 Task: Add an event  with title  Third Interview with Anuj, date '2024/04/23' to 2024/04/24 & Select Event type as  One on One. Add location for the event as  Accra, Ghana and add a description: The conversation aimed at assessing their qualifications, skills, and suitability for a specific job role or position within the organization. The interview provides an opportunity for the hiring team to gather valuable information about the candidate's experience, abilities, and potential cultural fit.Create an event link  http-thirdinterviewwithanujcom & Select the event color as  Electric Lime. , logged in from the account softage.4@softage.netand send the event invitation to softage.10@softage.net and softage.1@softage.net
Action: Mouse moved to (276, 294)
Screenshot: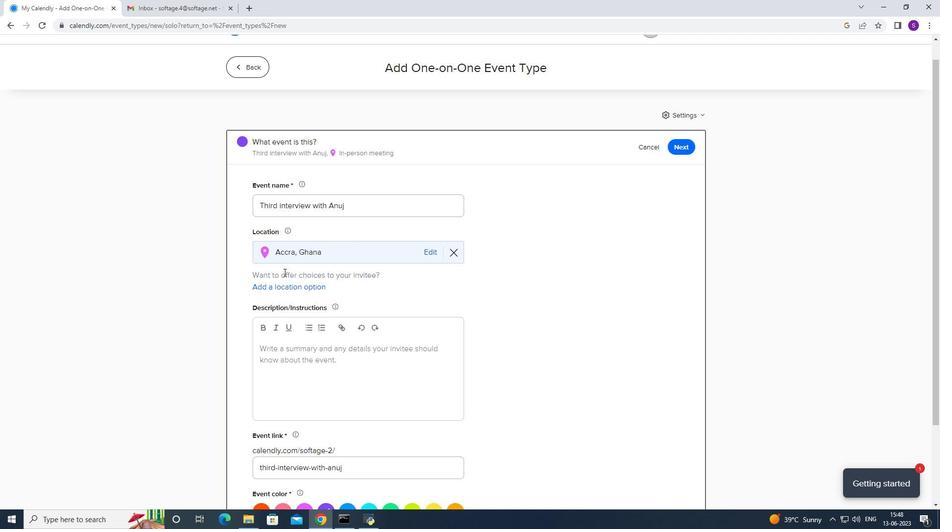 
Action: Mouse scrolled (276, 294) with delta (0, 0)
Screenshot: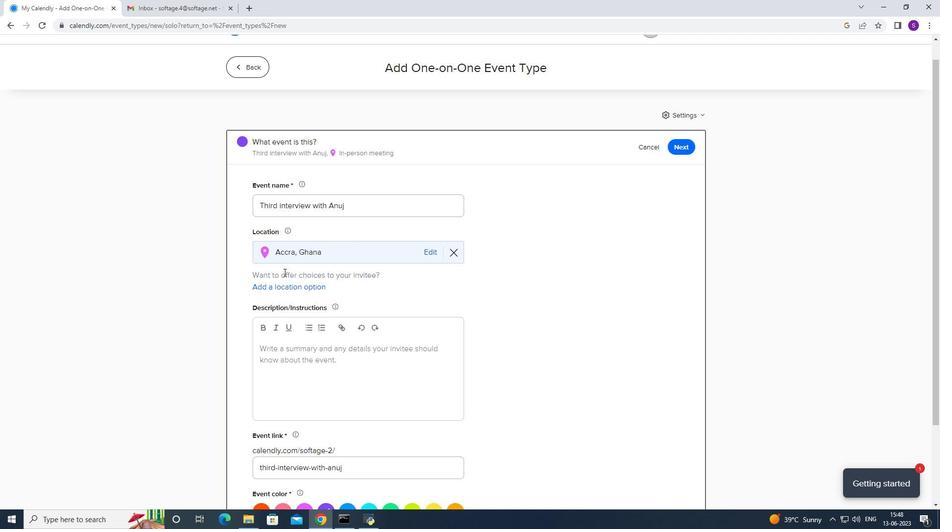 
Action: Mouse scrolled (276, 294) with delta (0, 0)
Screenshot: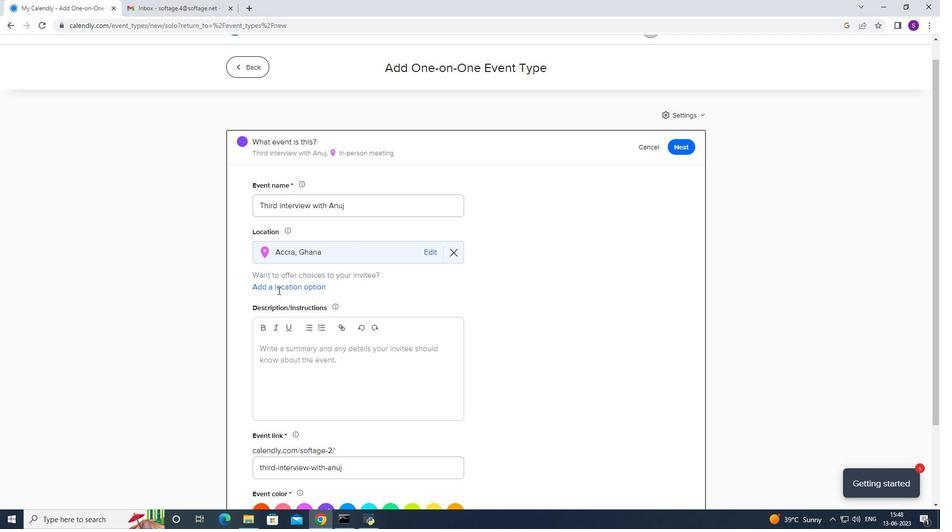 
Action: Mouse moved to (285, 273)
Screenshot: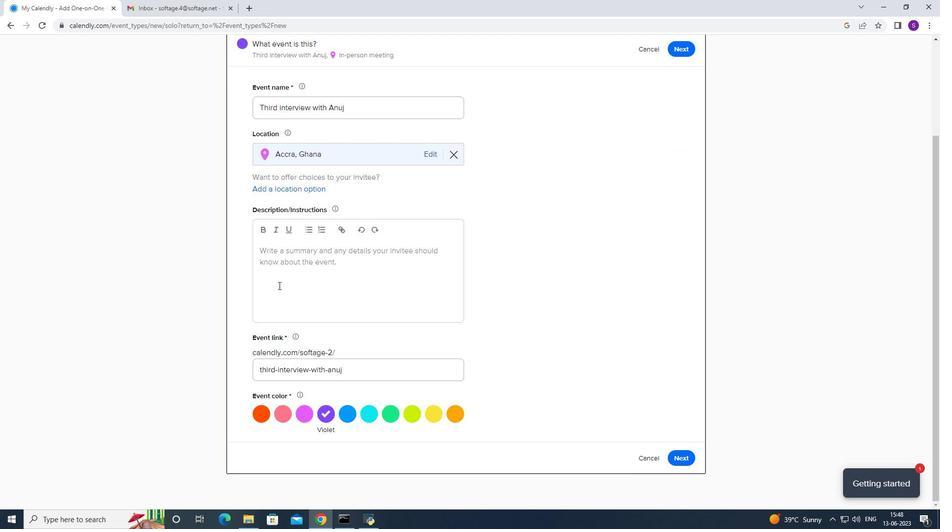 
Action: Mouse pressed left at (285, 273)
Screenshot: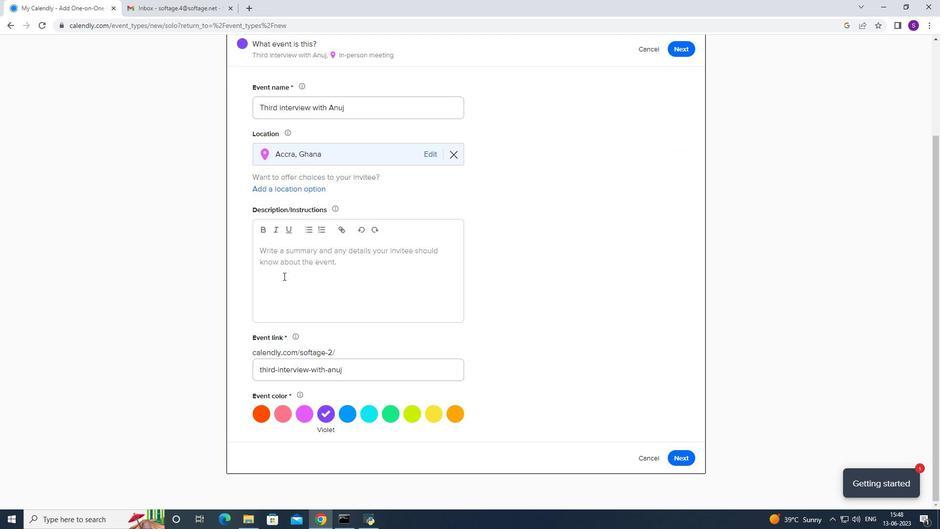 
Action: Mouse moved to (418, 413)
Screenshot: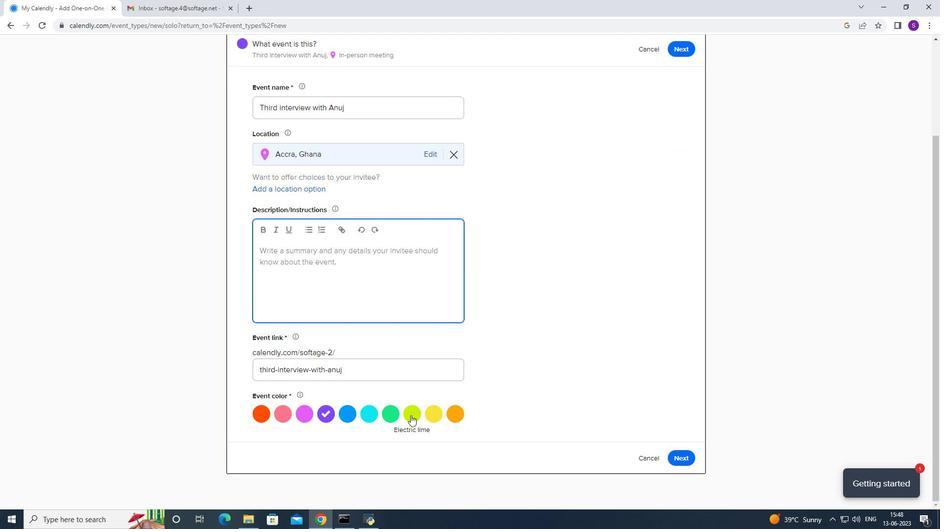 
Action: Mouse pressed left at (418, 413)
Screenshot: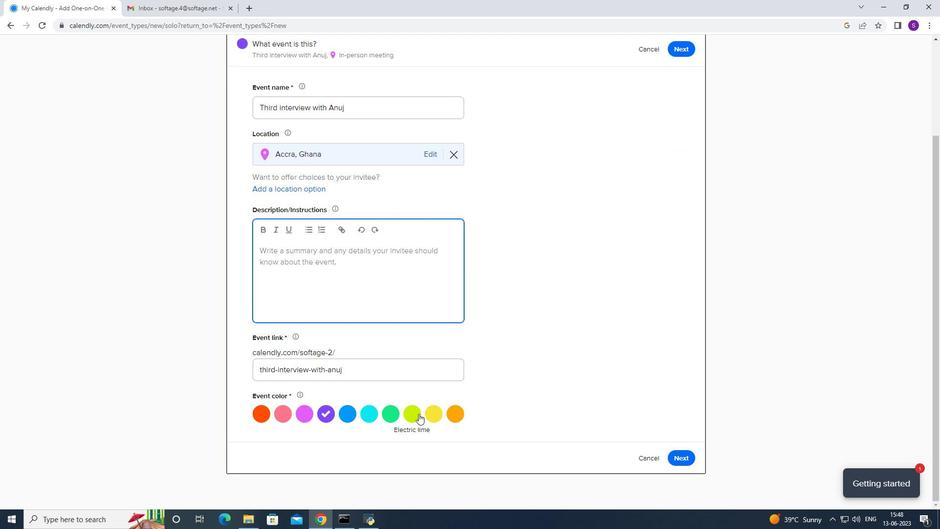 
Action: Mouse moved to (357, 294)
Screenshot: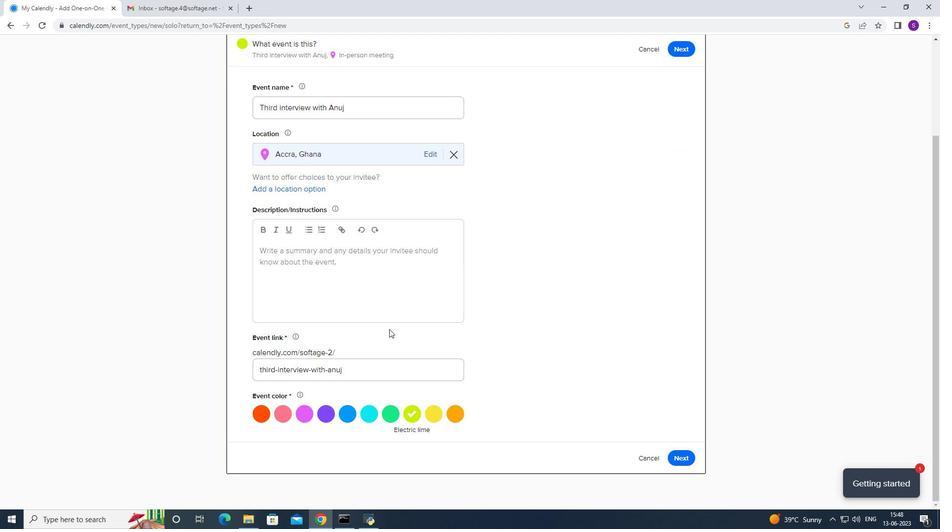 
Action: Mouse pressed left at (357, 294)
Screenshot: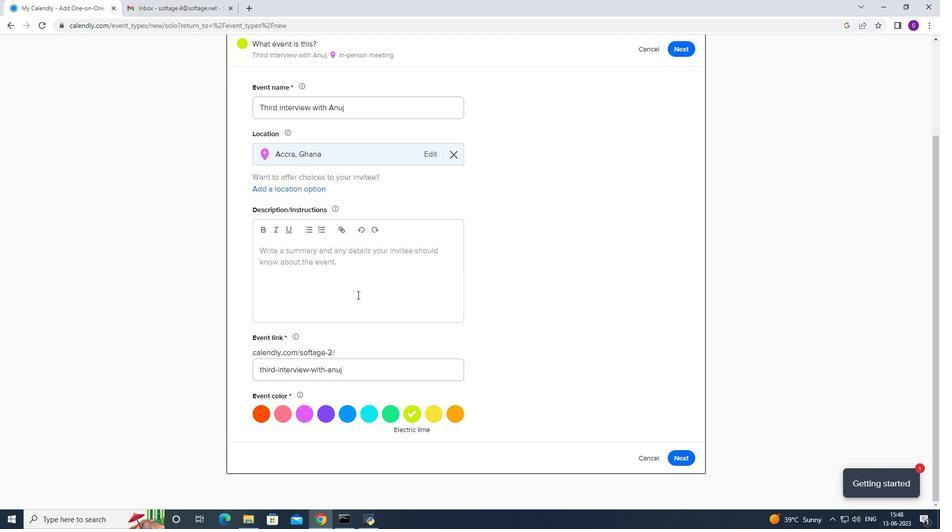 
Action: Mouse moved to (663, 321)
Screenshot: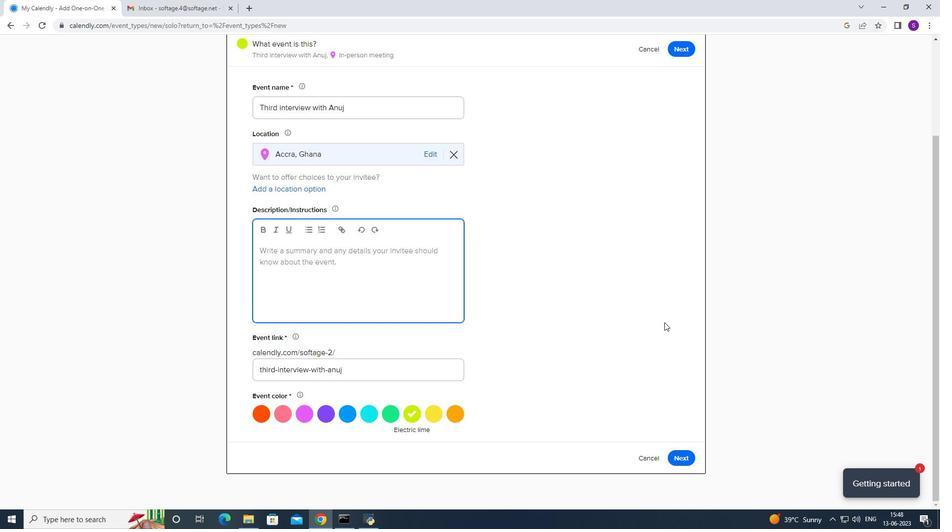 
Action: Key pressed <Key.caps_lock>T<Key.caps_lock>he<Key.space>conc<Key.backspace>versation<Key.space>aimed<Key.space>at<Key.space>assessing<Key.space>their<Key.space>skills,<Key.space>qualifications,<Key.space>suitabuility<Key.space>for<Key.space>a<Key.space>specific<Key.space>job<Key.space>within<Key.space>
Screenshot: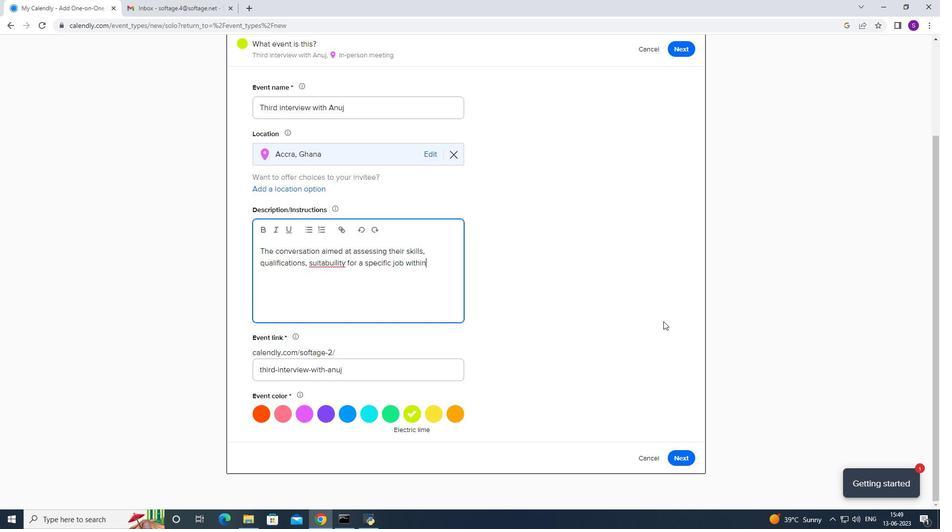 
Action: Mouse moved to (311, 259)
Screenshot: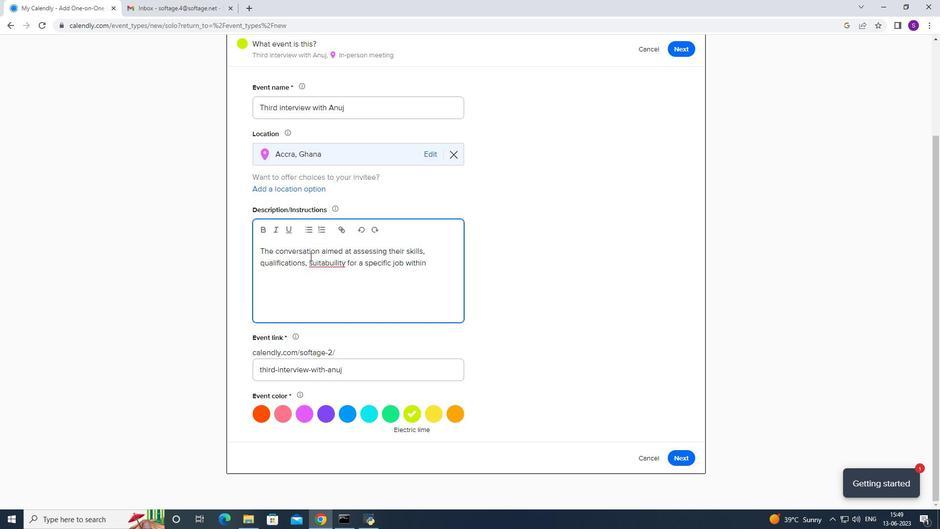 
Action: Mouse pressed left at (311, 259)
Screenshot: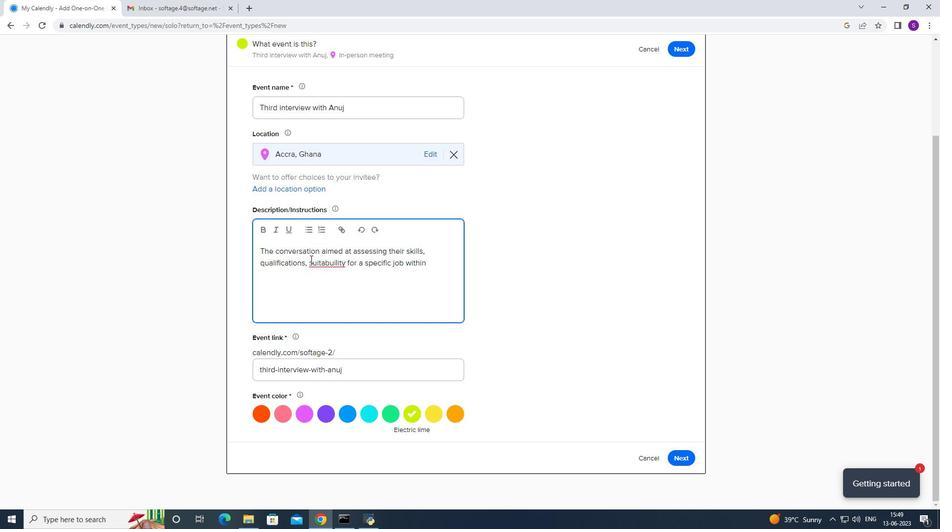 
Action: Mouse moved to (309, 261)
Screenshot: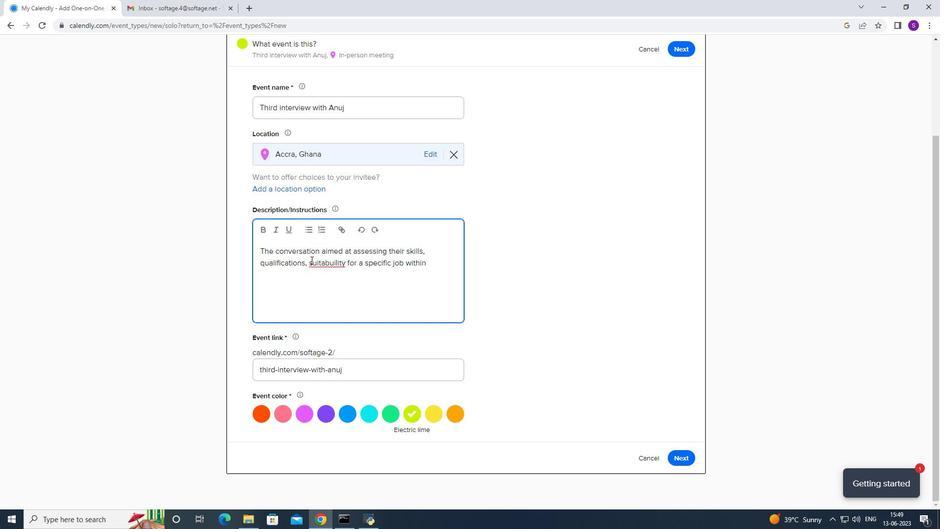 
Action: Mouse pressed left at (309, 261)
Screenshot: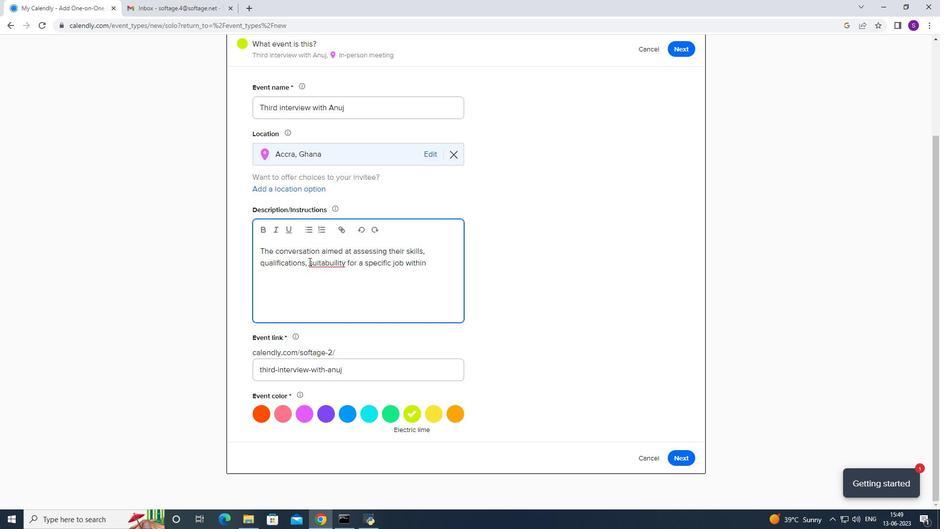 
Action: Mouse moved to (314, 260)
Screenshot: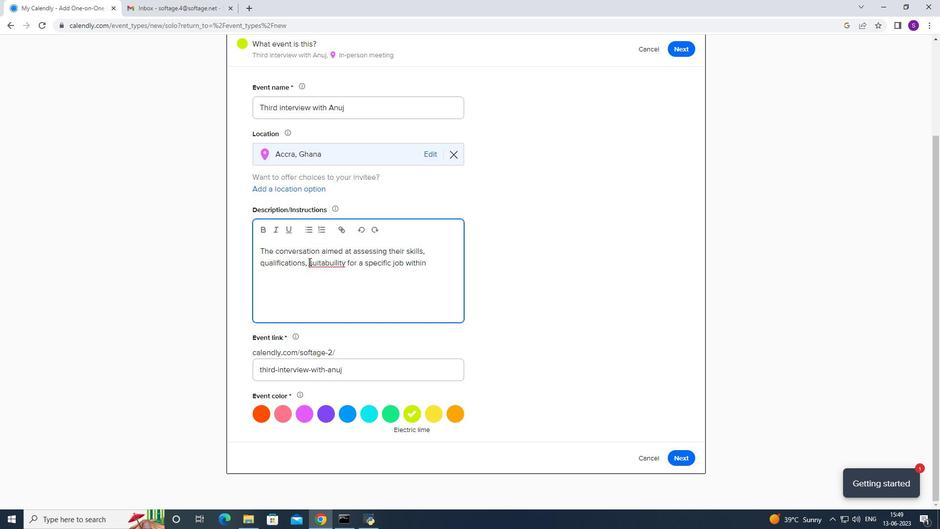 
Action: Key pressed and<Key.space>
Screenshot: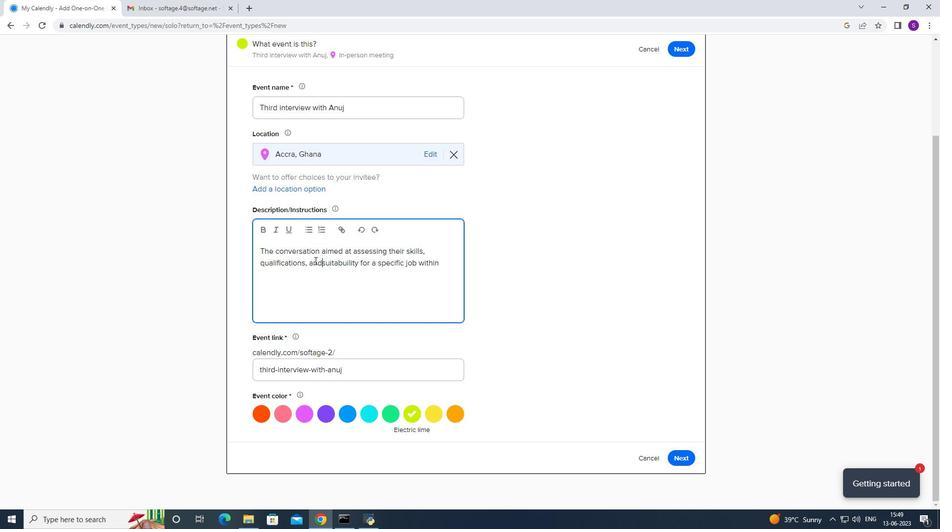 
Action: Mouse moved to (440, 265)
Screenshot: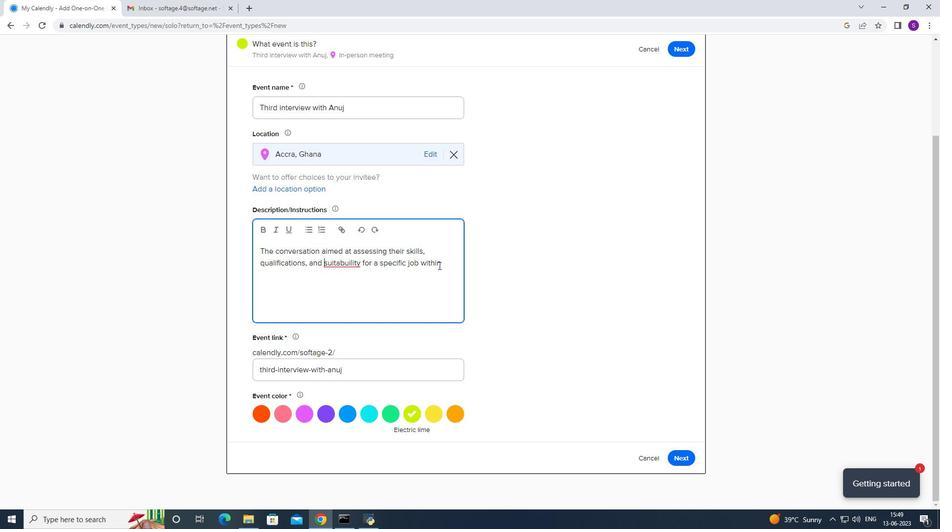 
Action: Mouse pressed left at (440, 265)
Screenshot: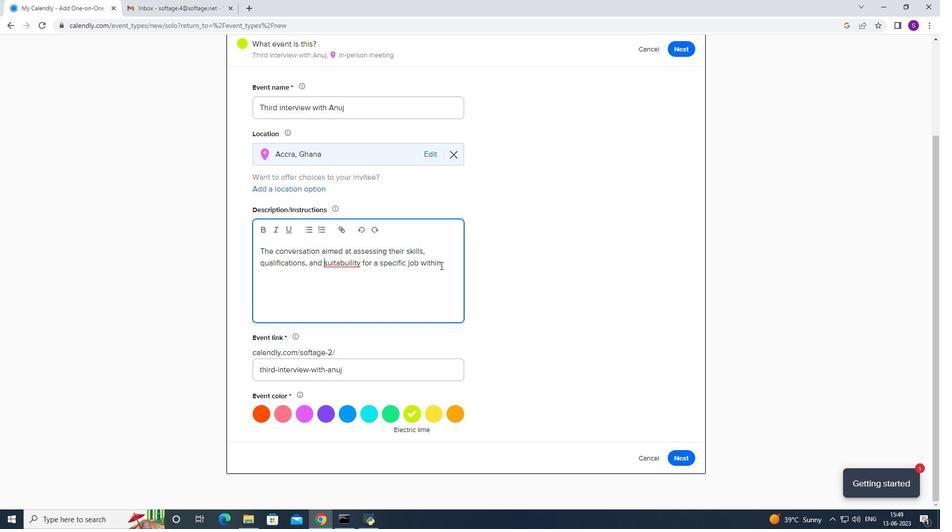 
Action: Mouse moved to (342, 261)
Screenshot: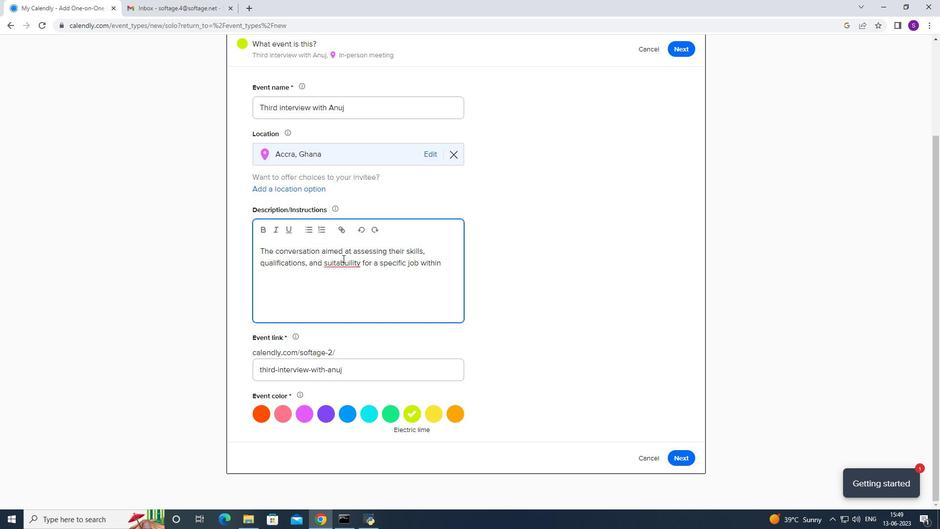 
Action: Mouse pressed right at (342, 261)
Screenshot: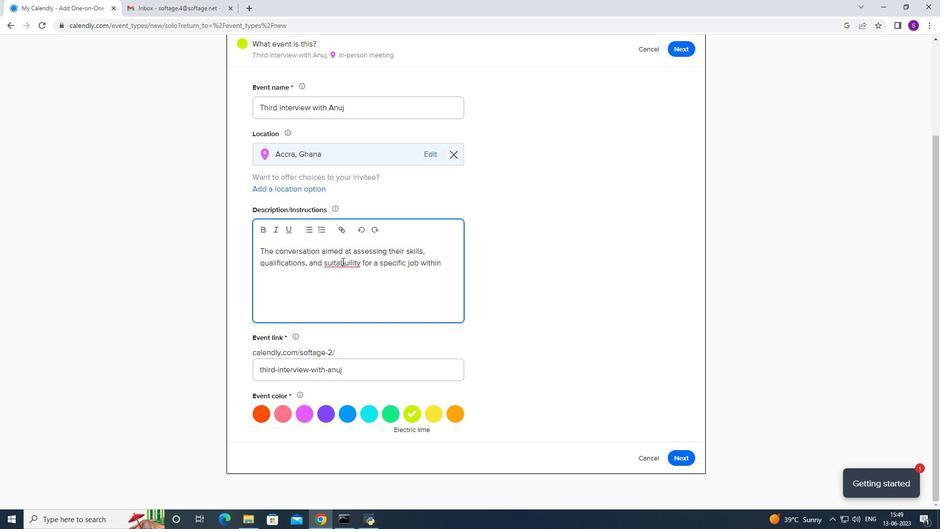 
Action: Mouse moved to (373, 275)
Screenshot: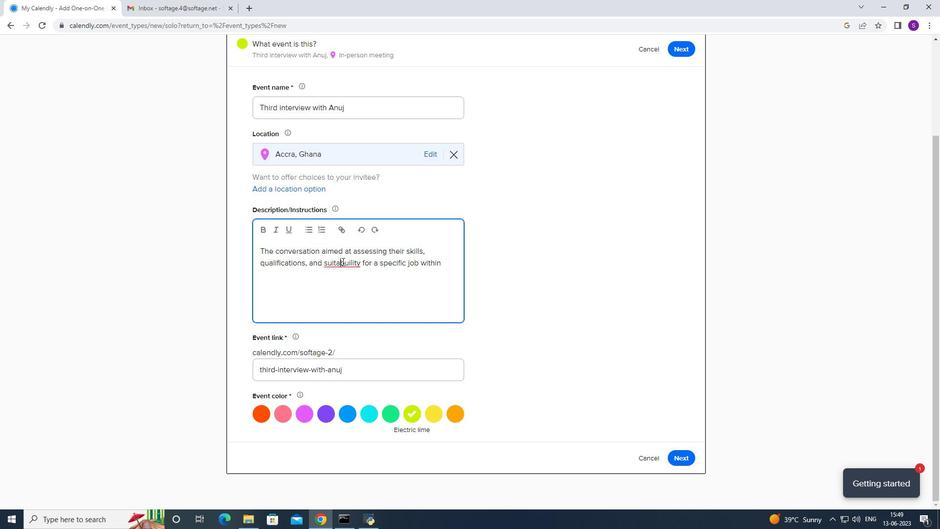 
Action: Mouse pressed left at (373, 275)
Screenshot: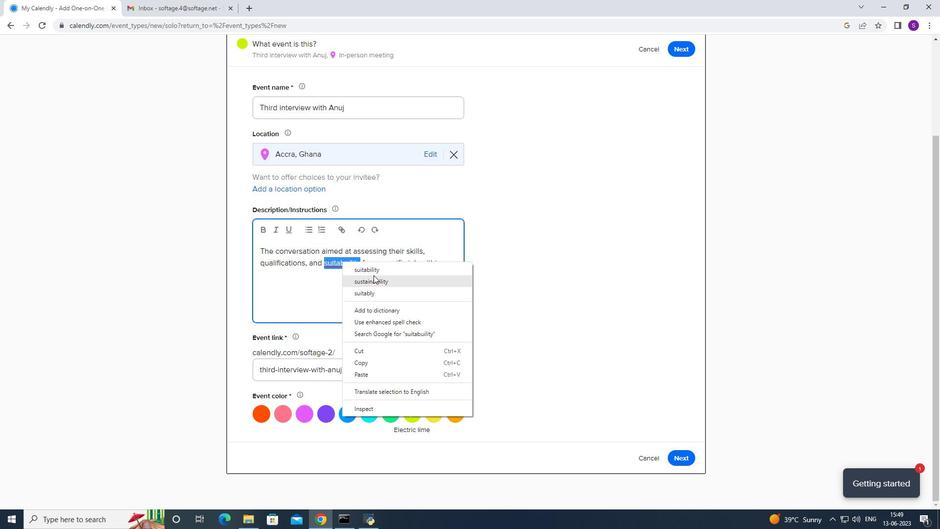 
Action: Mouse moved to (370, 260)
Screenshot: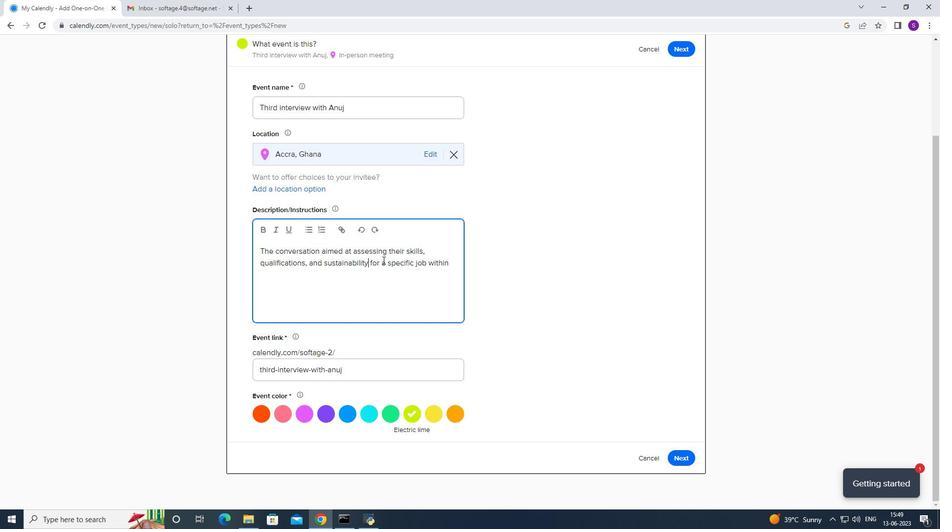 
Action: Key pressed ctrl+Z
Screenshot: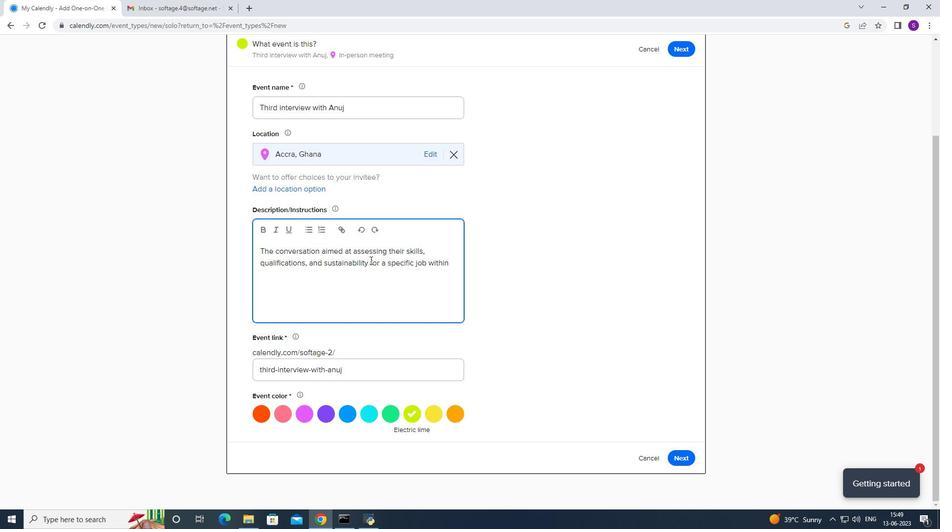 
Action: Mouse moved to (369, 274)
Screenshot: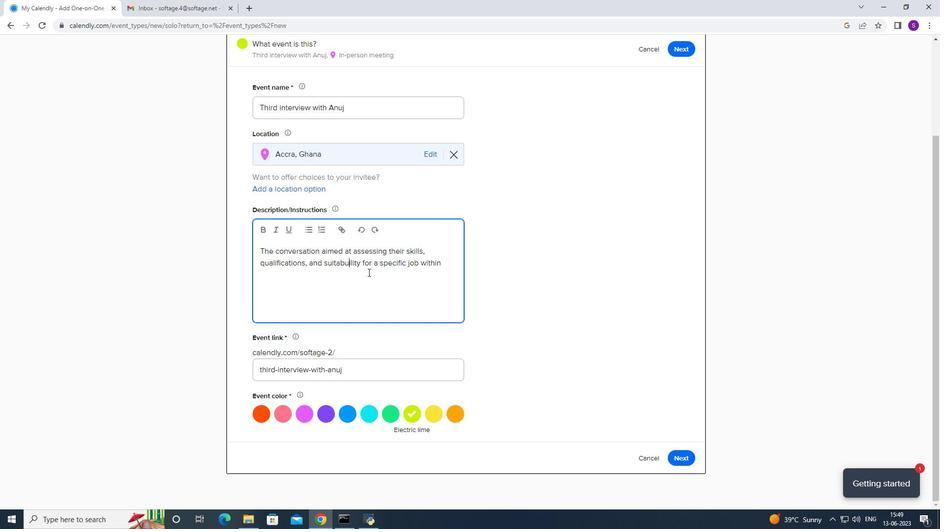 
Action: Mouse pressed left at (369, 274)
Screenshot: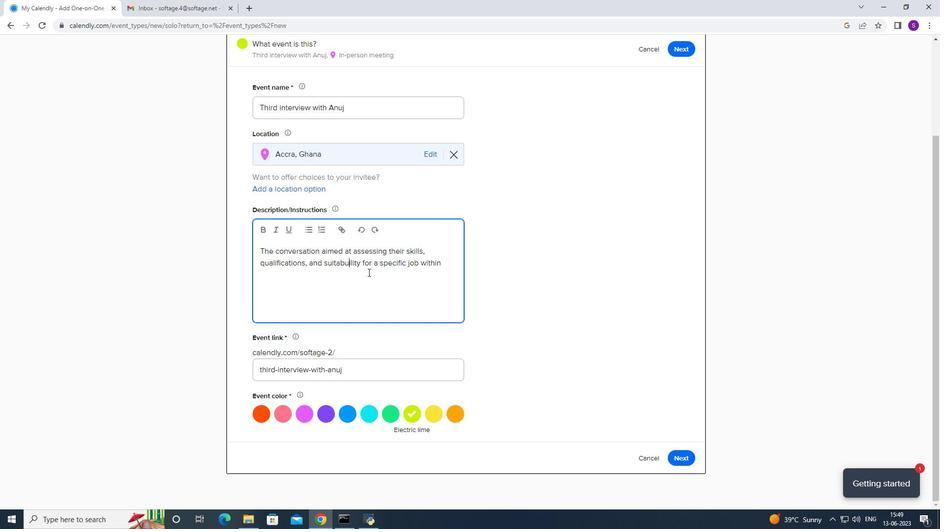 
Action: Mouse moved to (337, 263)
Screenshot: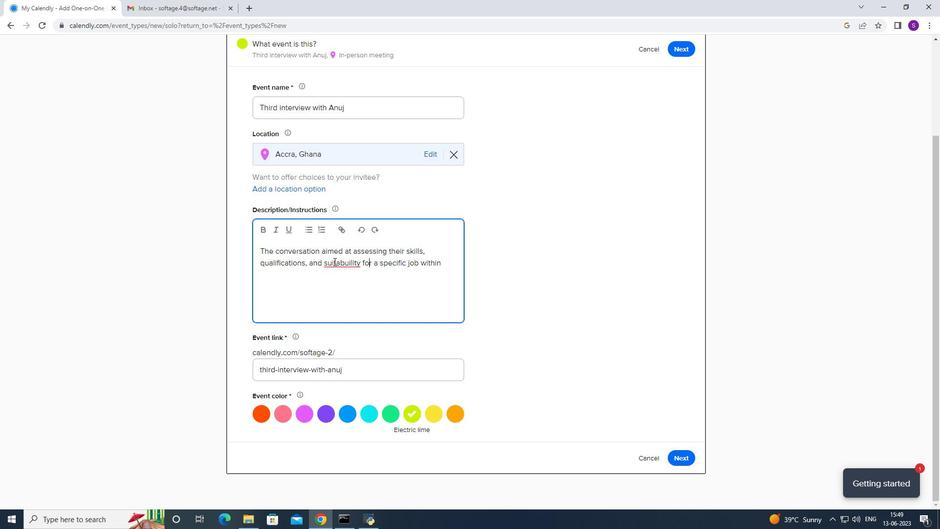 
Action: Mouse pressed right at (337, 263)
Screenshot: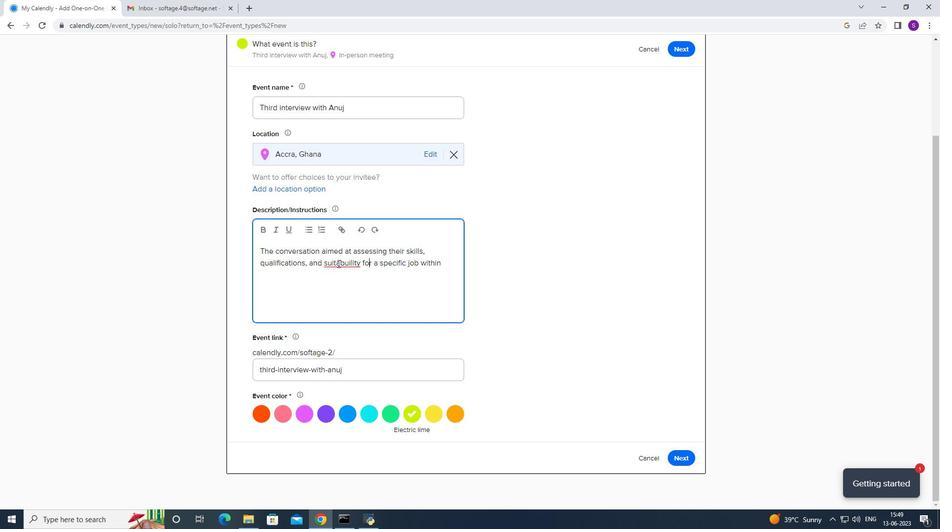 
Action: Mouse moved to (370, 269)
Screenshot: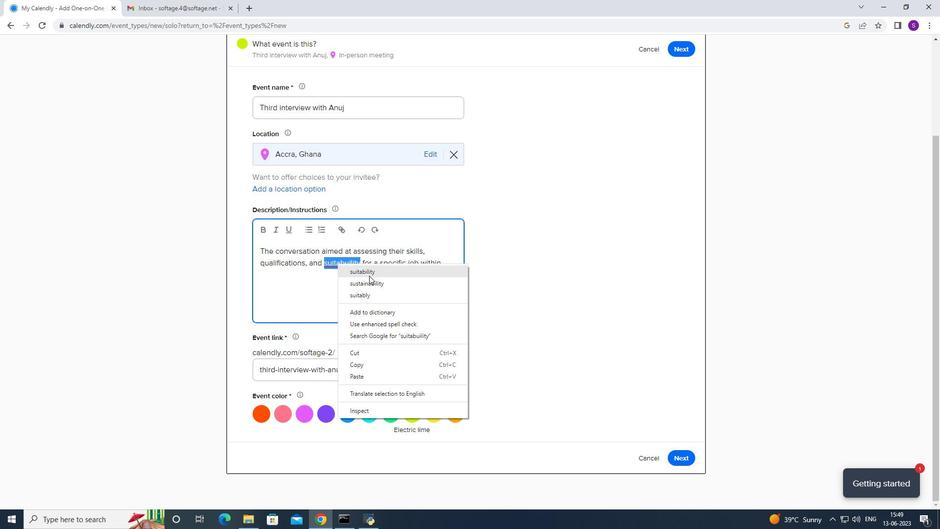 
Action: Mouse pressed left at (370, 269)
Screenshot: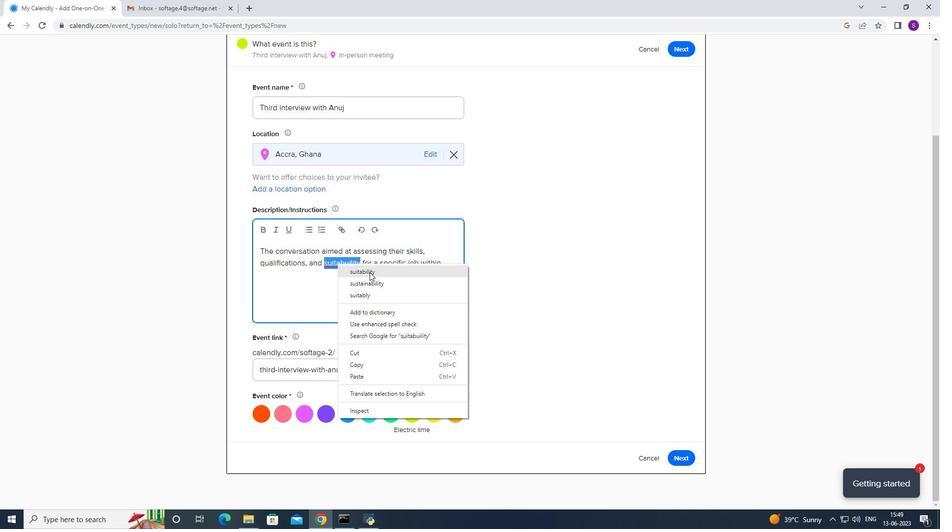
Action: Mouse moved to (456, 264)
Screenshot: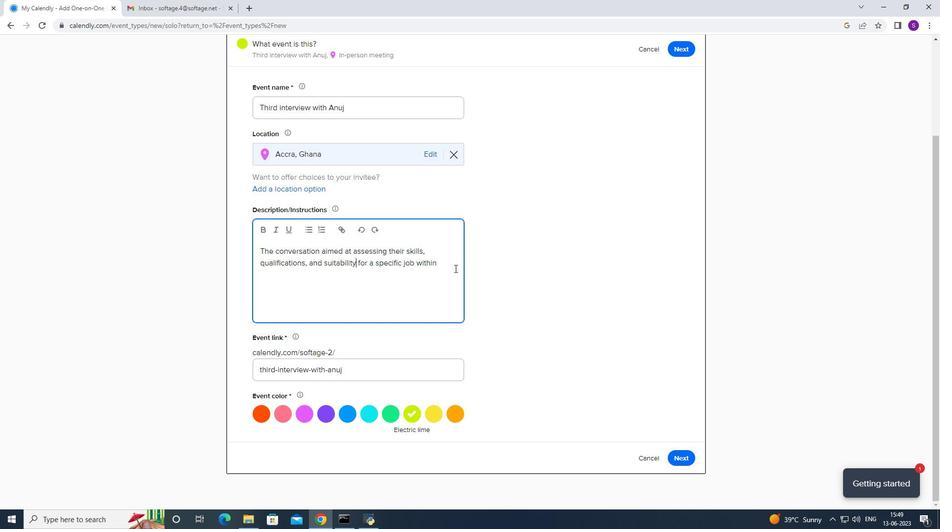 
Action: Mouse pressed left at (456, 264)
Screenshot: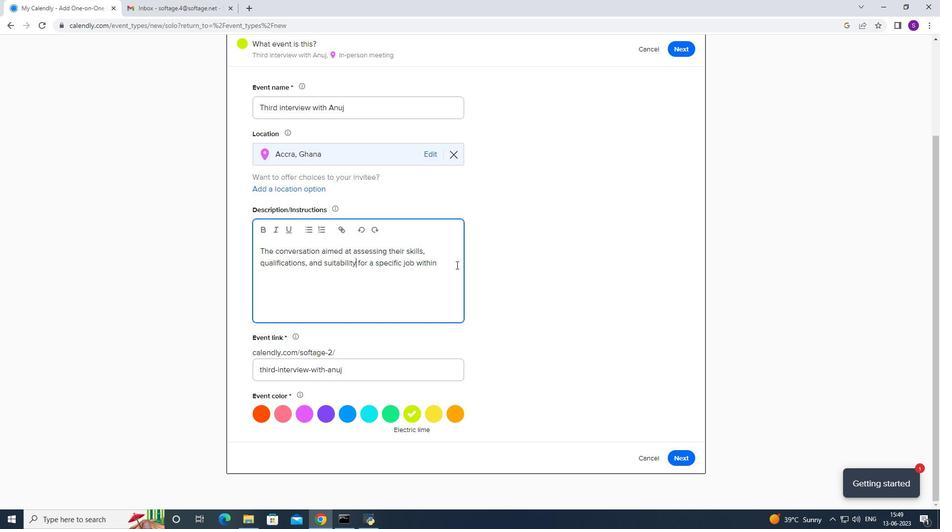 
Action: Mouse moved to (461, 262)
Screenshot: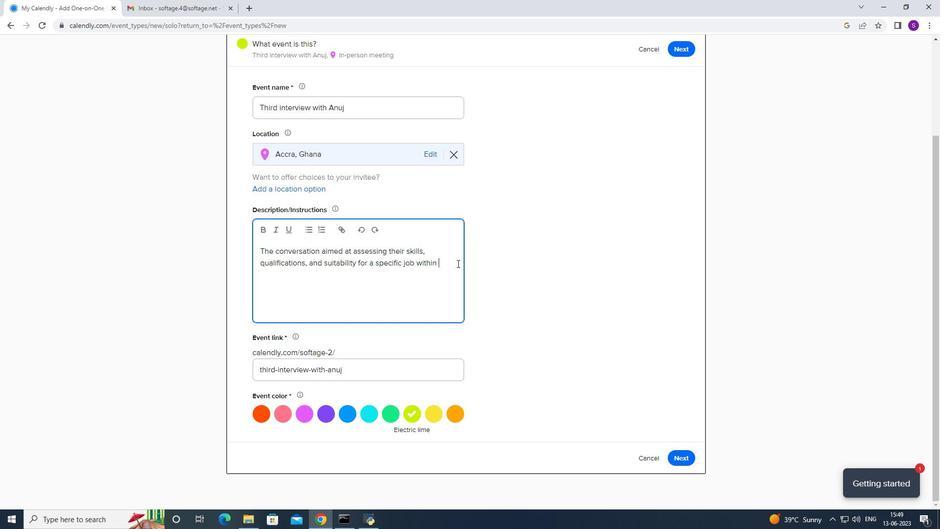 
Action: Key pressed the<Key.space>organuization.
Screenshot: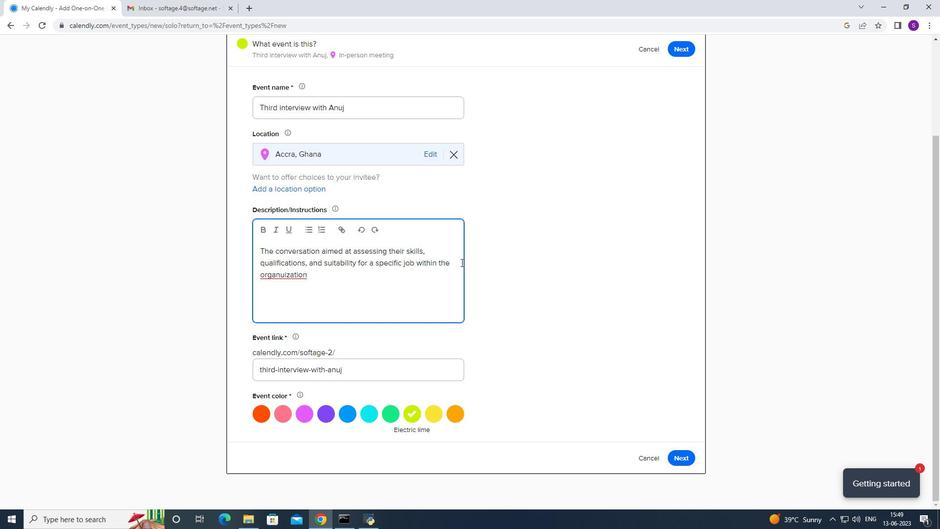 
Action: Mouse moved to (455, 257)
Screenshot: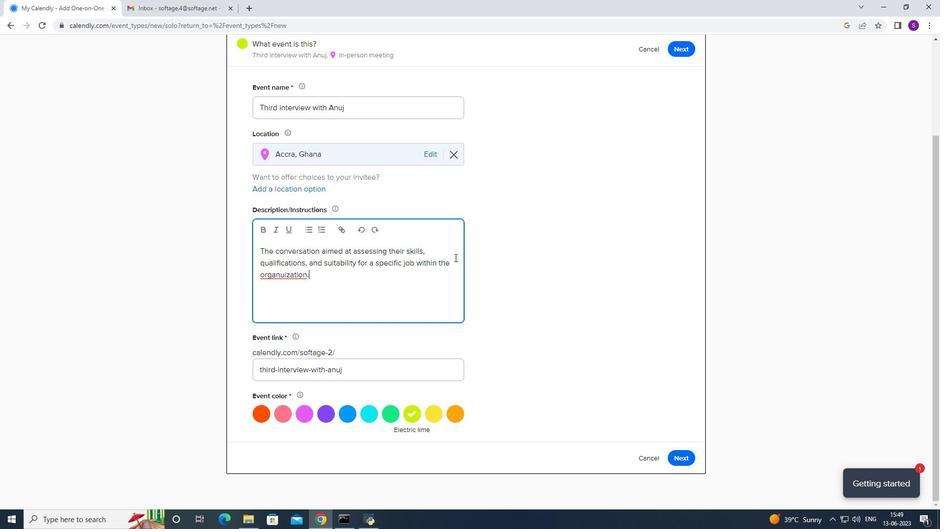 
Action: Key pressed <Key.caps_lock>T<Key.caps_lock>he<Key.space>interview<Key.space>preovides
Screenshot: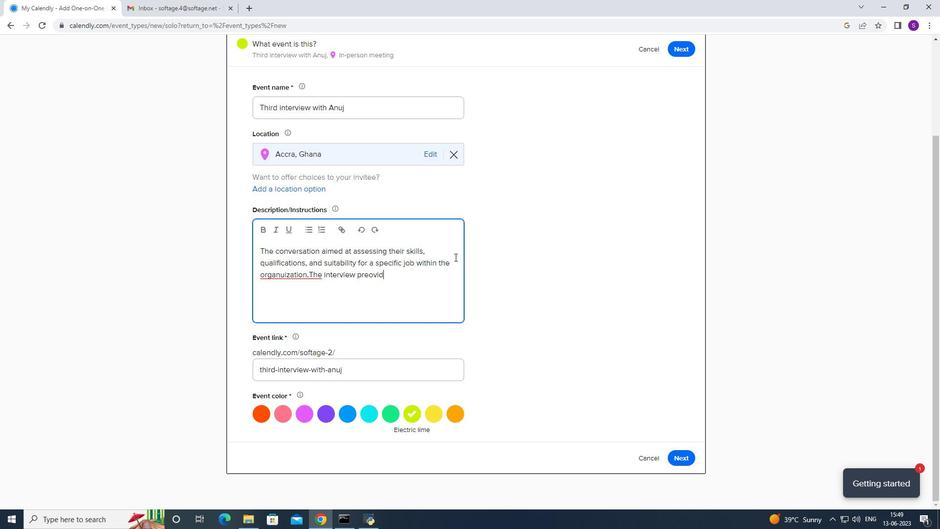 
Action: Mouse moved to (514, 256)
Screenshot: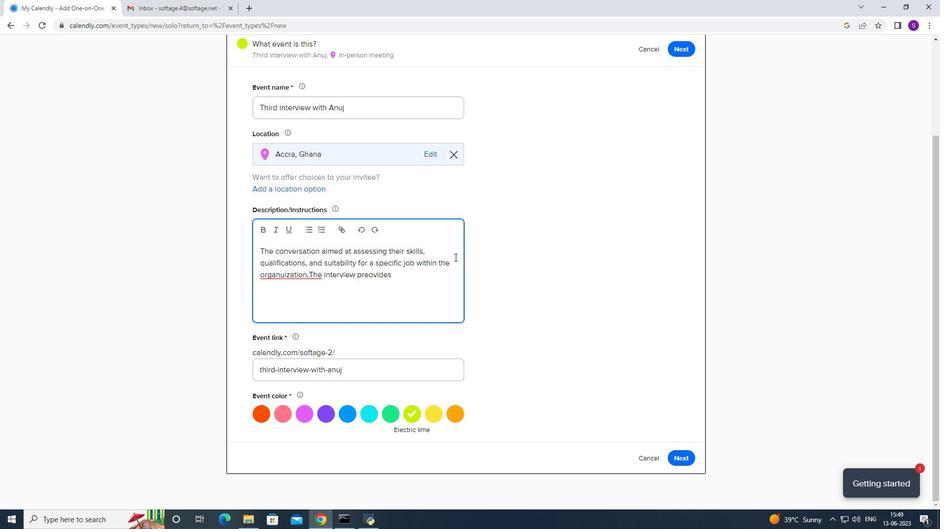 
Action: Mouse scrolled (511, 257) with delta (0, 0)
Screenshot: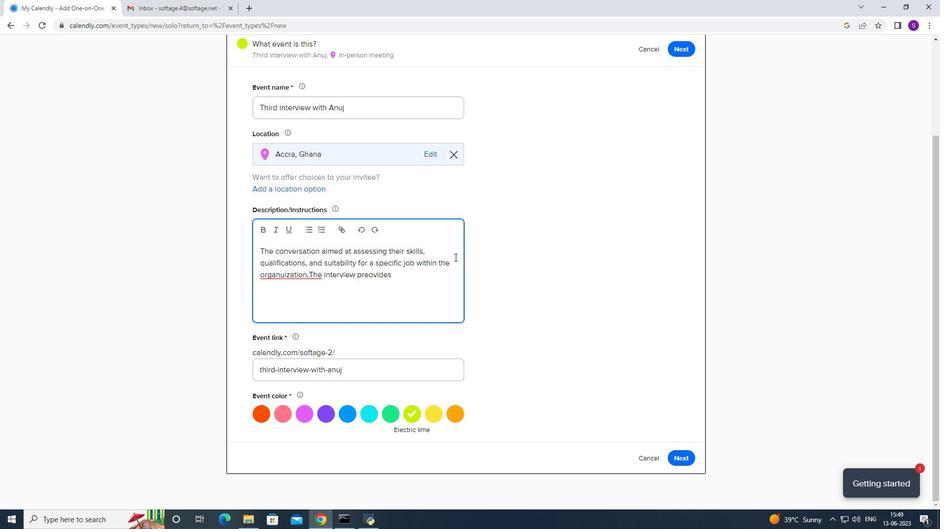 
Action: Mouse moved to (296, 329)
Screenshot: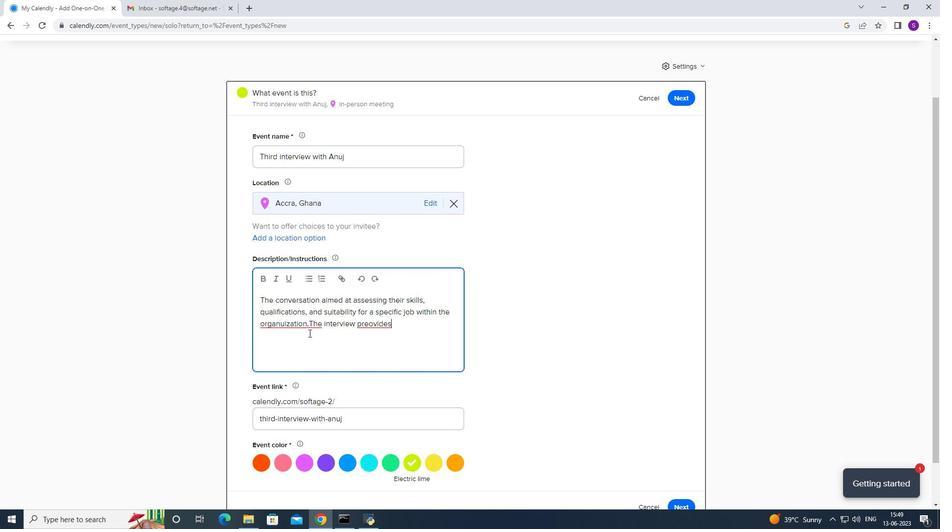 
Action: Mouse pressed right at (296, 329)
Screenshot: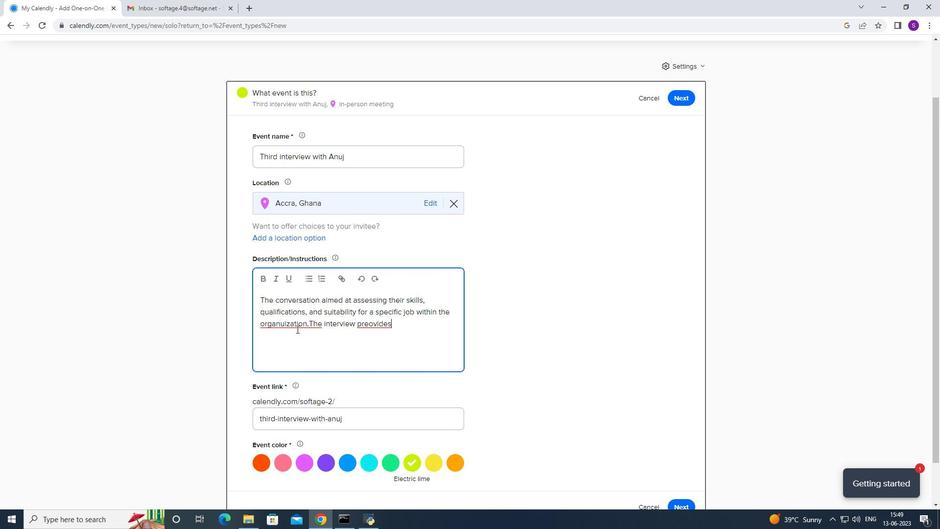 
Action: Mouse moved to (305, 333)
Screenshot: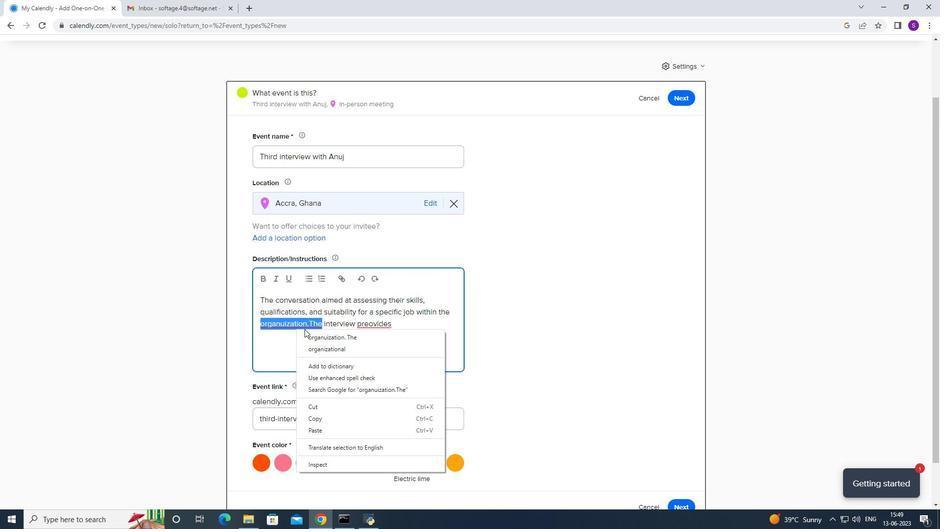 
Action: Mouse pressed left at (305, 333)
Screenshot: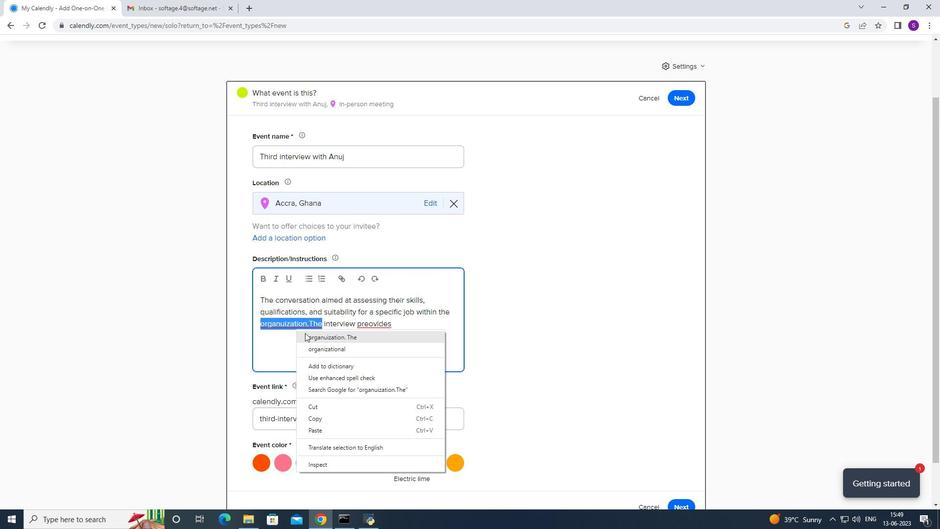 
Action: Mouse moved to (361, 328)
Screenshot: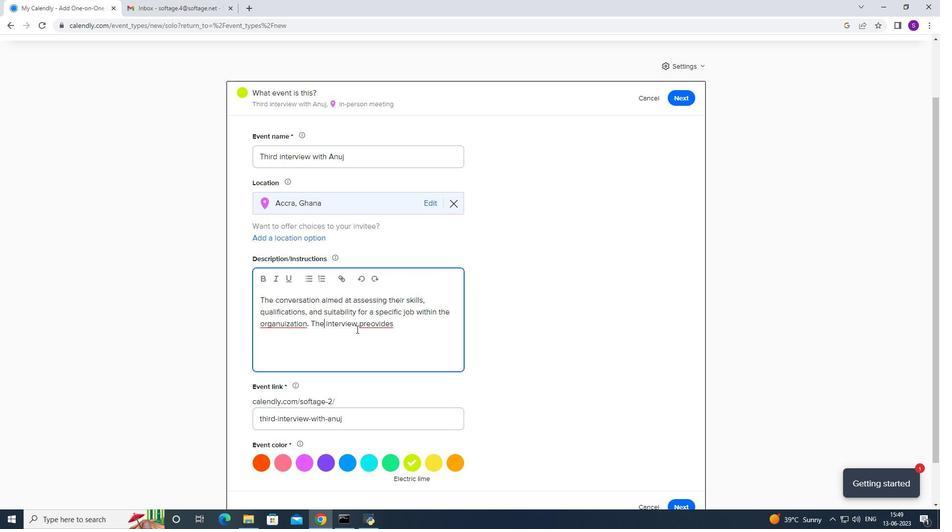 
Action: Mouse pressed right at (361, 328)
Screenshot: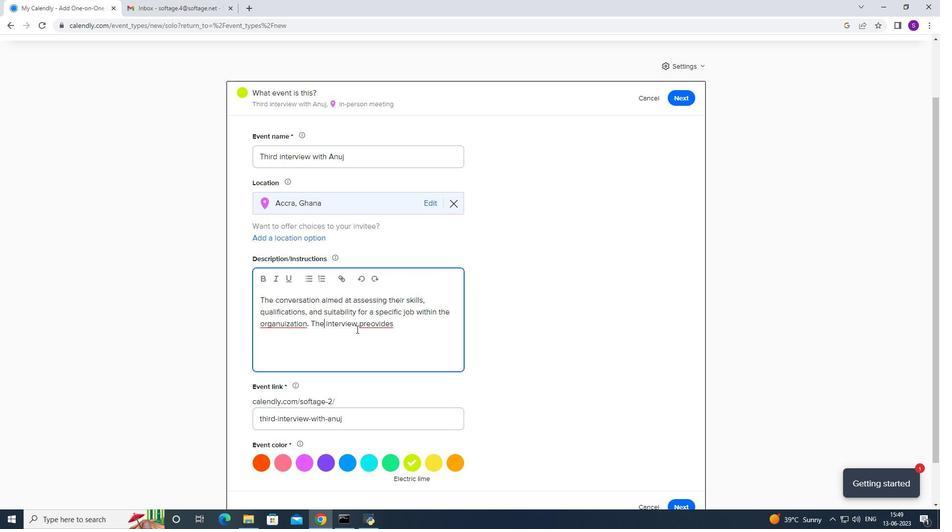 
Action: Mouse moved to (371, 331)
Screenshot: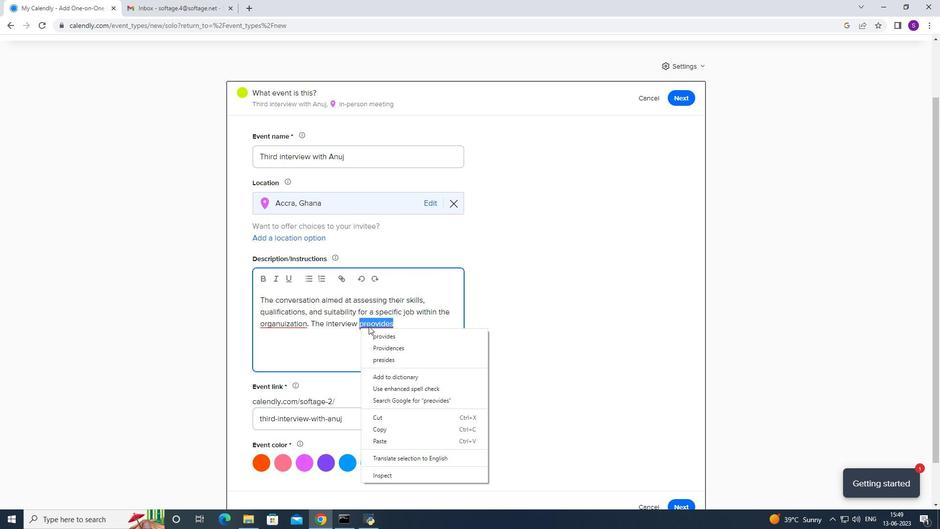 
Action: Mouse pressed left at (371, 331)
Screenshot: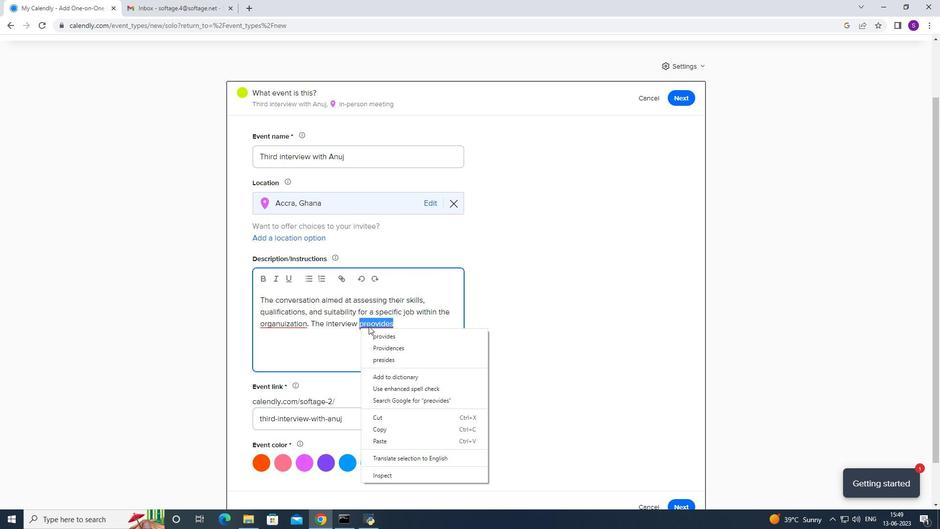 
Action: Mouse moved to (400, 327)
Screenshot: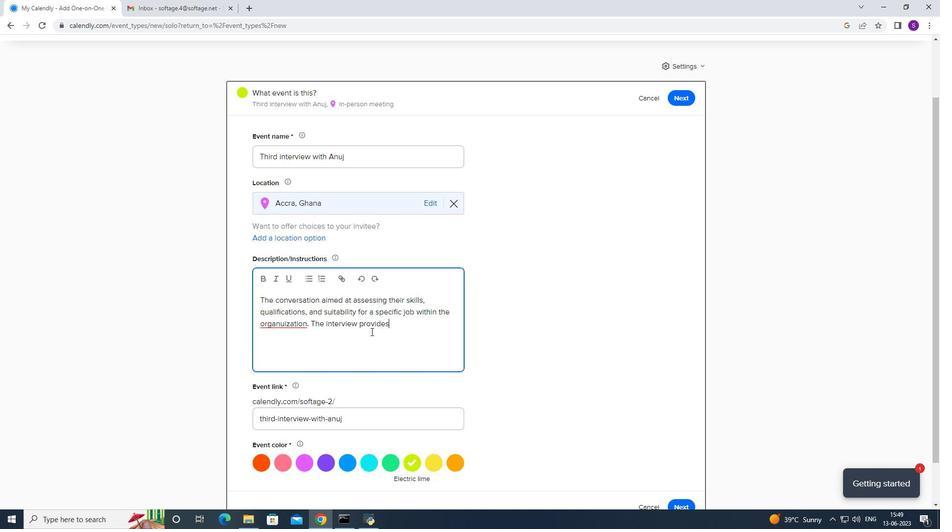 
Action: Mouse pressed left at (400, 327)
Screenshot: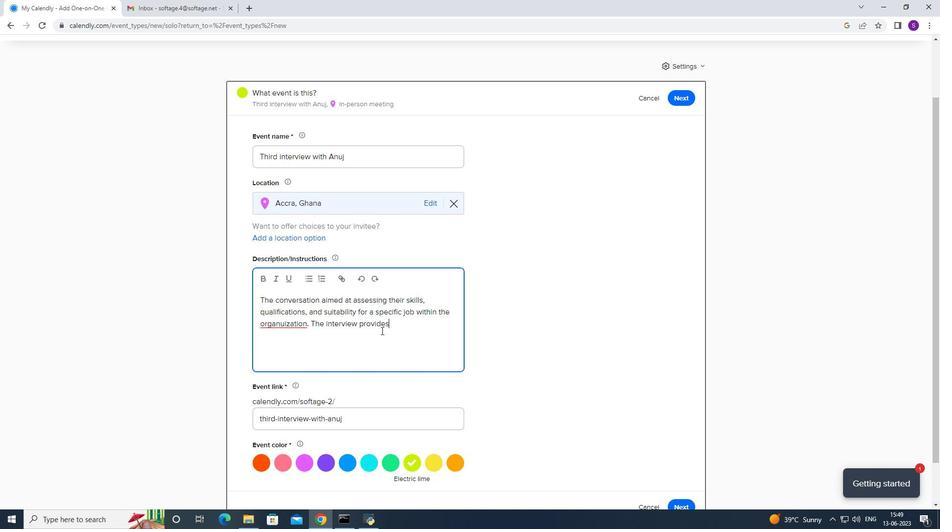 
Action: Mouse moved to (382, 307)
Screenshot: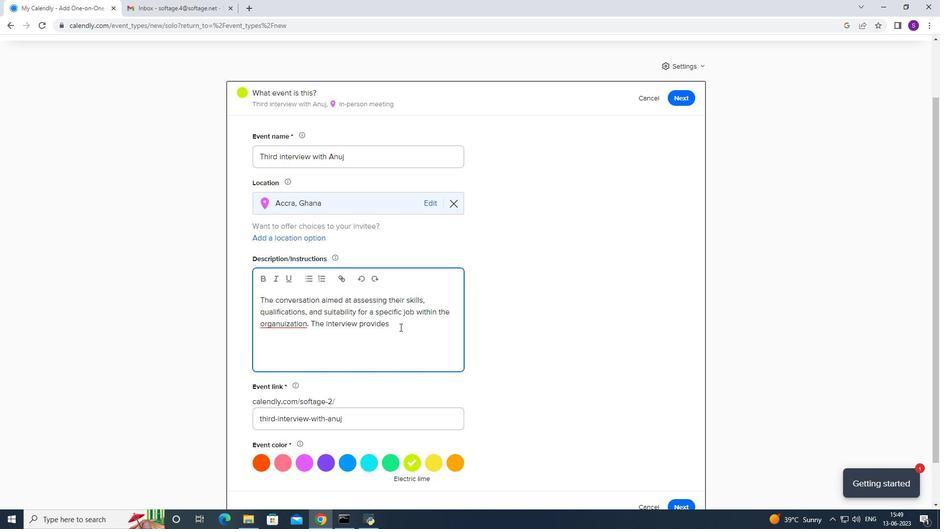 
Action: Key pressed <Key.space>an<Key.space>opportunitry<Key.space>for<Key.space>
Screenshot: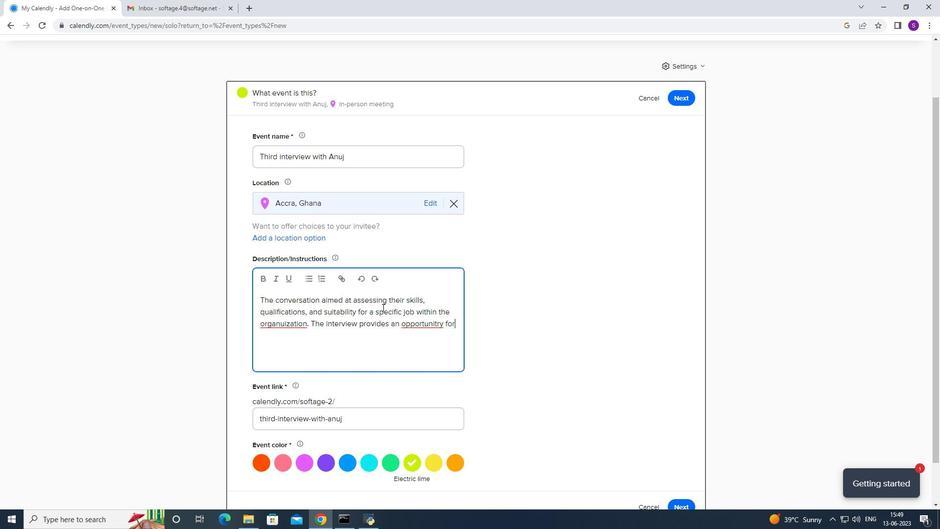 
Action: Mouse moved to (382, 307)
Screenshot: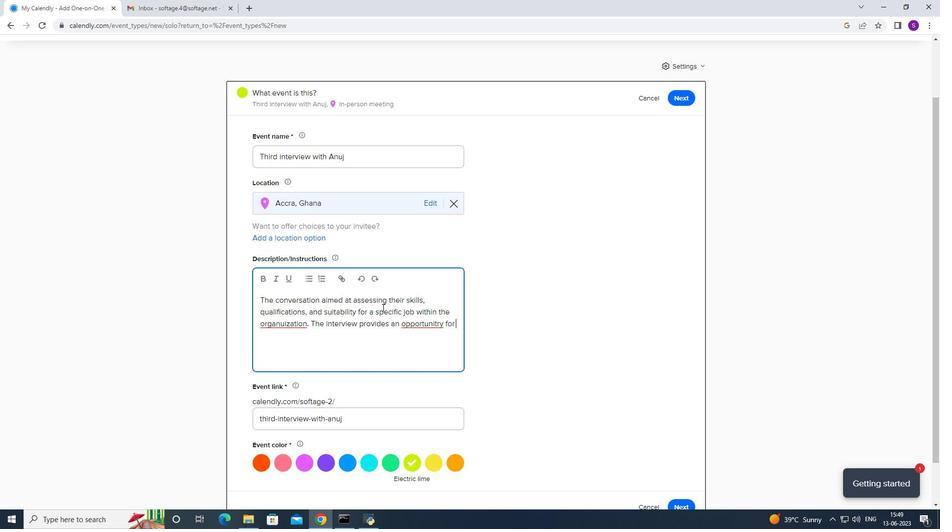 
Action: Key pressed the<Key.space>hiring<Key.space>team<Key.space>tpo<Key.backspace><Key.backspace><Key.backspace>to<Key.space>gather<Key.space>valuable<Key.space>information<Key.space>abot<Key.space>the<Key.space>candidate<Key.space>experience,<Key.space>abilitues<Key.space>abnd<Key.space>potential<Key.space>cultural<Key.space>fit.
Screenshot: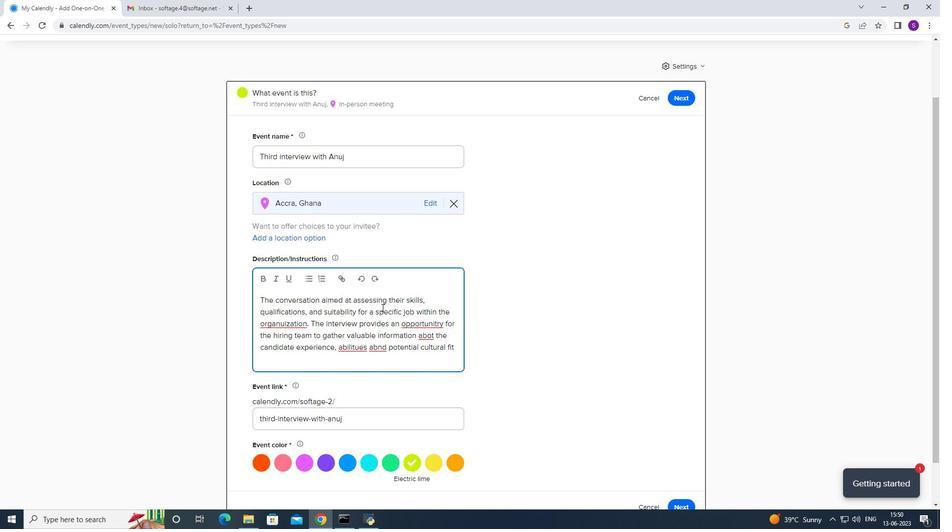 
Action: Mouse moved to (417, 338)
Screenshot: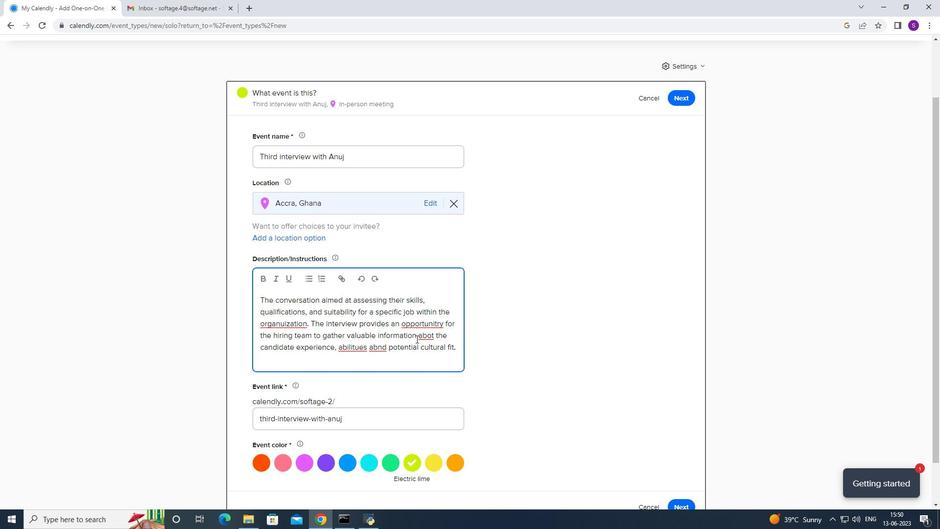 
Action: Mouse pressed right at (417, 338)
Screenshot: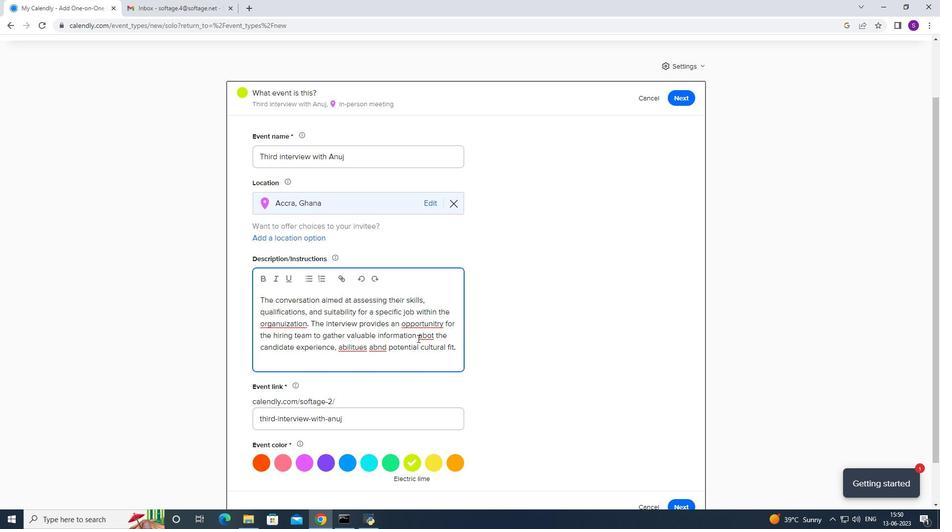 
Action: Mouse moved to (431, 370)
Screenshot: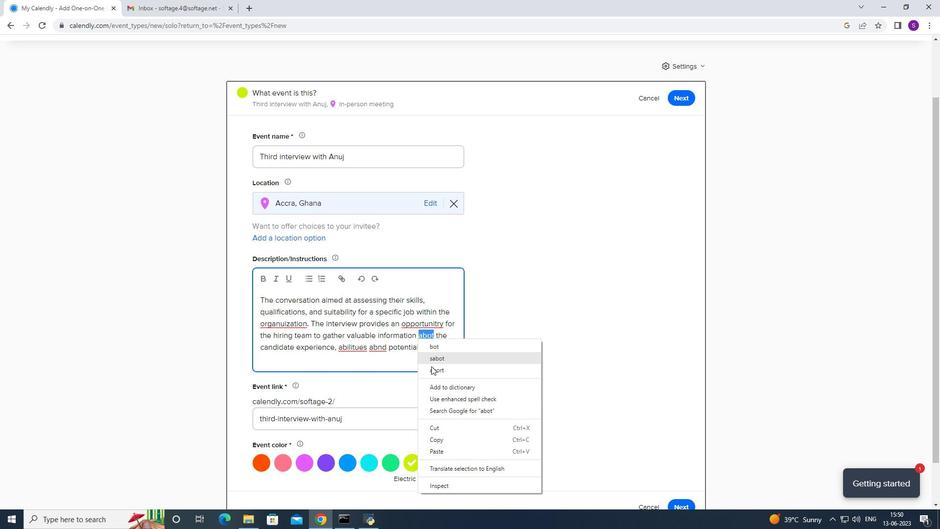 
Action: Mouse pressed left at (431, 370)
Screenshot: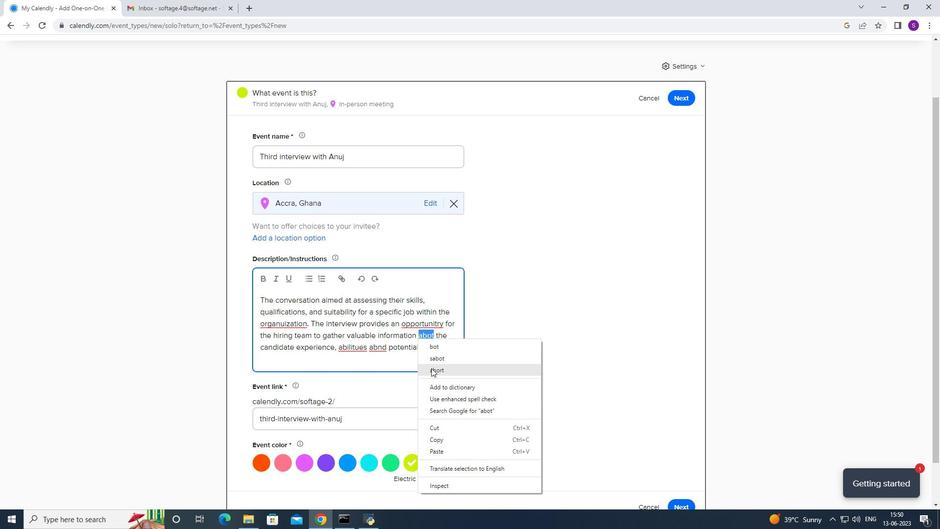 
Action: Mouse moved to (428, 335)
Screenshot: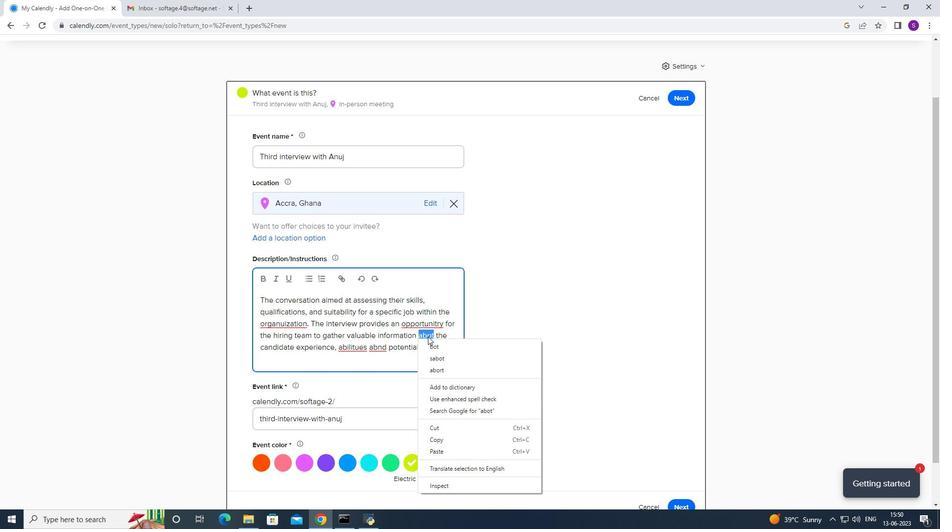 
Action: Mouse pressed left at (428, 335)
Screenshot: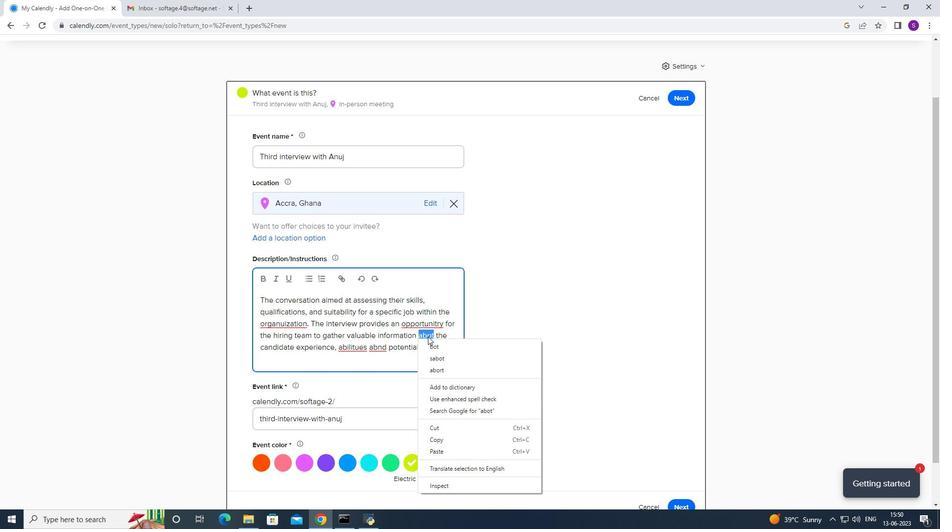 
Action: Mouse moved to (428, 333)
Screenshot: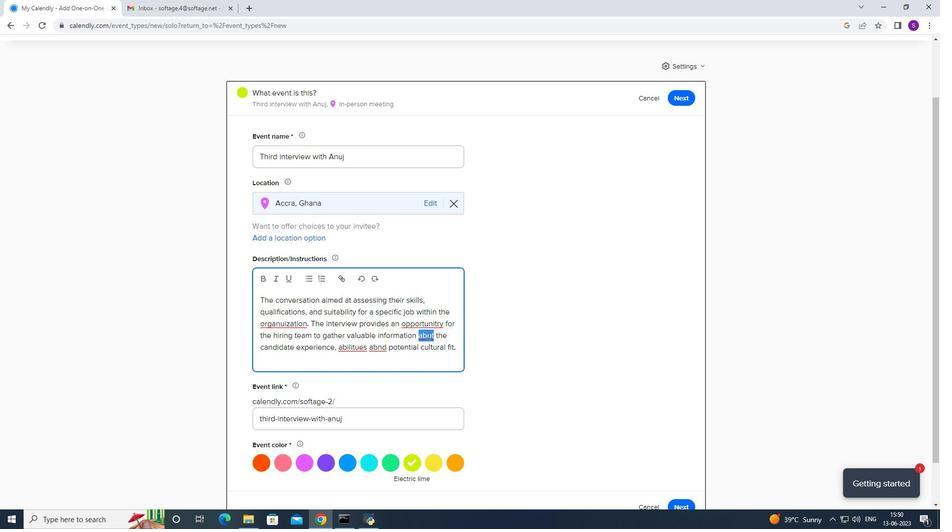 
Action: Mouse pressed left at (428, 333)
Screenshot: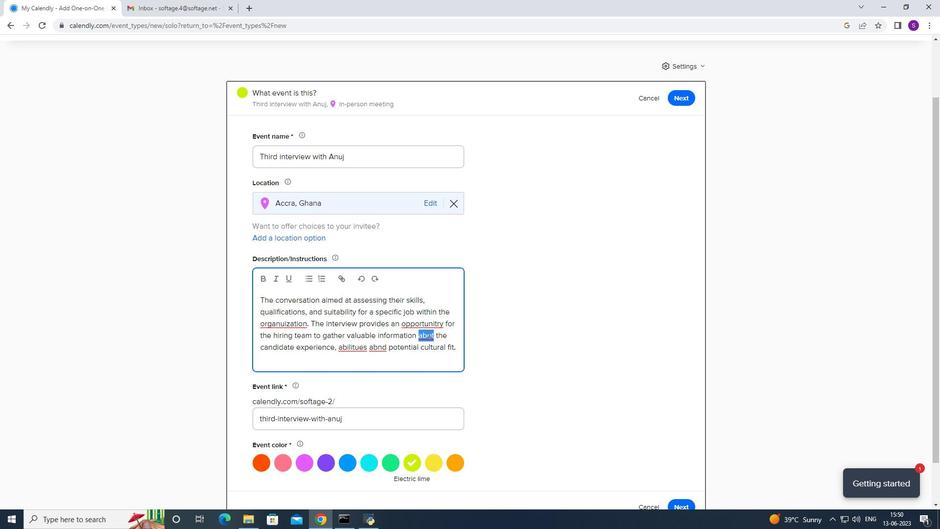 
Action: Mouse moved to (428, 331)
Screenshot: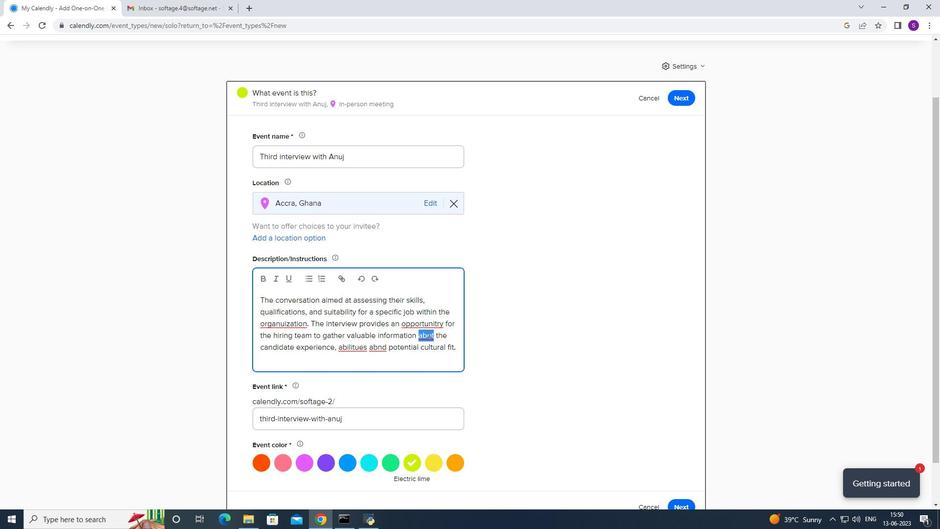 
Action: Mouse pressed left at (428, 331)
Screenshot: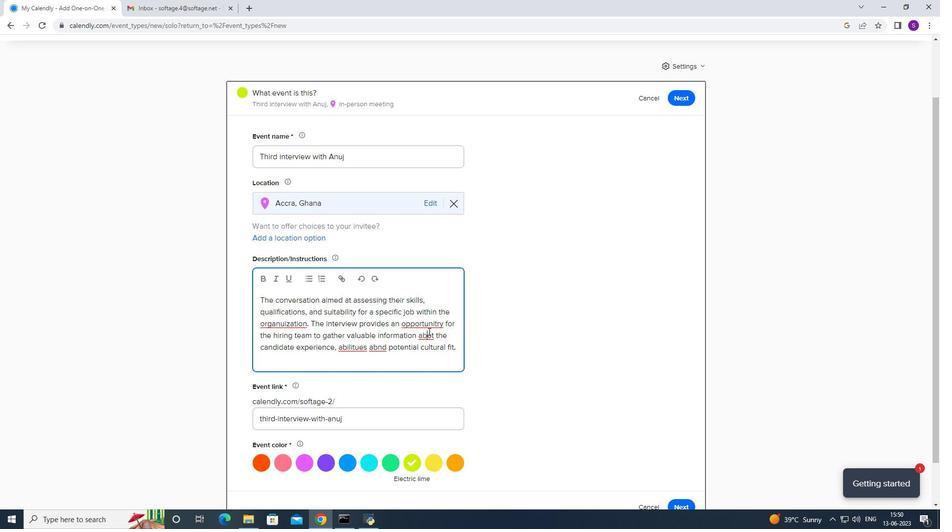 
Action: Mouse moved to (431, 334)
Screenshot: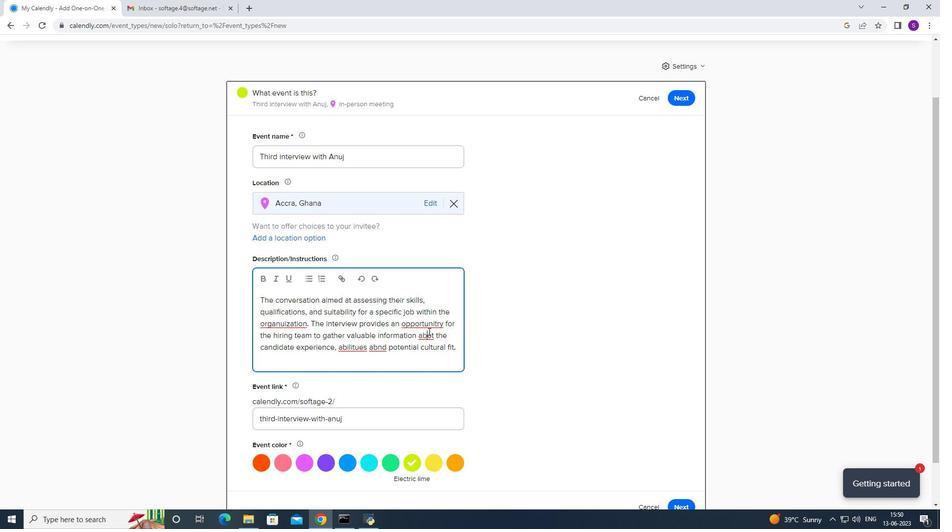 
Action: Mouse pressed left at (431, 334)
Screenshot: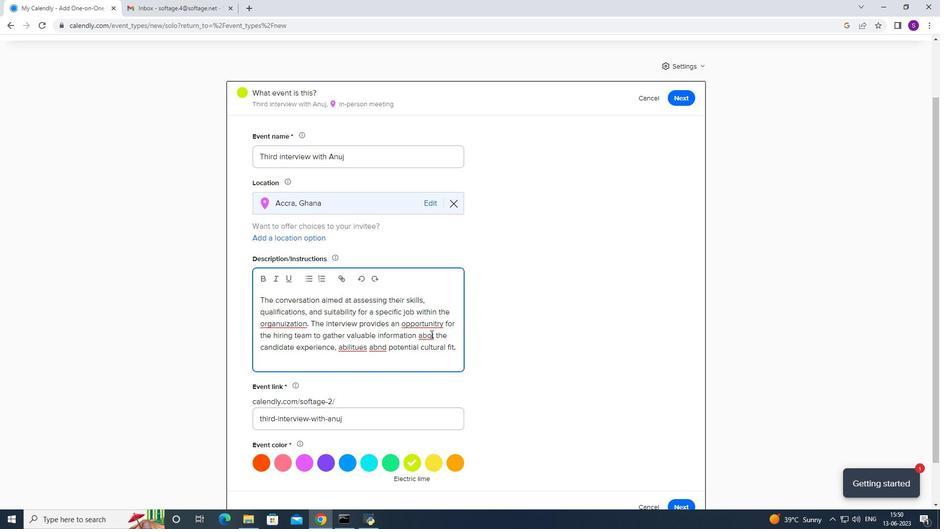 
Action: Key pressed u
Screenshot: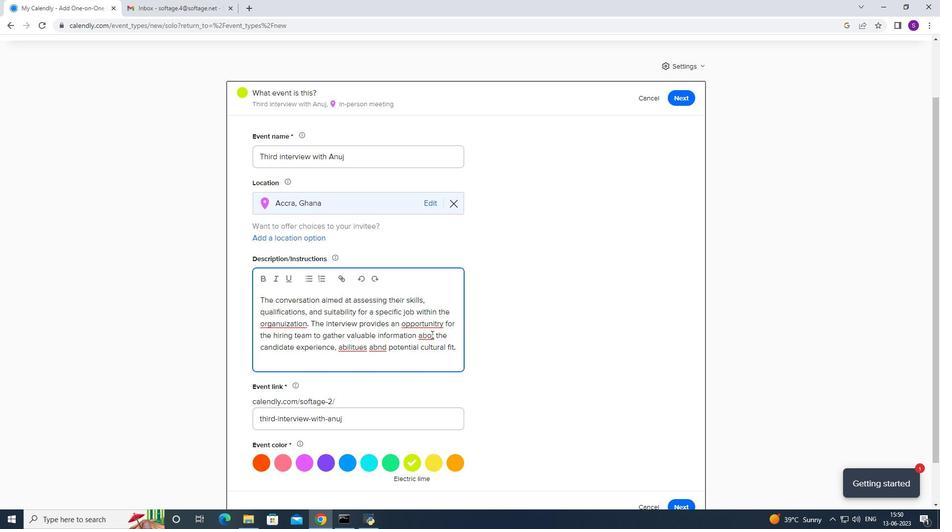 
Action: Mouse moved to (420, 358)
Screenshot: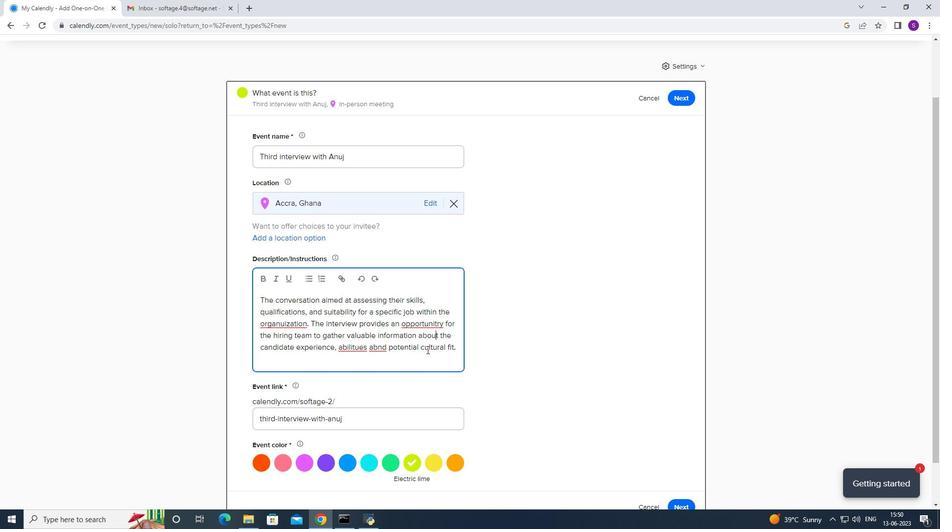 
Action: Mouse pressed left at (420, 358)
Screenshot: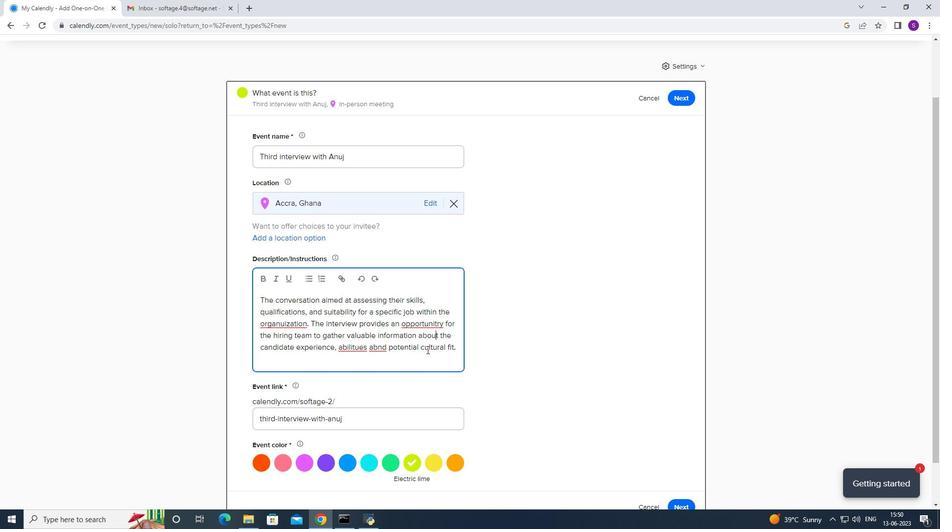 
Action: Mouse moved to (333, 346)
Screenshot: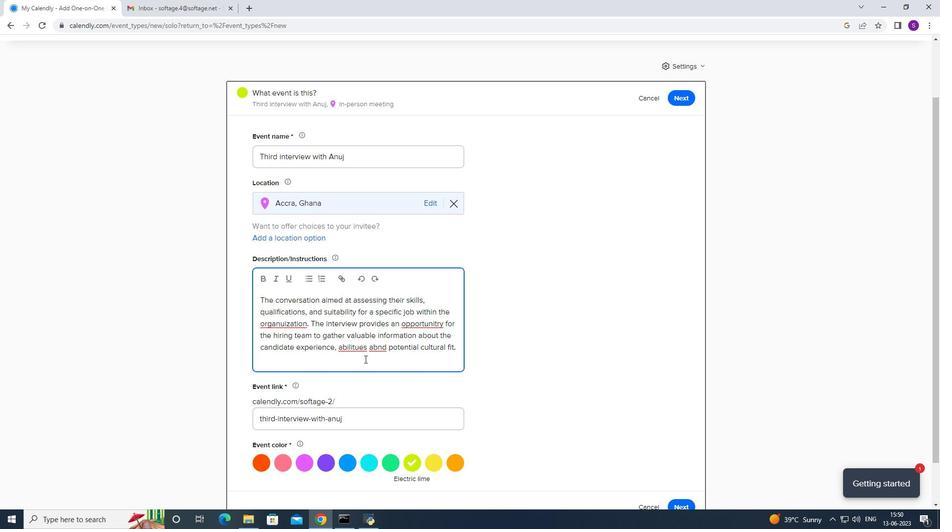 
Action: Mouse pressed left at (333, 346)
Screenshot: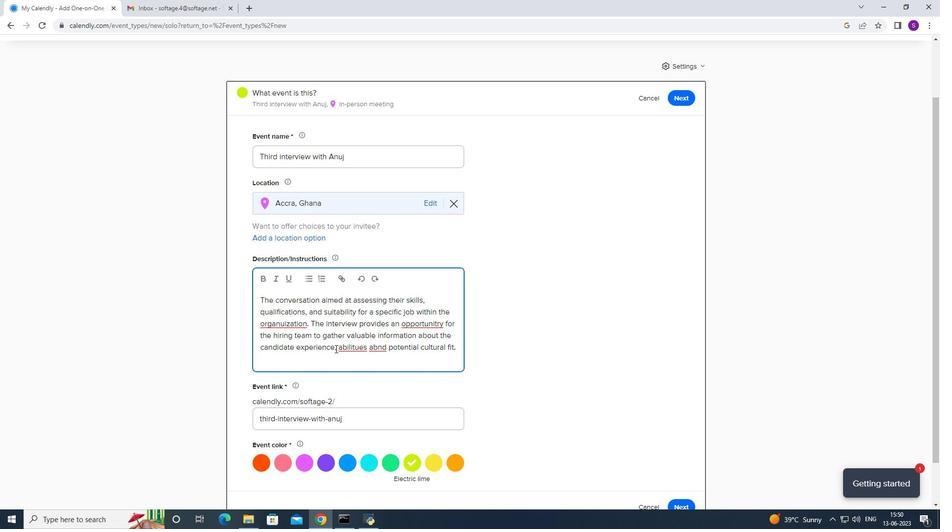 
Action: Mouse pressed right at (333, 346)
Screenshot: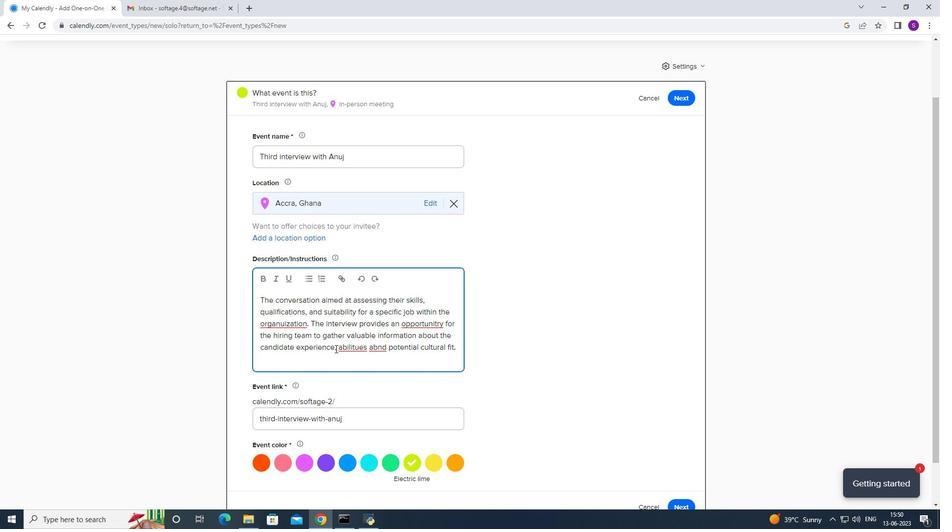 
Action: Mouse moved to (341, 341)
Screenshot: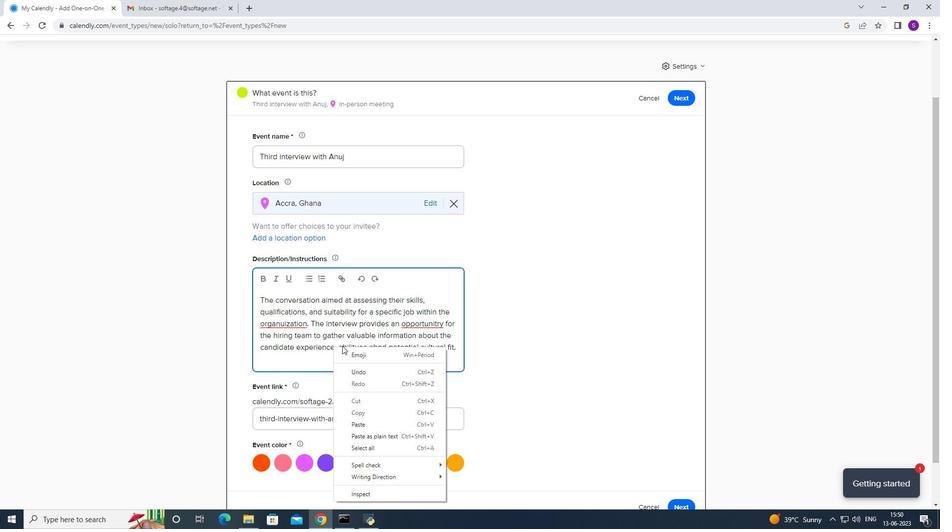 
Action: Mouse pressed left at (341, 341)
Screenshot: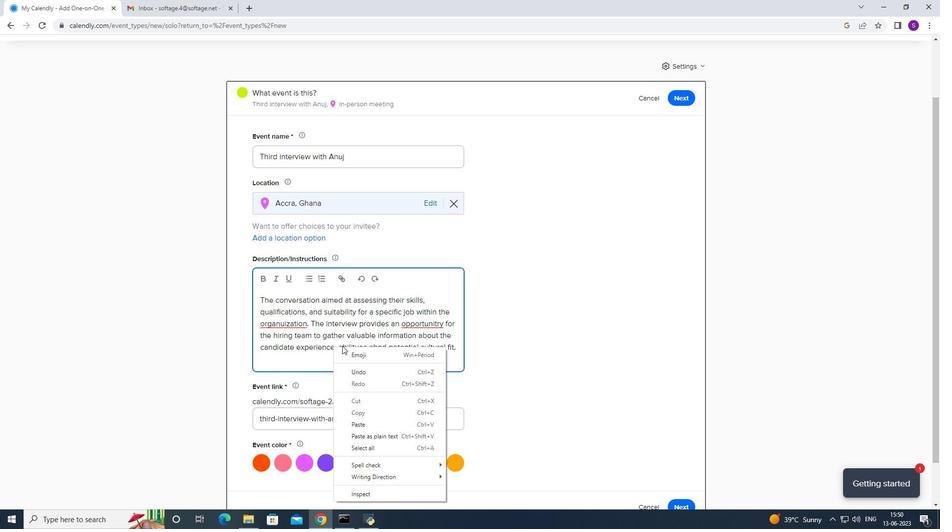 
Action: Mouse moved to (345, 346)
Screenshot: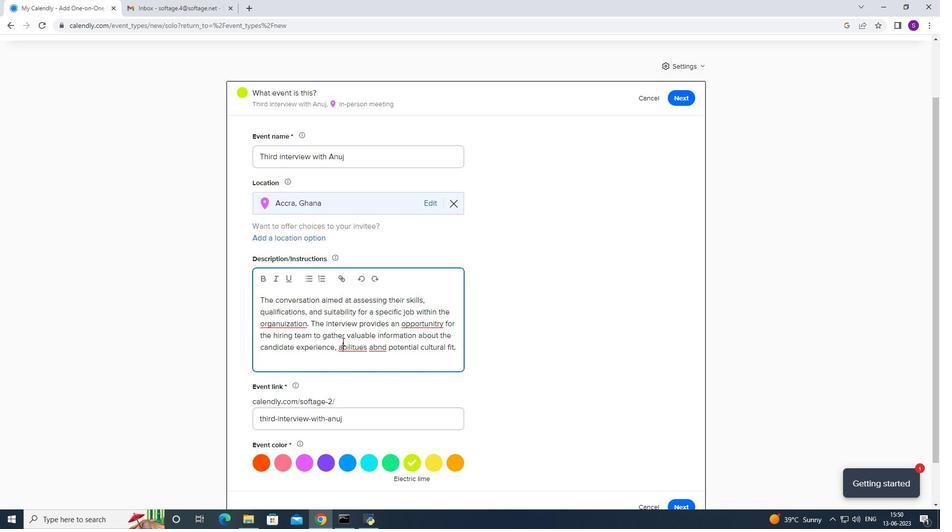 
Action: Mouse pressed left at (345, 346)
Screenshot: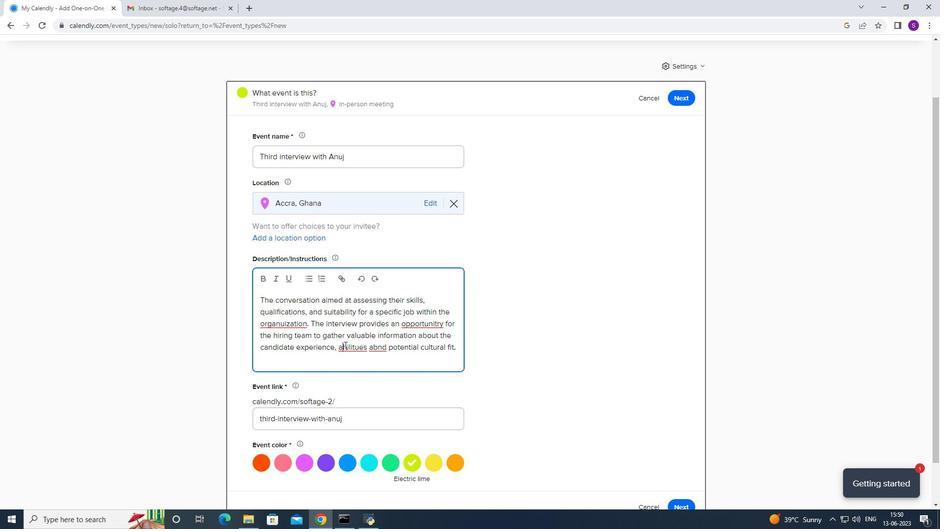 
Action: Mouse pressed right at (345, 346)
Screenshot: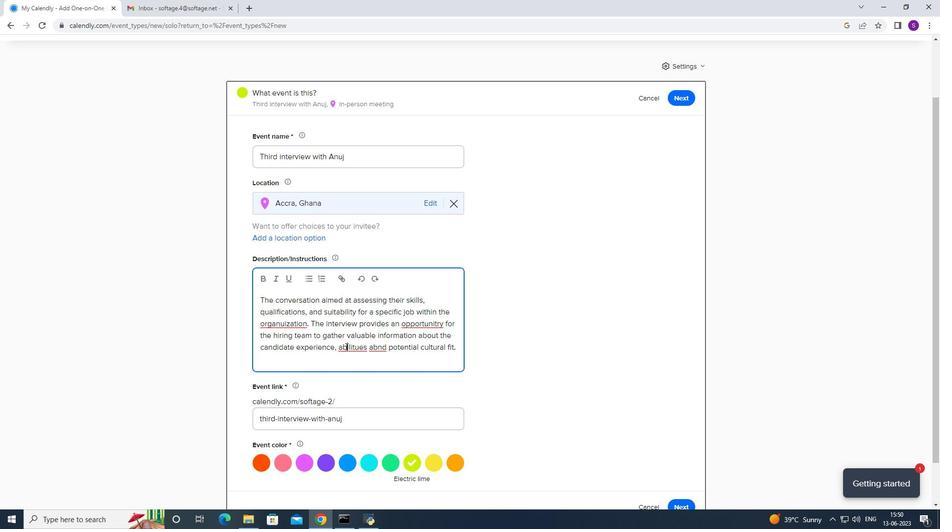 
Action: Mouse moved to (376, 359)
Screenshot: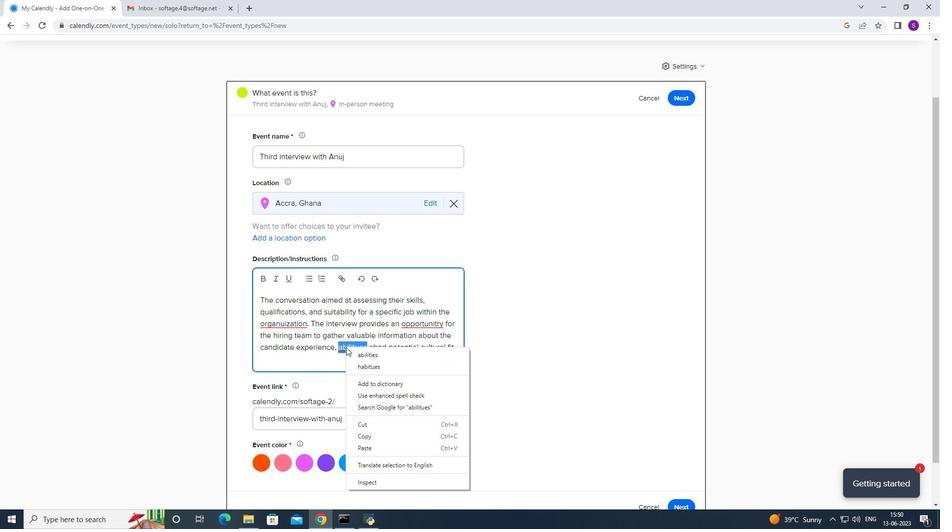 
Action: Mouse pressed left at (376, 359)
Screenshot: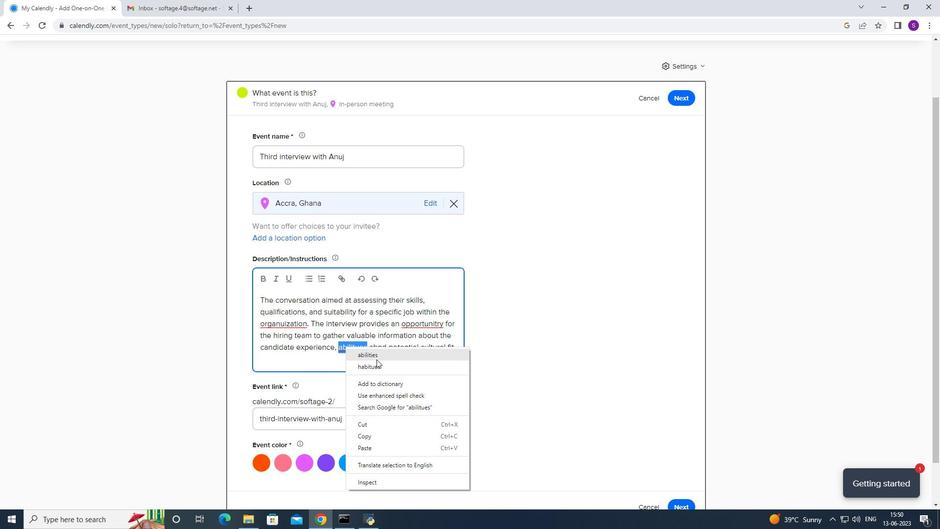 
Action: Mouse moved to (378, 355)
Screenshot: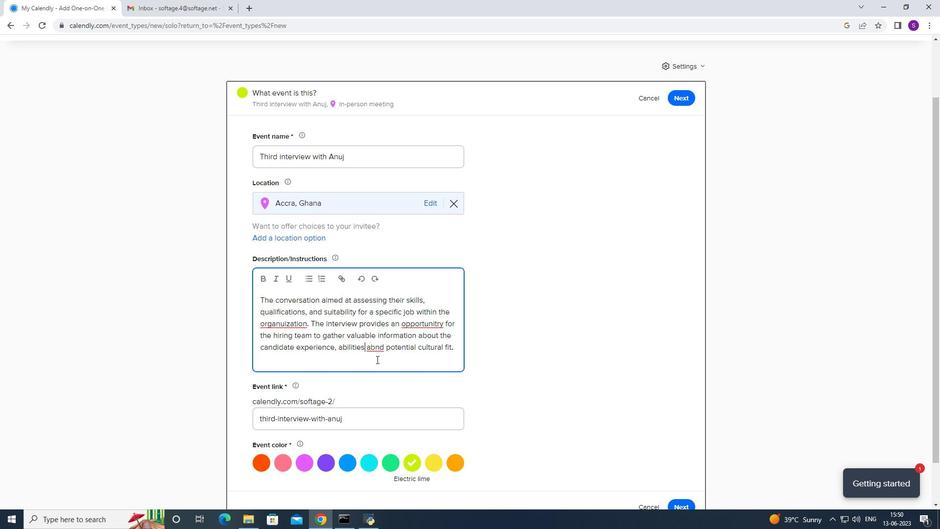 
Action: Mouse pressed right at (378, 355)
Screenshot: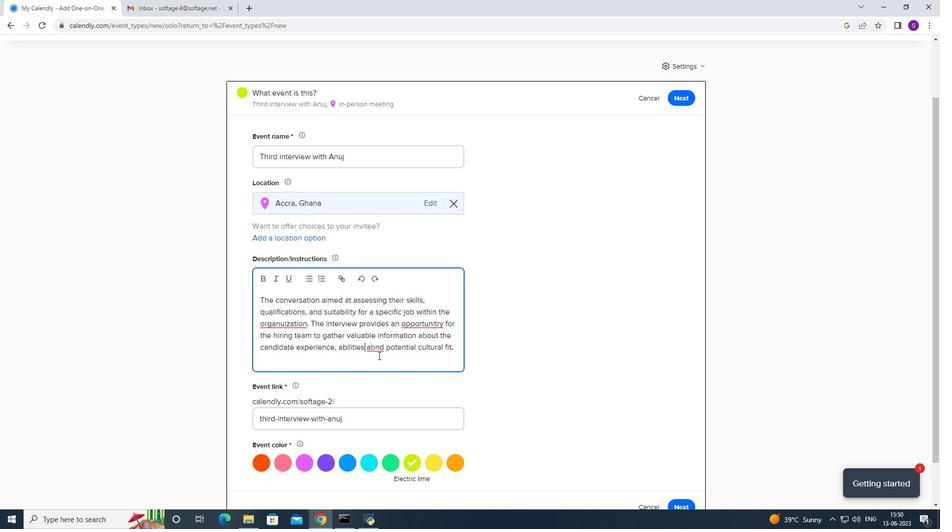 
Action: Mouse moved to (408, 222)
Screenshot: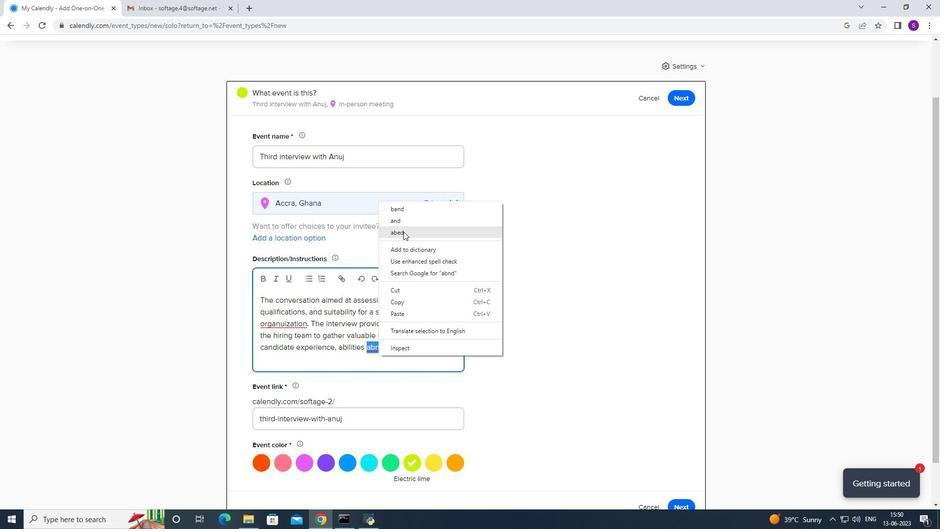 
Action: Mouse pressed left at (408, 222)
Screenshot: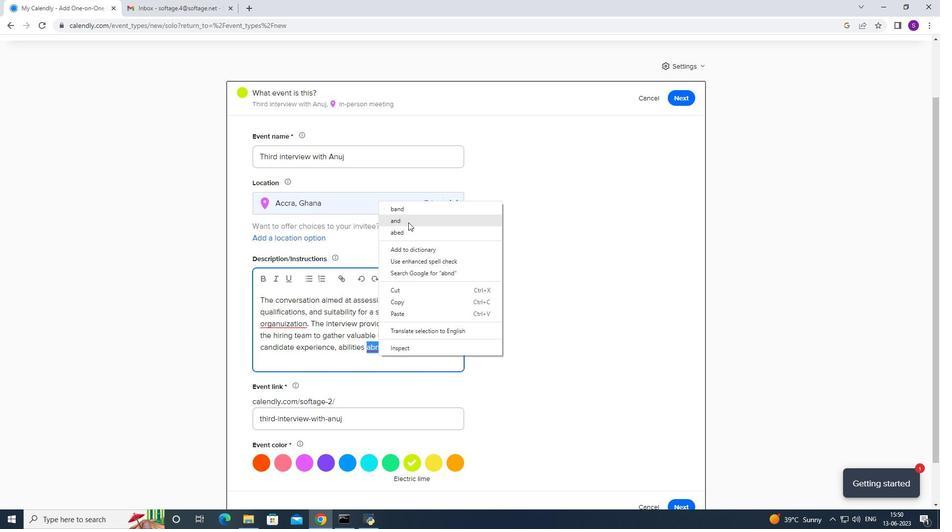 
Action: Mouse moved to (276, 328)
Screenshot: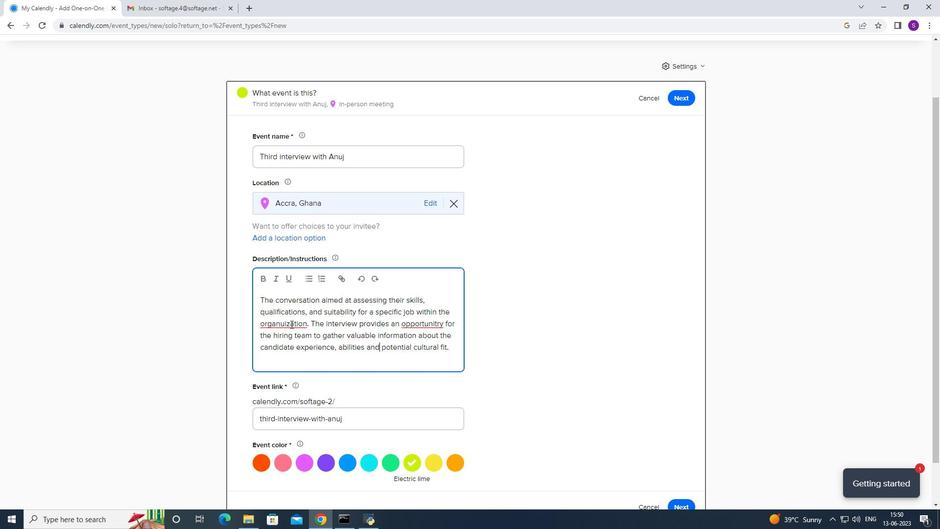 
Action: Mouse pressed left at (276, 328)
Screenshot: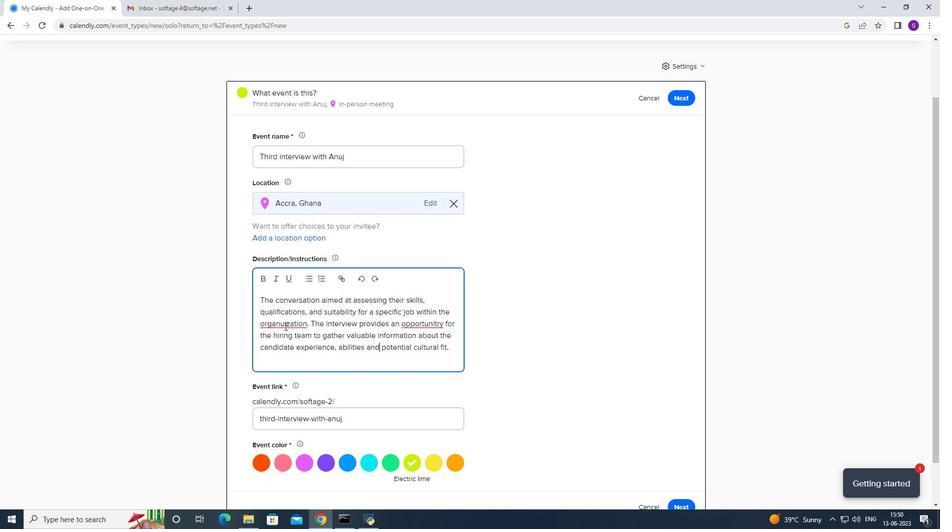 
Action: Mouse pressed right at (276, 328)
Screenshot: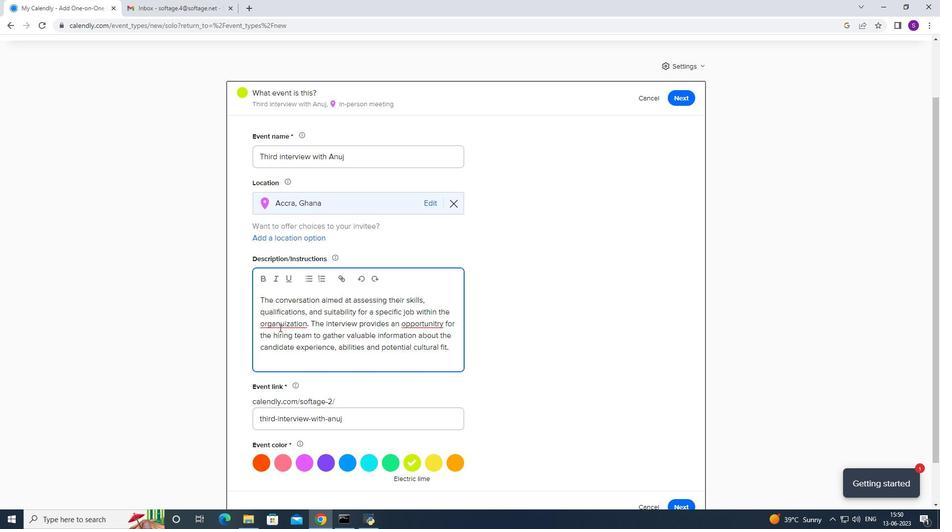 
Action: Mouse moved to (288, 334)
Screenshot: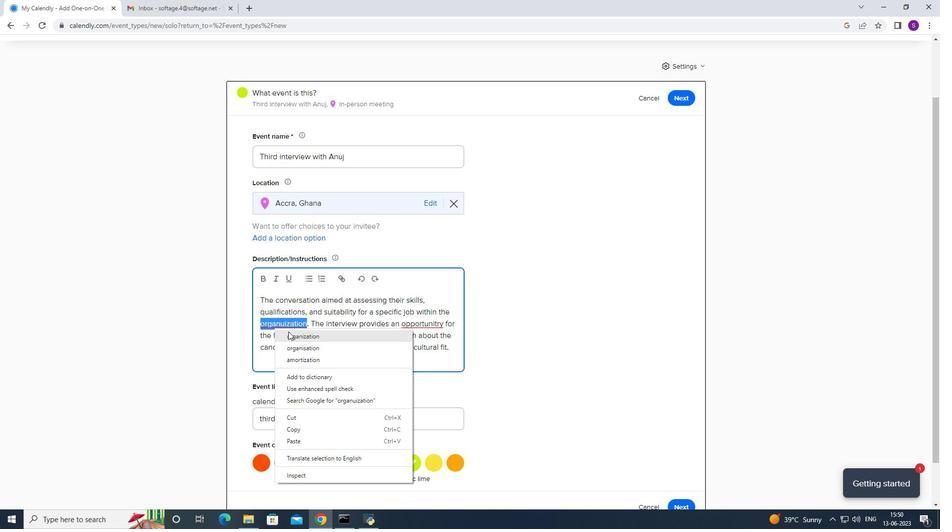 
Action: Mouse pressed left at (288, 334)
Screenshot: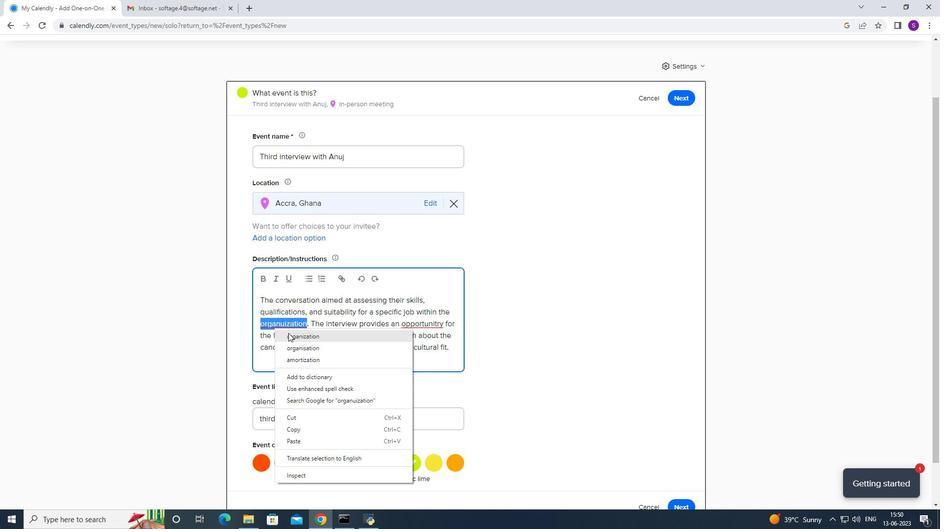 
Action: Mouse moved to (398, 320)
Screenshot: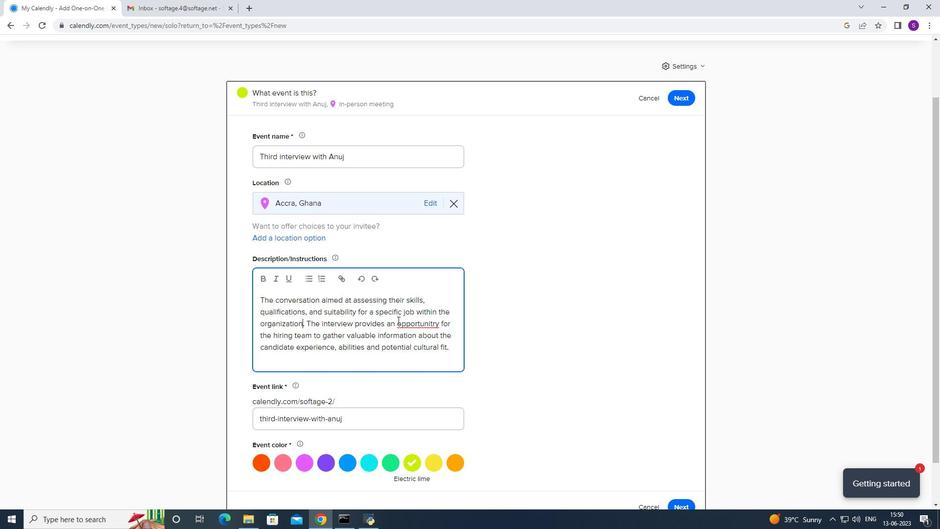 
Action: Mouse pressed right at (398, 320)
Screenshot: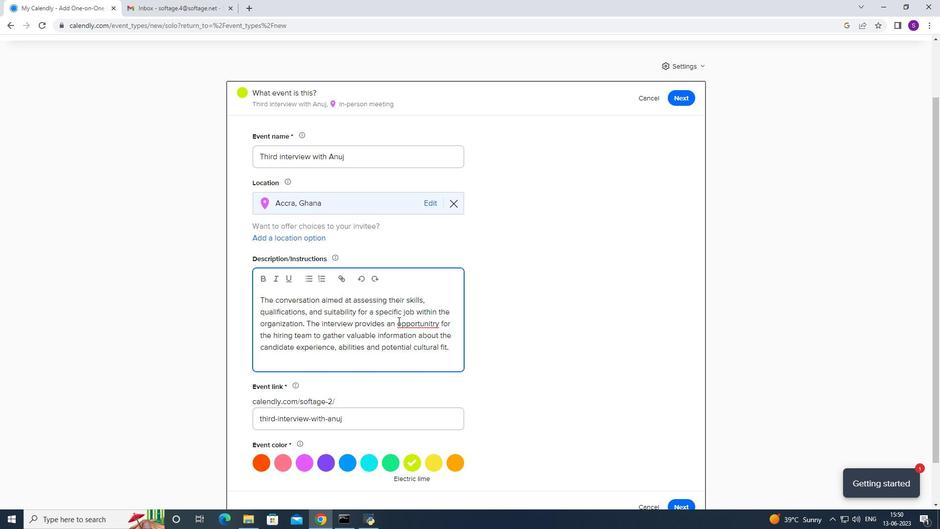 
Action: Mouse moved to (407, 331)
Screenshot: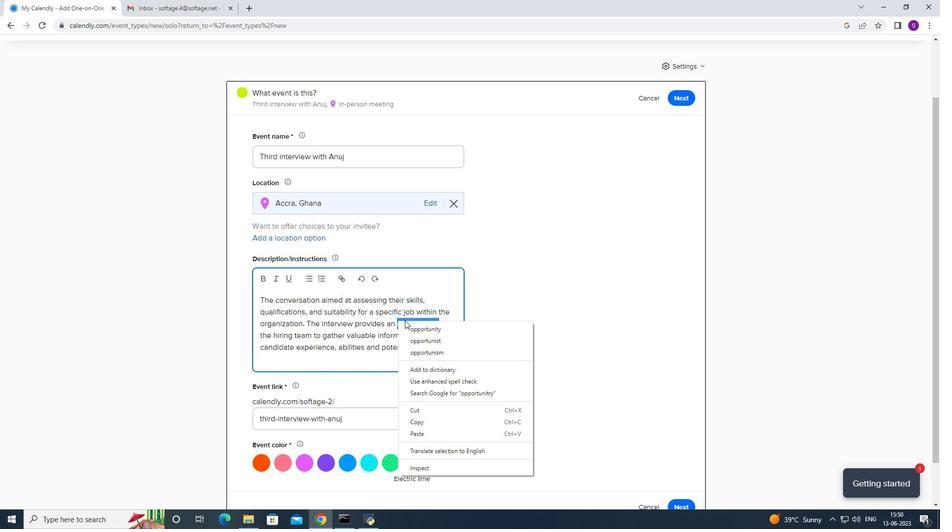 
Action: Mouse pressed left at (407, 331)
Screenshot: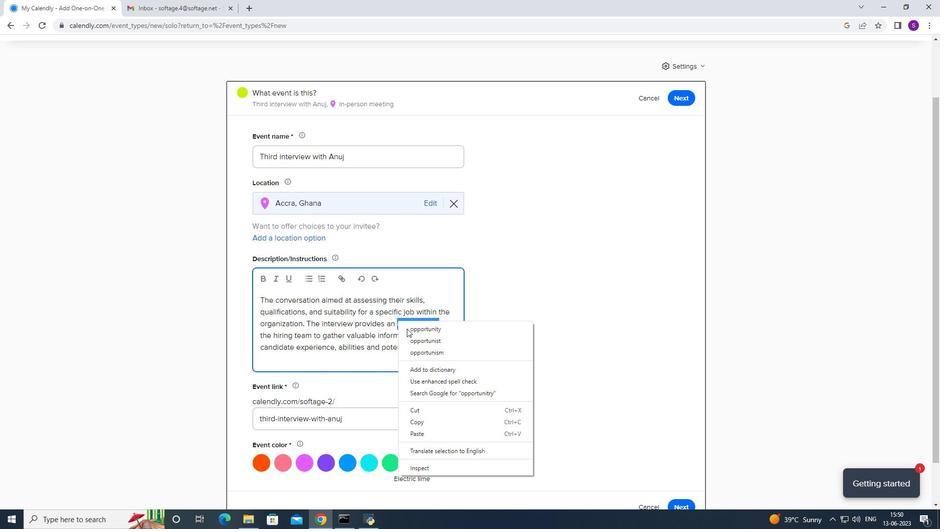 
Action: Mouse moved to (451, 348)
Screenshot: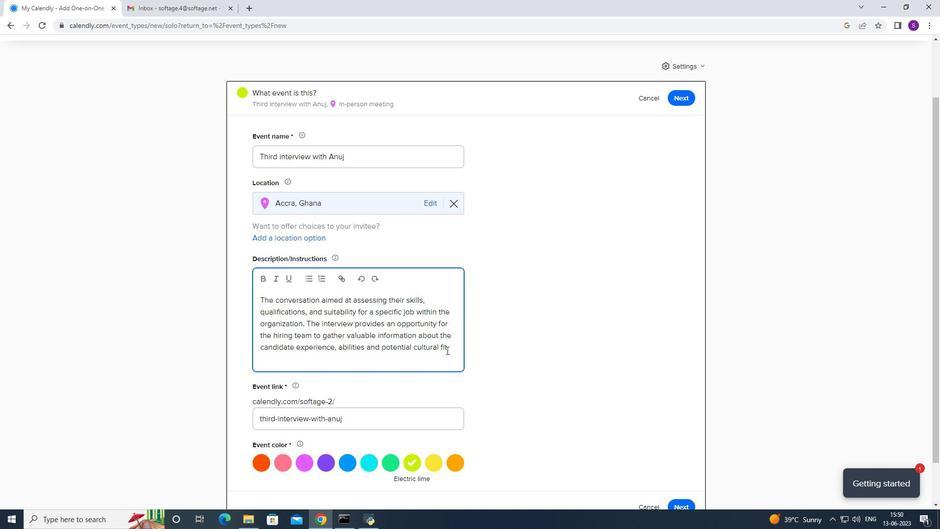 
Action: Mouse pressed left at (451, 348)
Screenshot: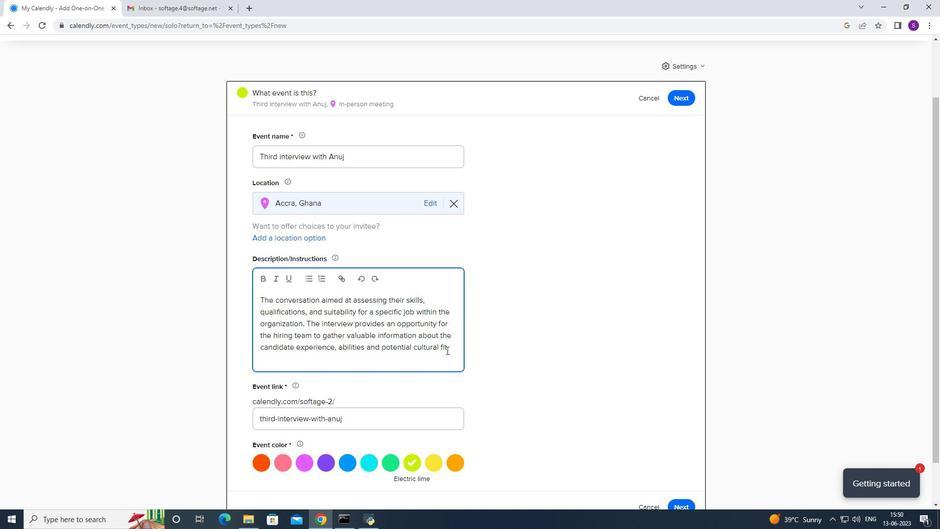 
Action: Mouse moved to (337, 341)
Screenshot: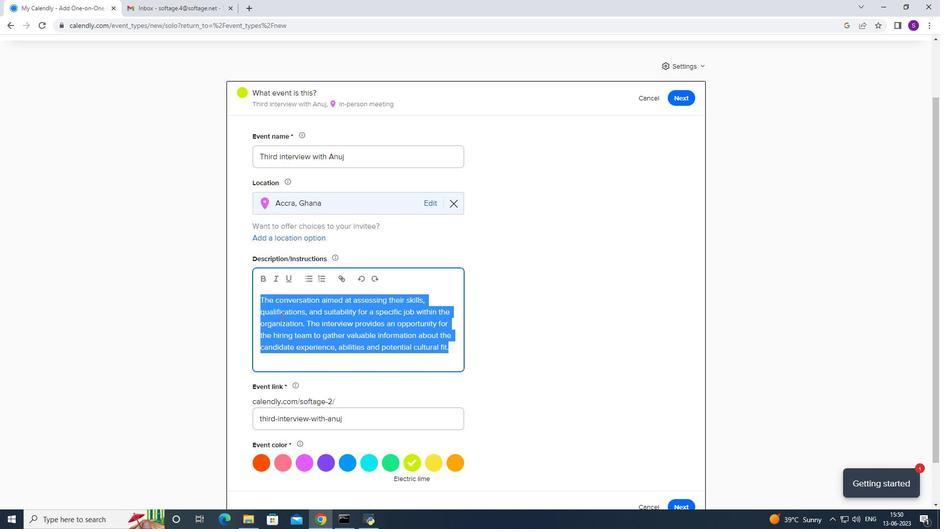 
Action: Mouse pressed left at (337, 341)
Screenshot: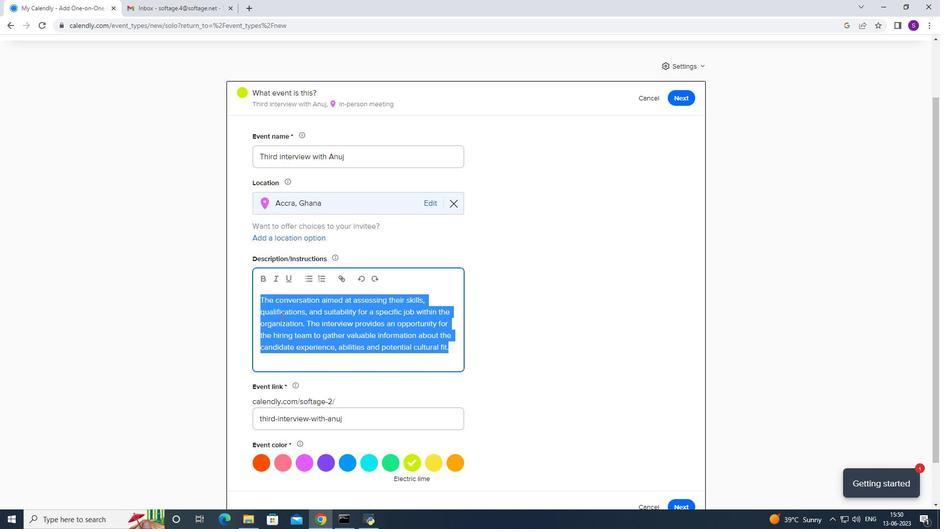 
Action: Mouse moved to (311, 334)
Screenshot: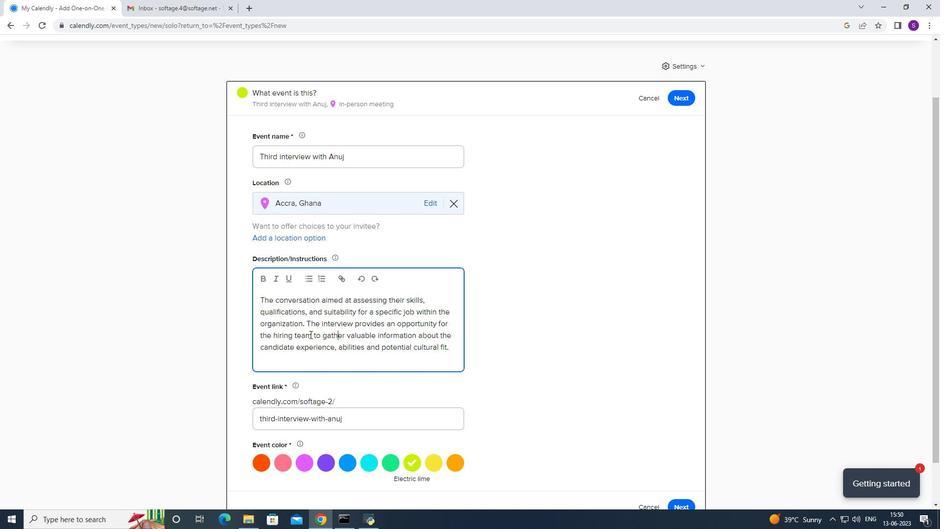 
Action: Mouse scrolled (311, 334) with delta (0, 0)
Screenshot: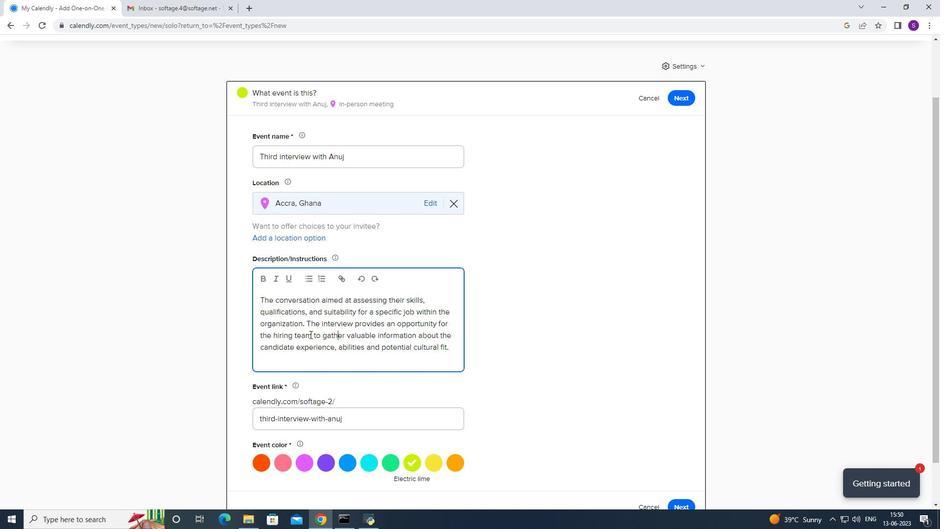 
Action: Mouse scrolled (311, 334) with delta (0, 0)
Screenshot: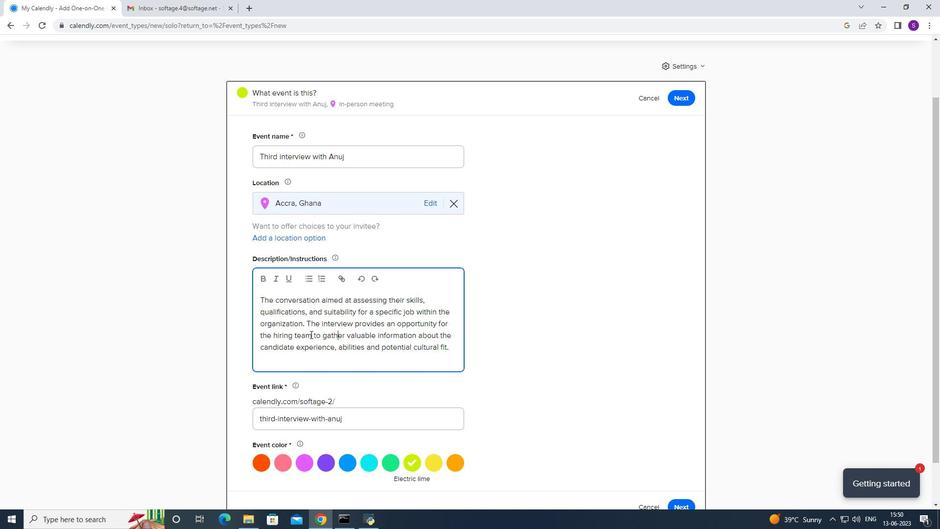 
Action: Mouse scrolled (311, 334) with delta (0, 0)
Screenshot: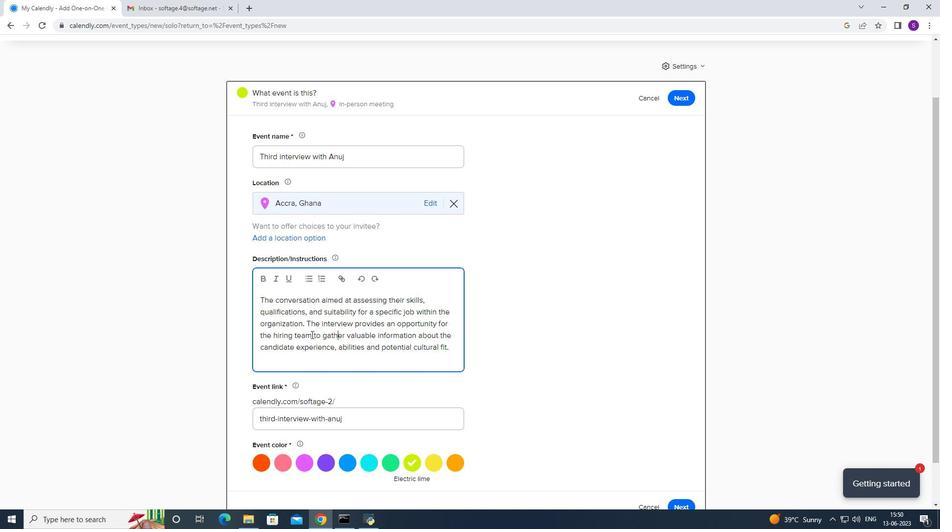 
Action: Mouse scrolled (311, 334) with delta (0, 0)
Screenshot: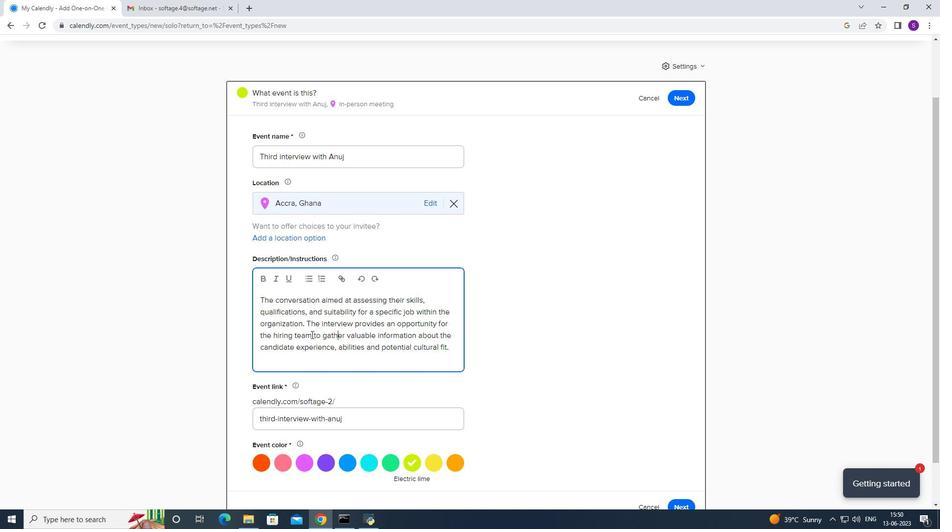 
Action: Mouse scrolled (311, 334) with delta (0, 0)
Screenshot: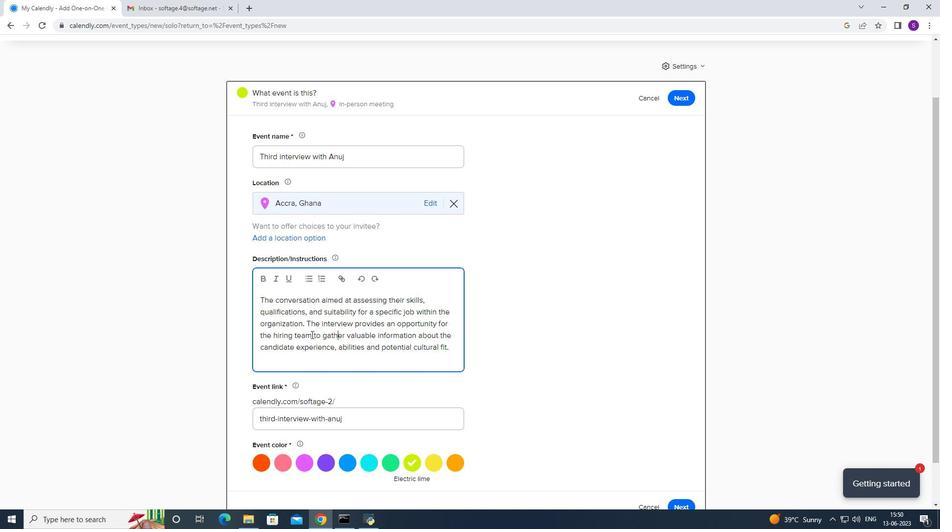 
Action: Mouse scrolled (311, 334) with delta (0, 0)
Screenshot: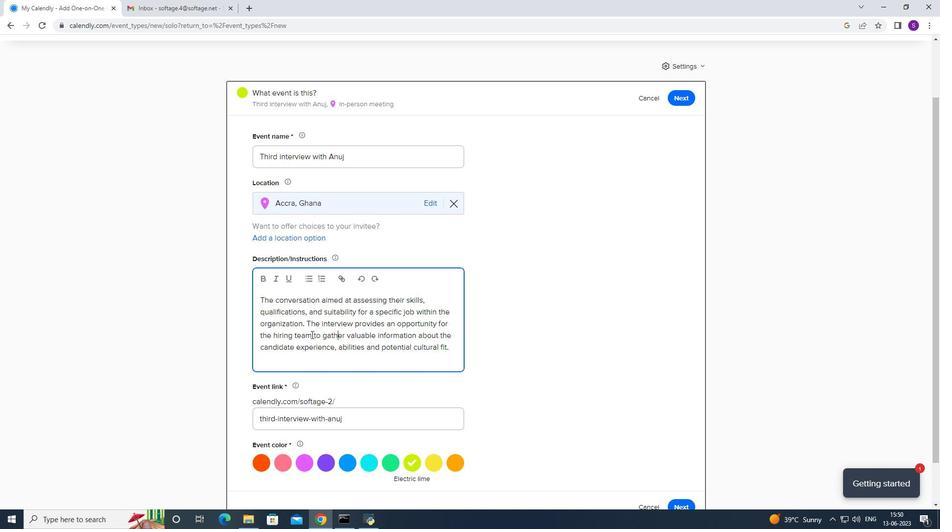 
Action: Mouse scrolled (311, 334) with delta (0, 0)
Screenshot: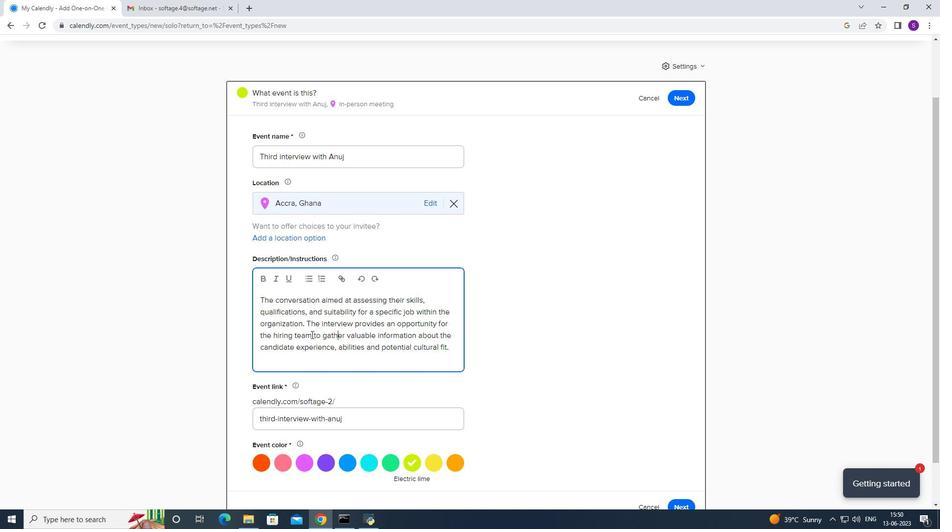 
Action: Mouse moved to (313, 333)
Screenshot: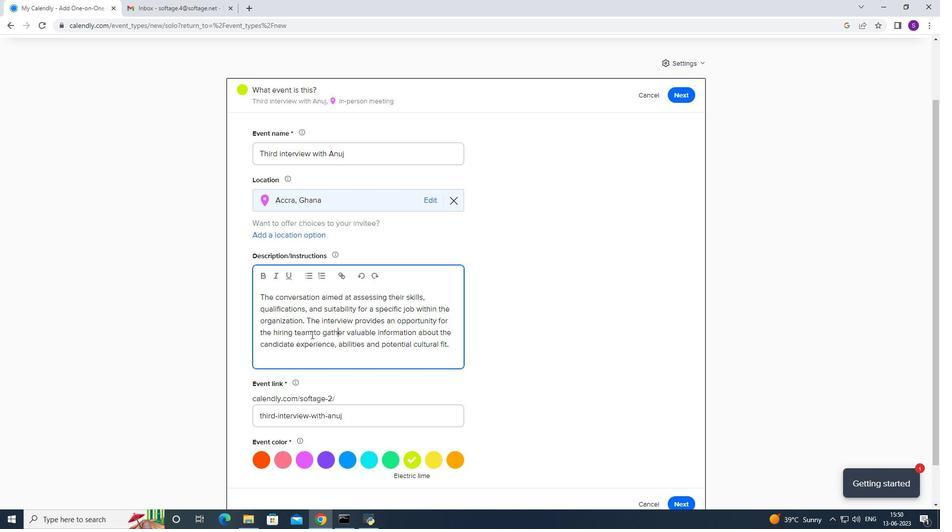 
Action: Mouse scrolled (313, 334) with delta (0, 0)
Screenshot: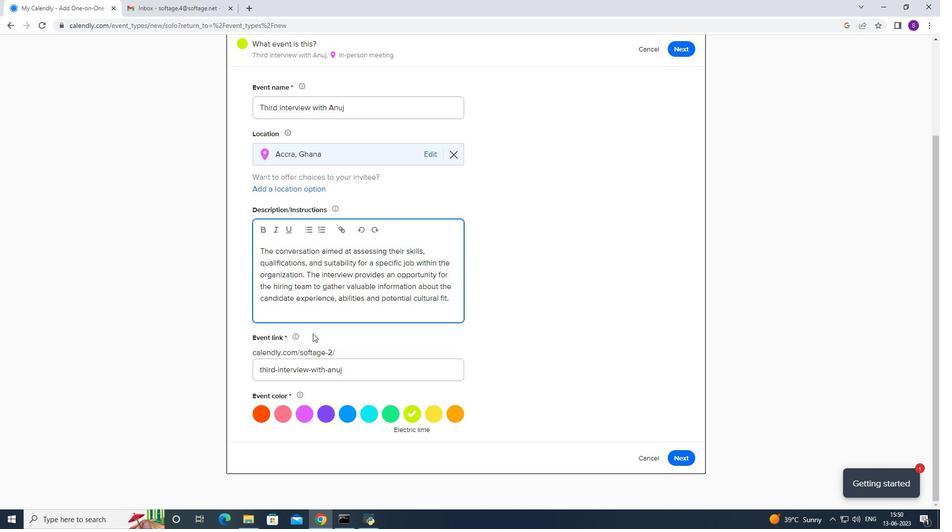 
Action: Mouse moved to (540, 415)
Screenshot: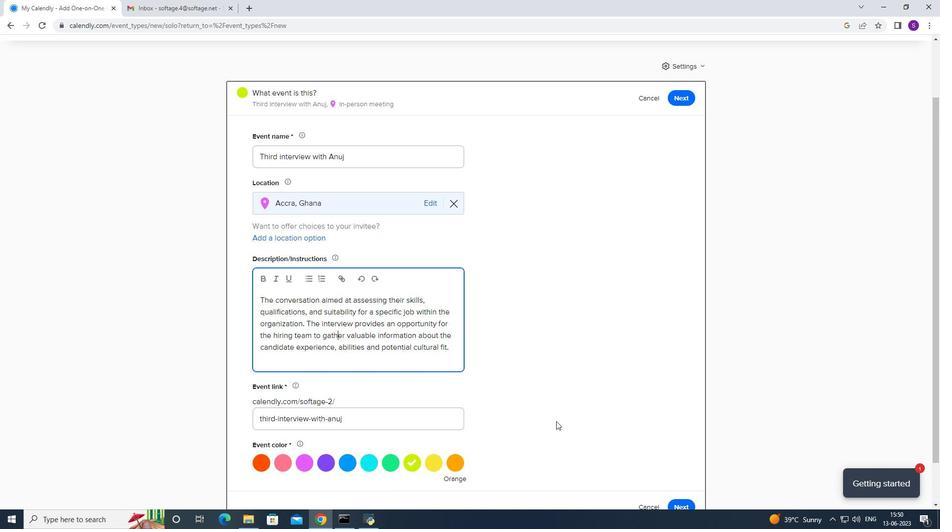 
Action: Mouse scrolled (540, 414) with delta (0, 0)
Screenshot: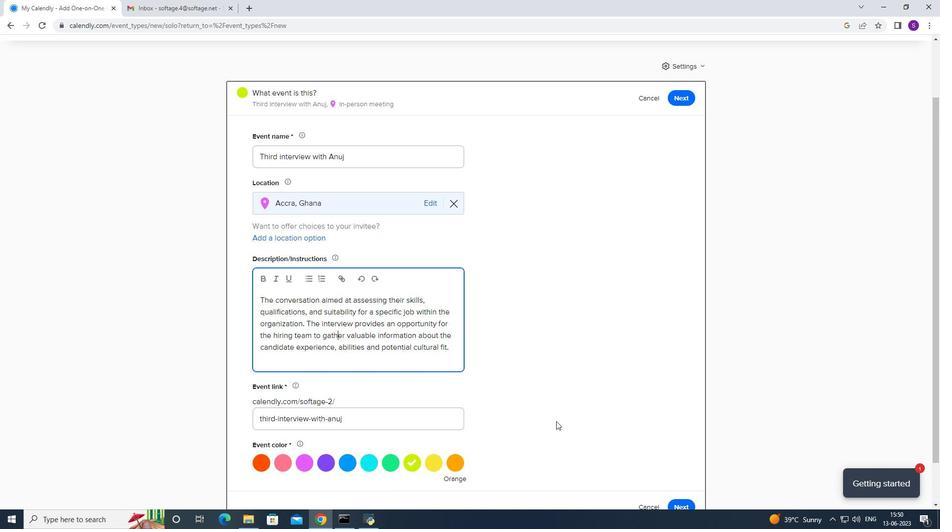 
Action: Mouse moved to (539, 415)
Screenshot: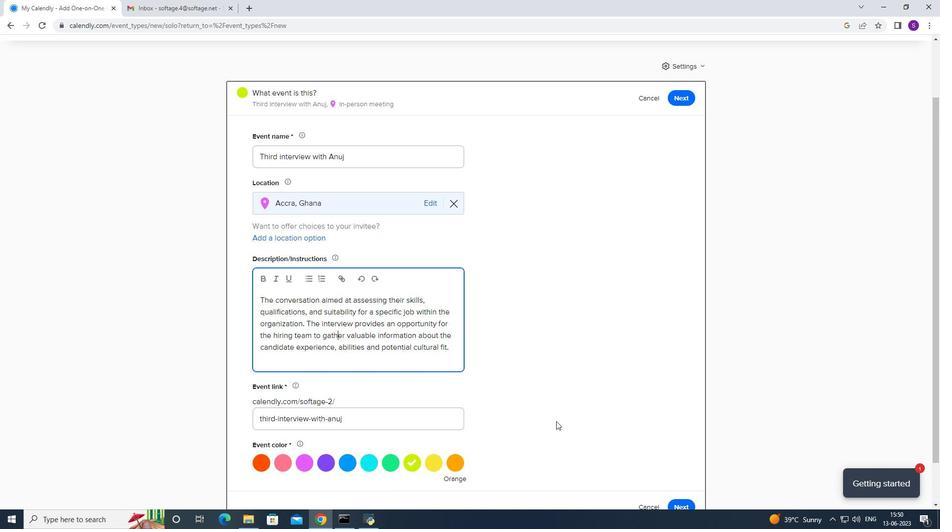 
Action: Mouse scrolled (539, 414) with delta (0, 0)
Screenshot: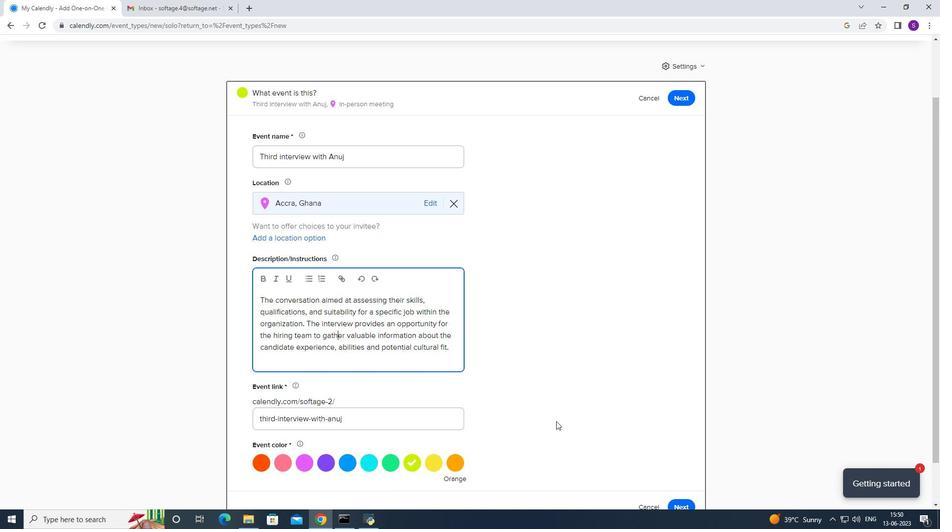
Action: Mouse moved to (539, 415)
Screenshot: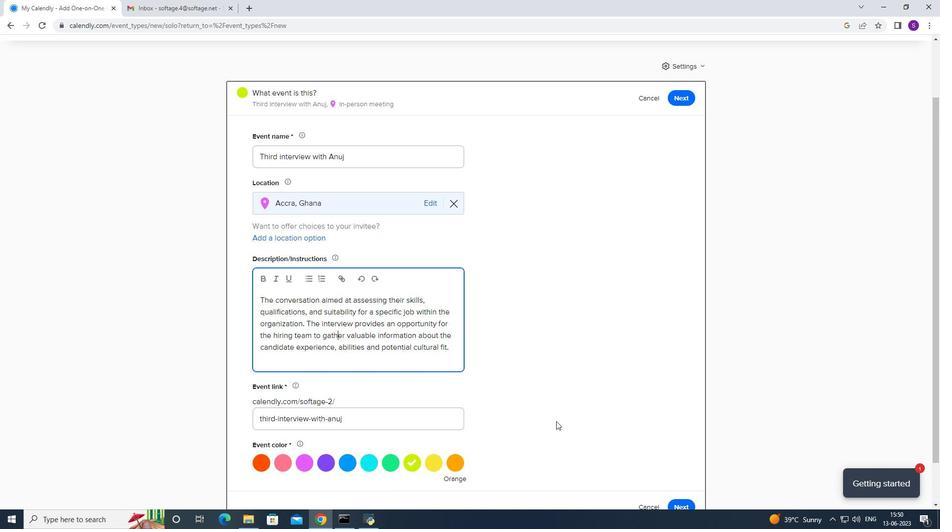 
Action: Mouse scrolled (539, 415) with delta (0, 0)
Screenshot: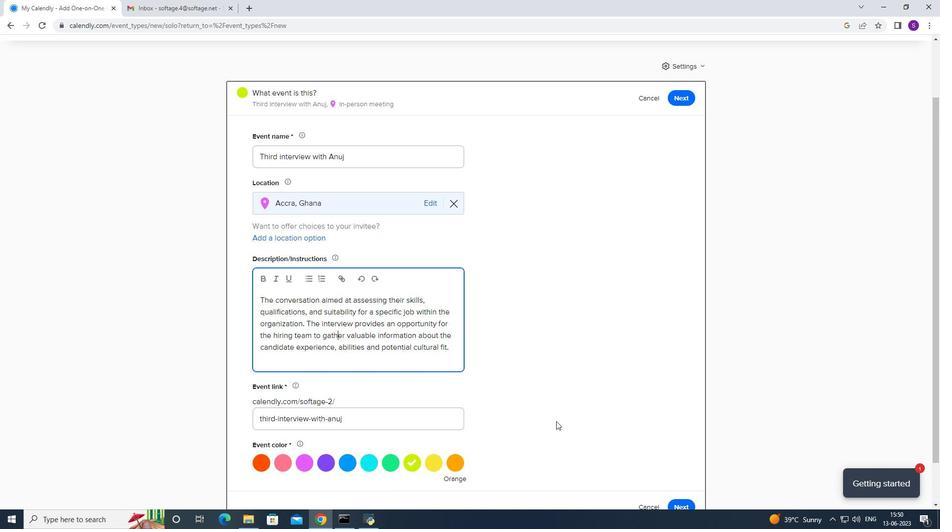 
Action: Mouse scrolled (539, 415) with delta (0, 0)
Screenshot: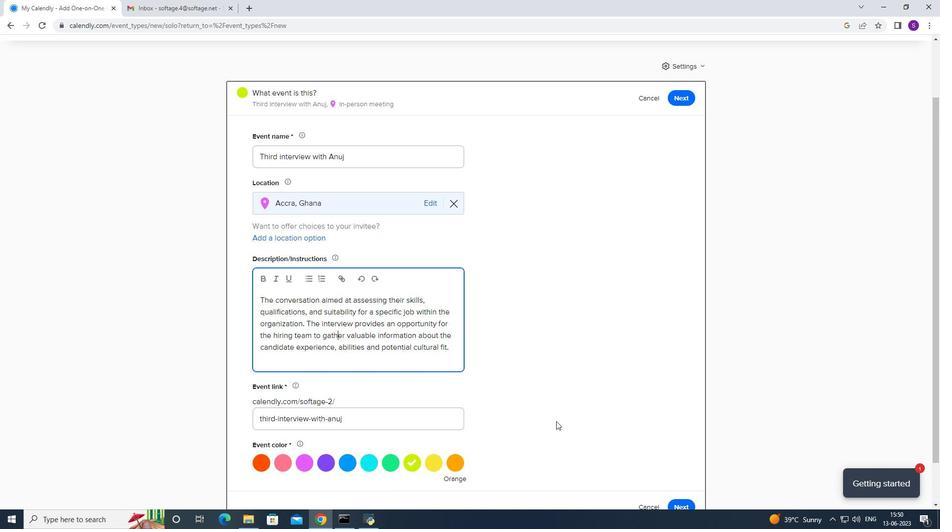 
Action: Mouse scrolled (539, 415) with delta (0, 0)
Screenshot: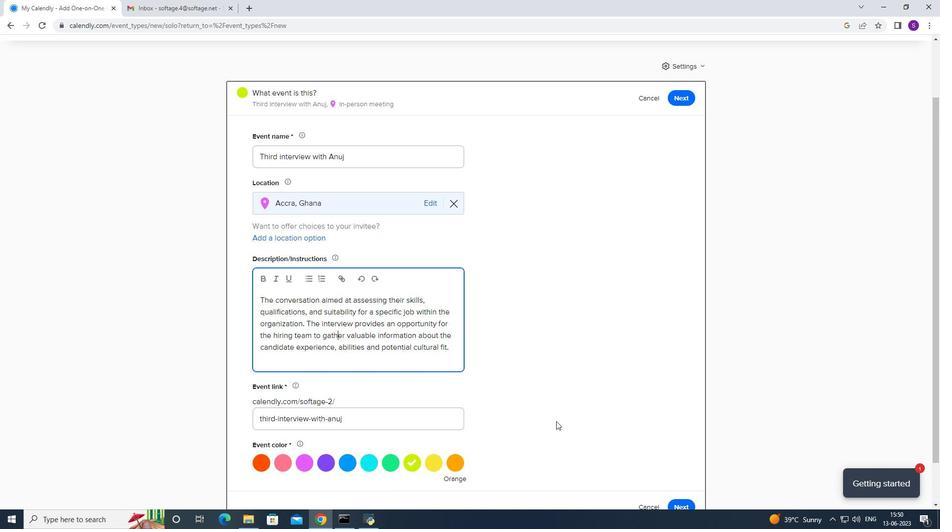 
Action: Mouse scrolled (539, 415) with delta (0, 0)
Screenshot: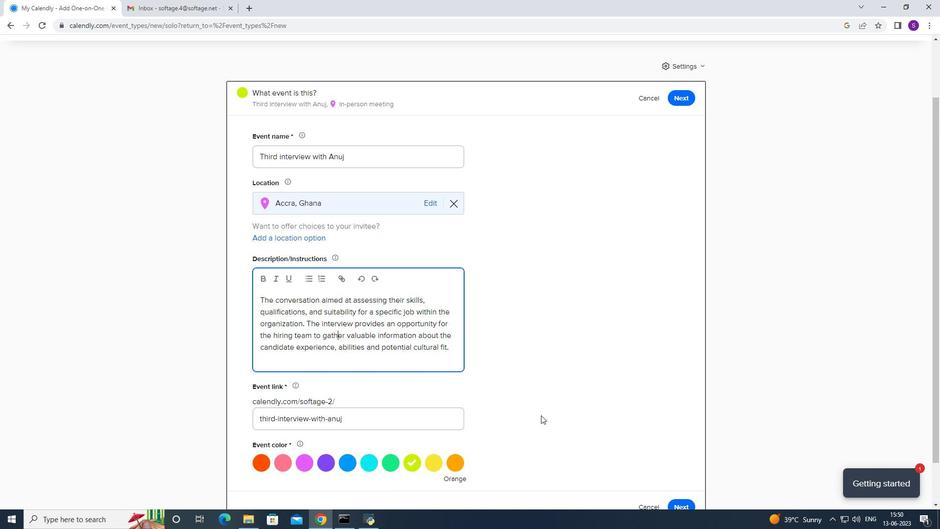 
Action: Mouse moved to (675, 463)
Screenshot: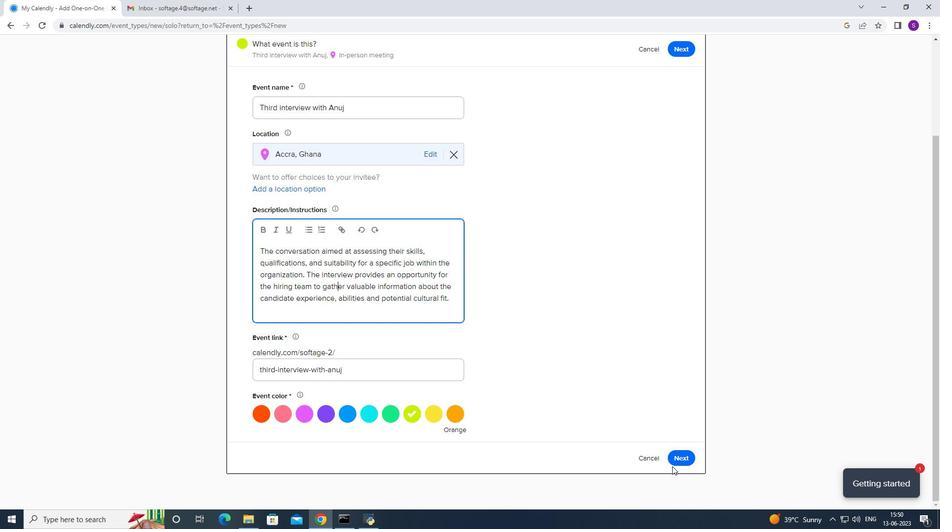 
Action: Mouse pressed left at (675, 463)
Screenshot: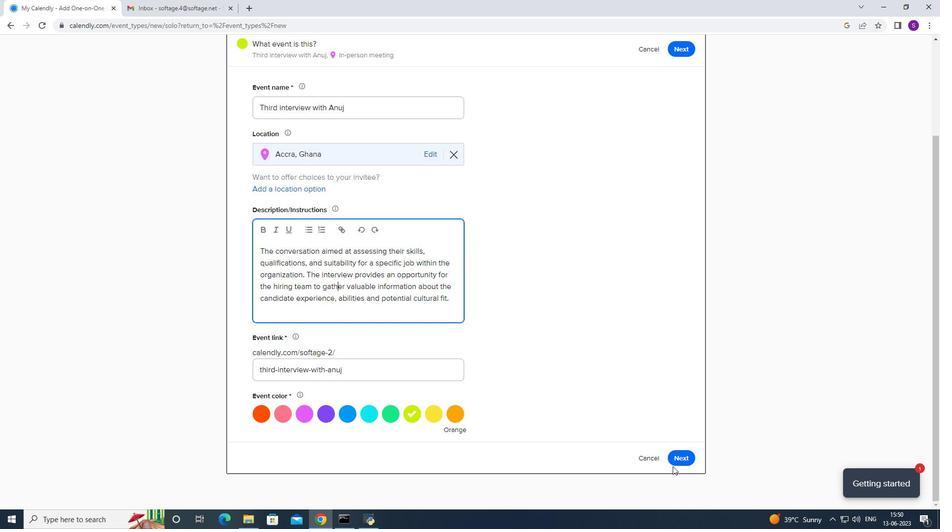 
Action: Mouse moved to (295, 193)
Screenshot: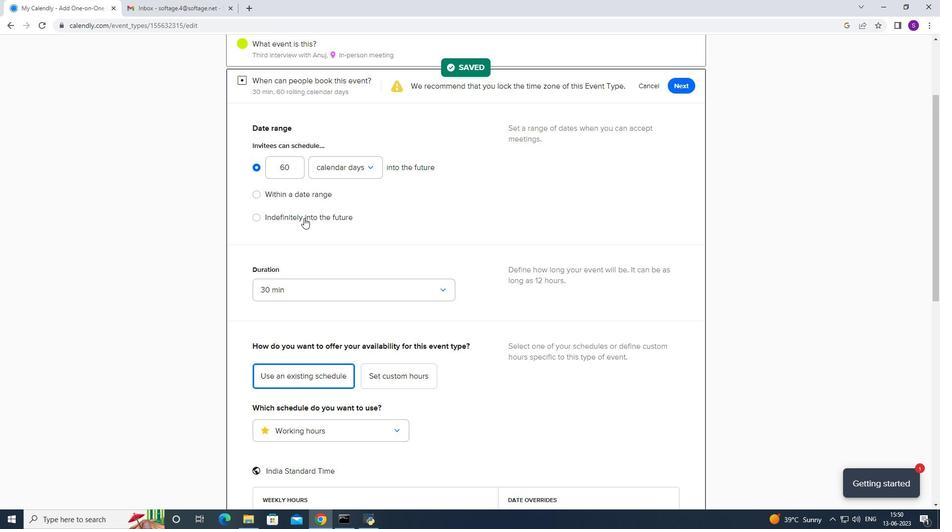 
Action: Mouse pressed left at (295, 193)
Screenshot: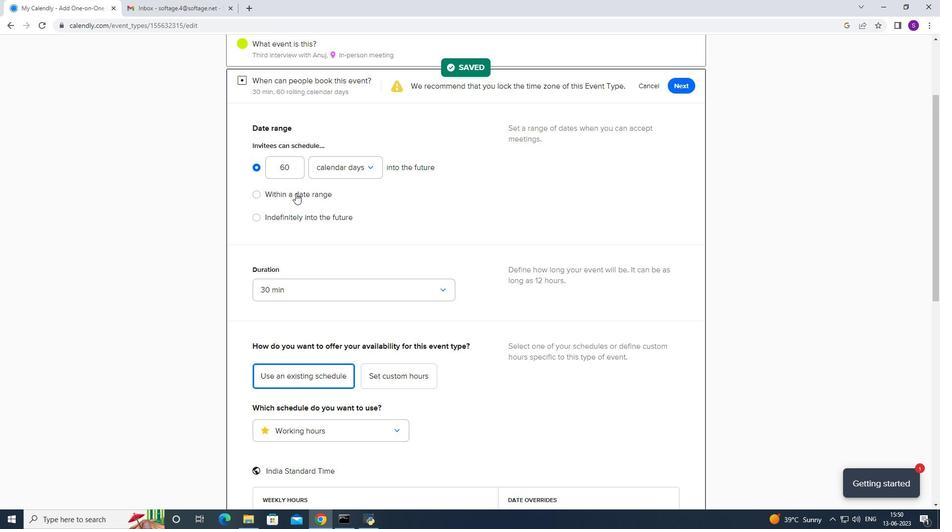 
Action: Mouse moved to (369, 197)
Screenshot: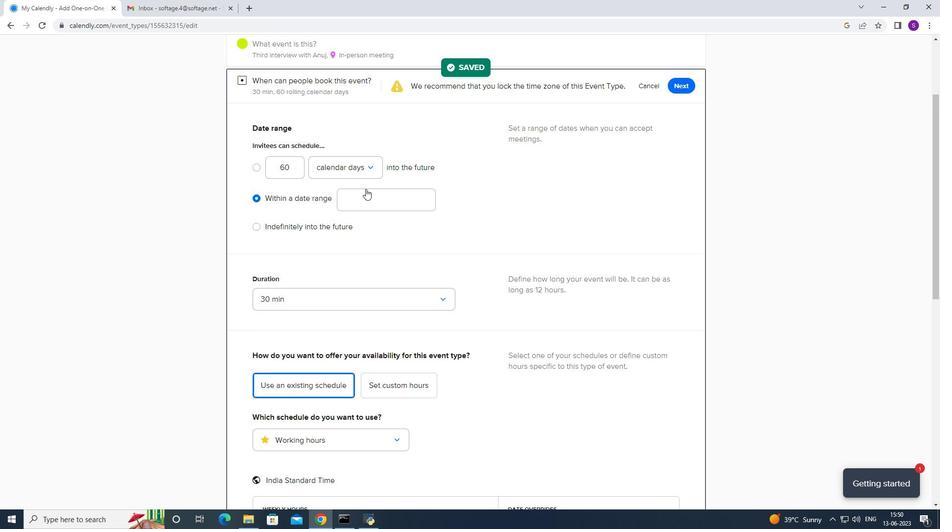 
Action: Mouse pressed left at (369, 197)
Screenshot: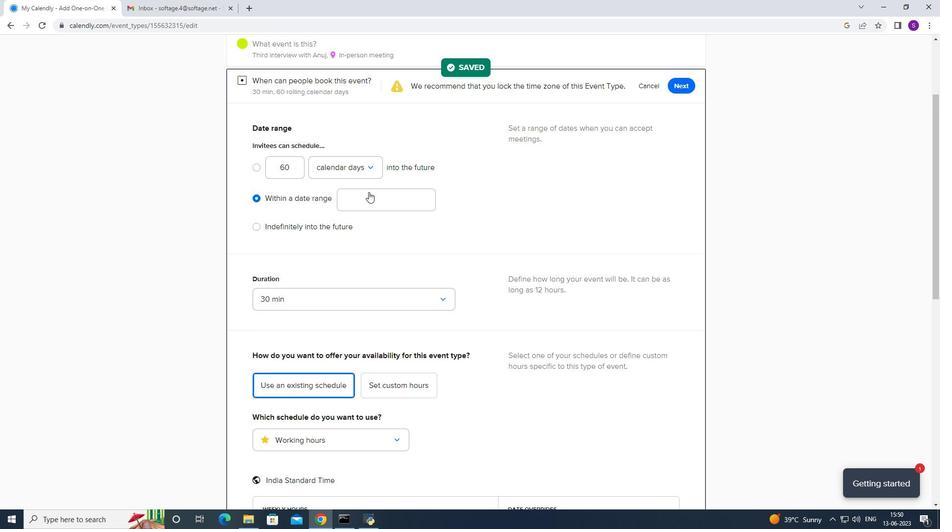 
Action: Mouse moved to (414, 232)
Screenshot: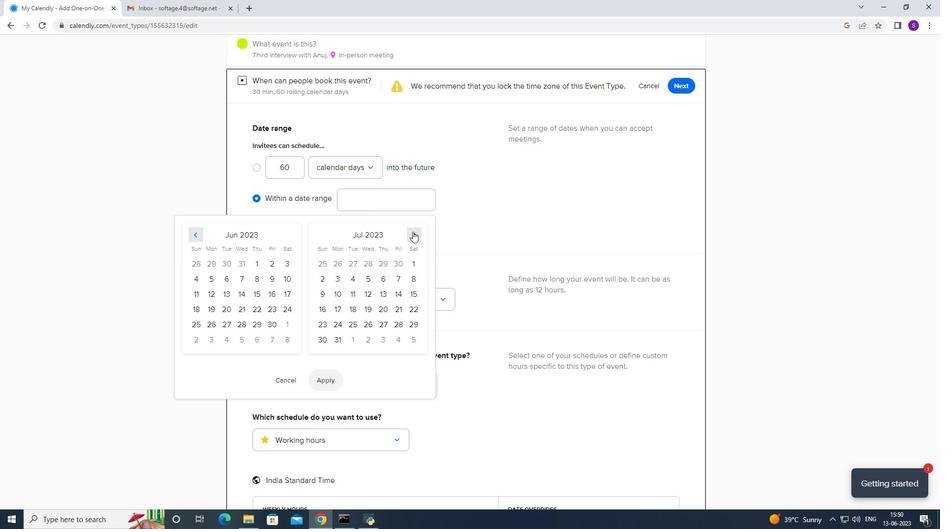 
Action: Mouse pressed left at (414, 232)
Screenshot: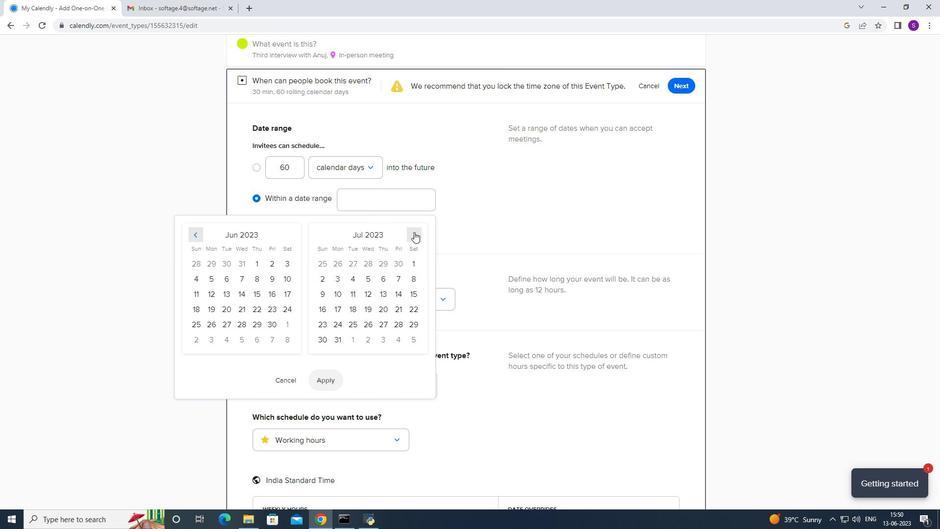 
Action: Mouse pressed left at (414, 232)
Screenshot: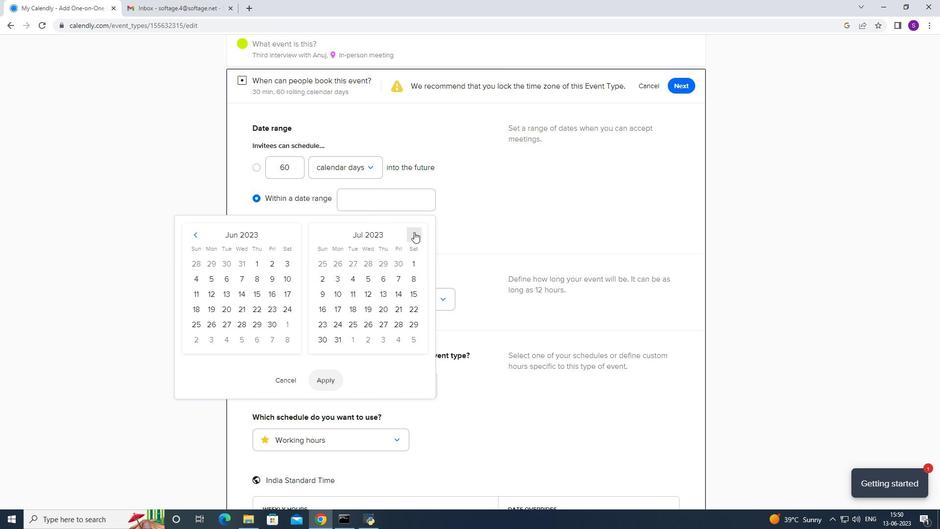 
Action: Mouse pressed left at (414, 232)
Screenshot: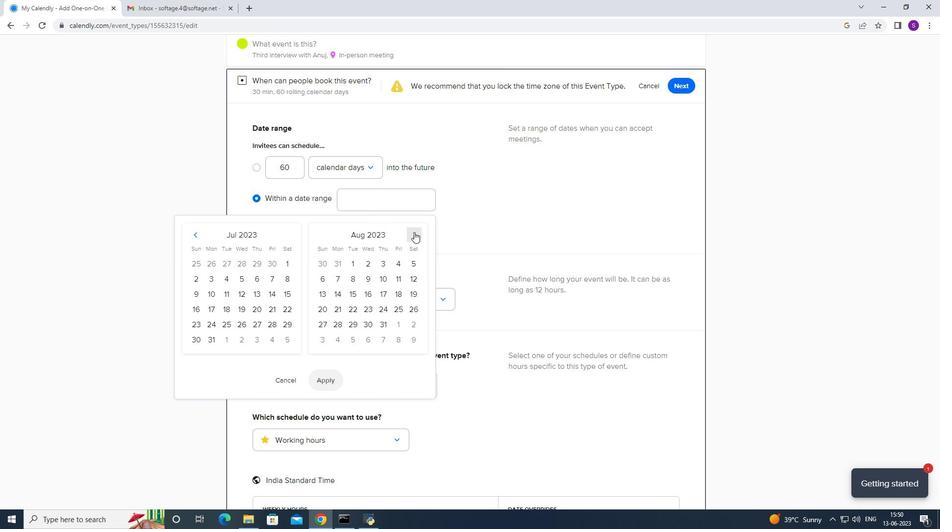 
Action: Mouse pressed left at (414, 232)
Screenshot: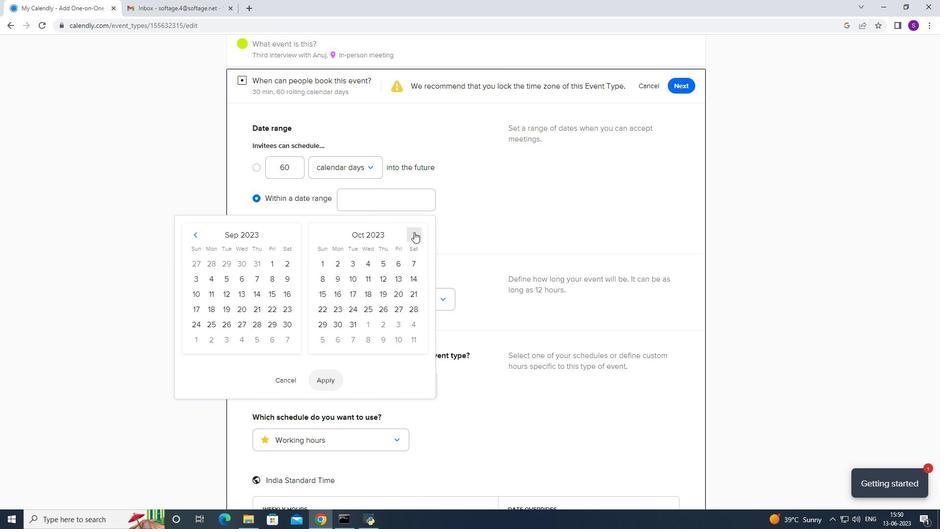
Action: Mouse pressed left at (414, 232)
Screenshot: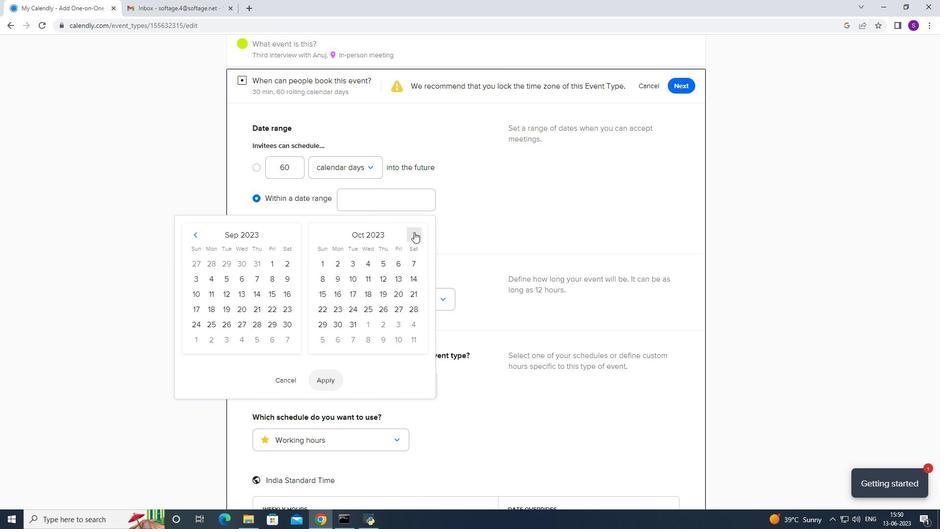 
Action: Mouse moved to (419, 239)
Screenshot: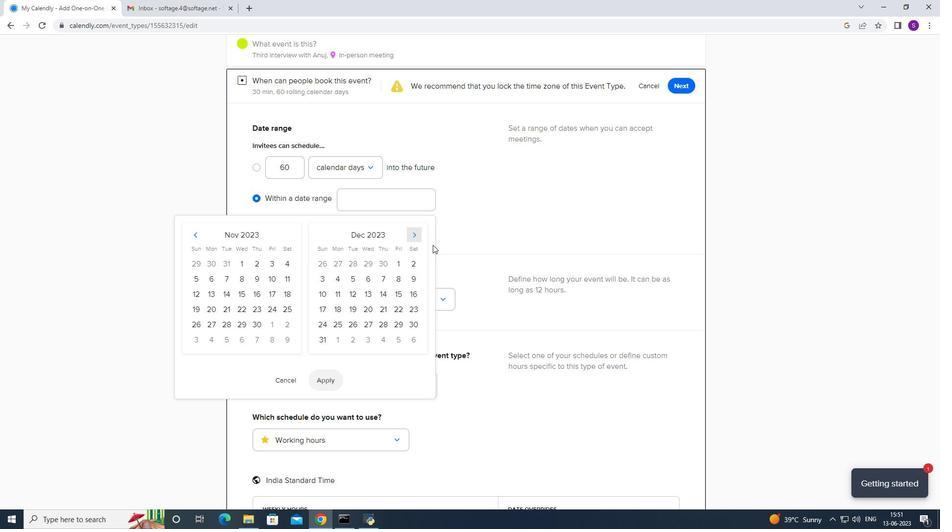
Action: Mouse pressed left at (419, 239)
Screenshot: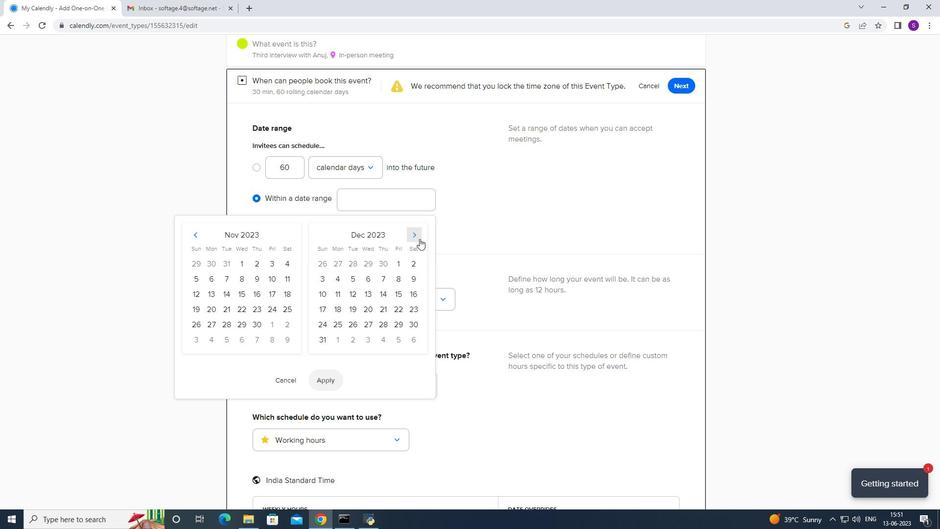 
Action: Mouse pressed left at (419, 239)
Screenshot: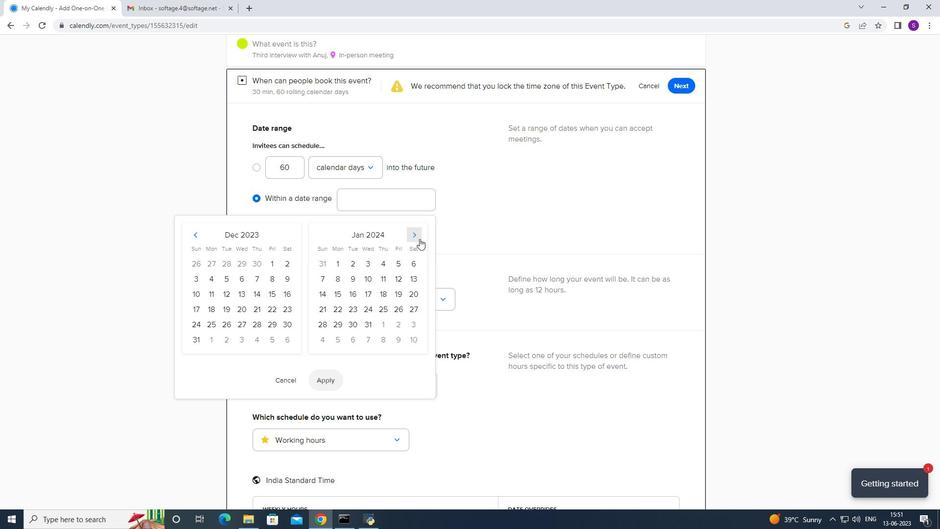 
Action: Mouse pressed left at (419, 239)
Screenshot: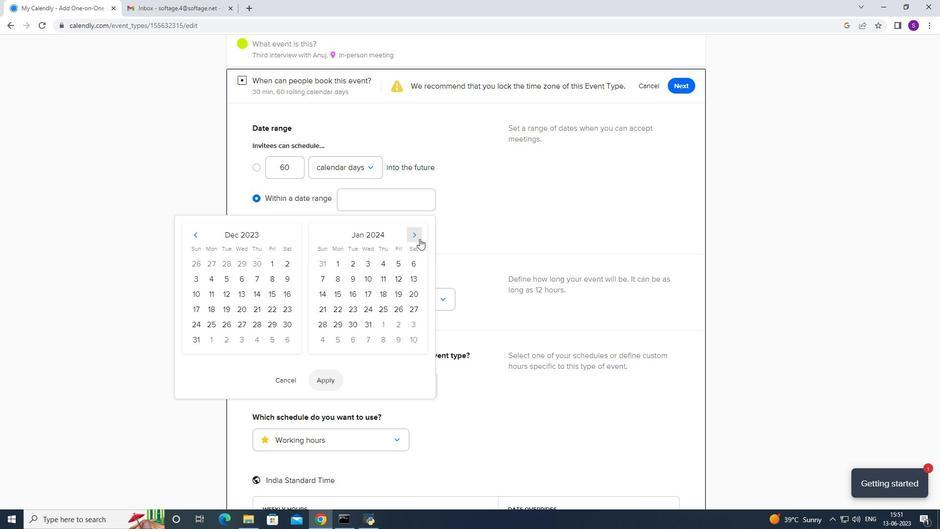 
Action: Mouse pressed left at (419, 239)
Screenshot: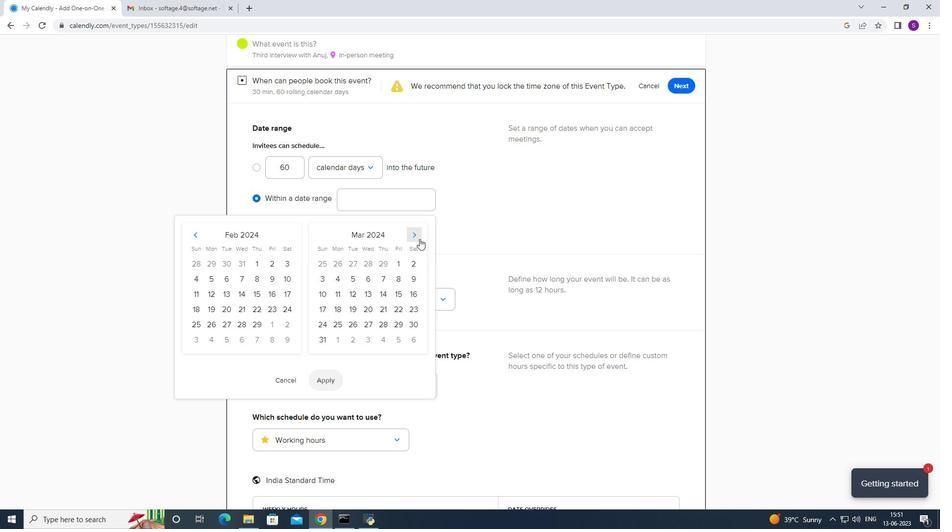 
Action: Mouse moved to (356, 313)
Screenshot: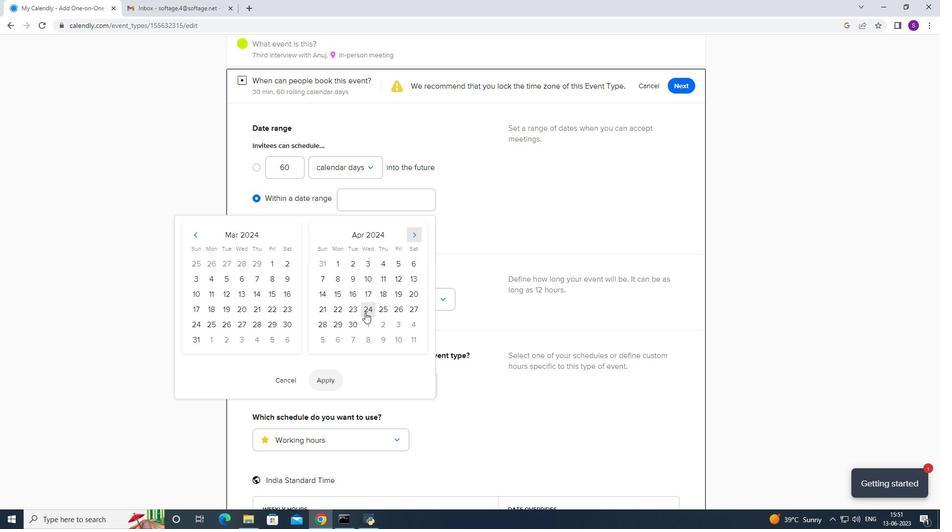 
Action: Mouse pressed left at (356, 313)
Screenshot: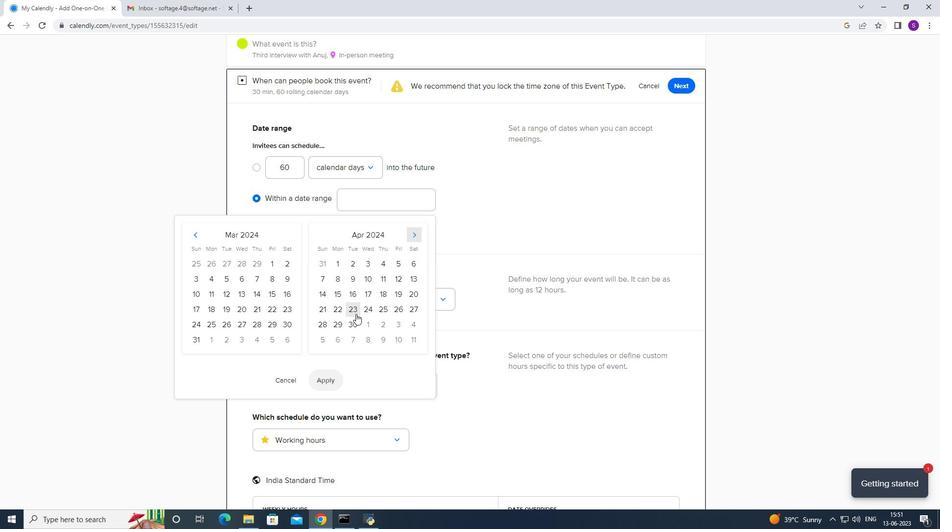
Action: Mouse moved to (361, 310)
Screenshot: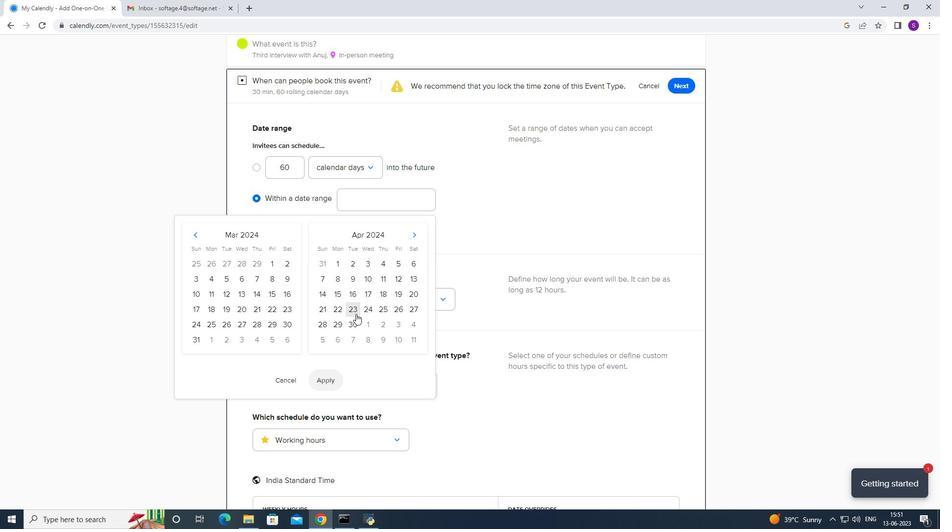 
Action: Mouse pressed left at (361, 310)
Screenshot: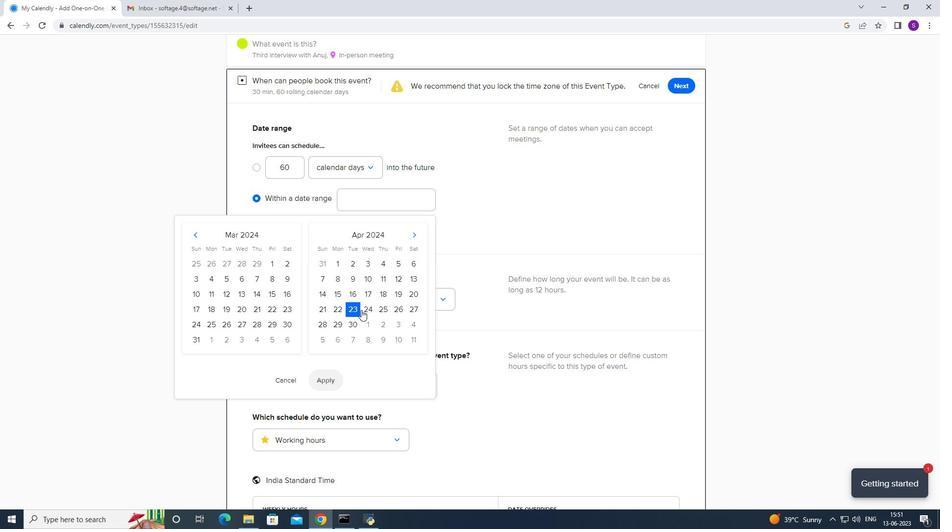 
Action: Mouse moved to (333, 379)
Screenshot: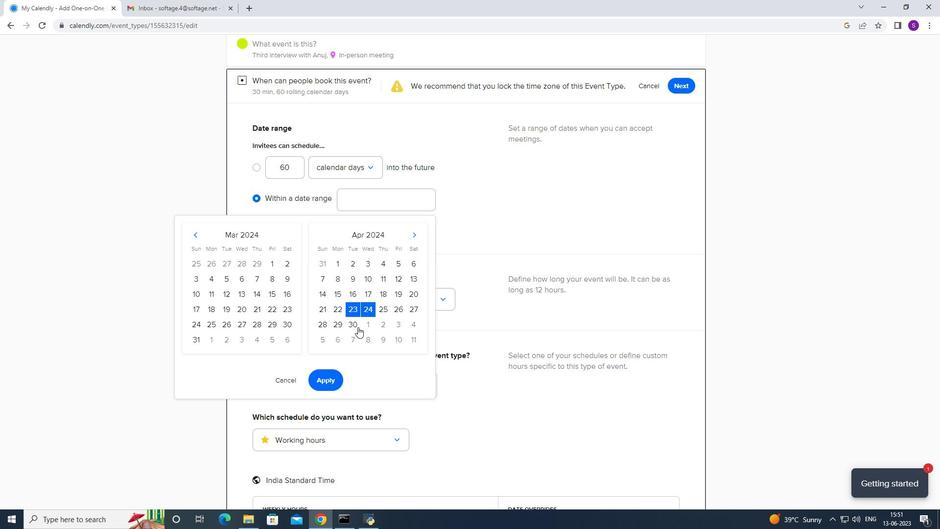 
Action: Mouse pressed left at (333, 379)
Screenshot: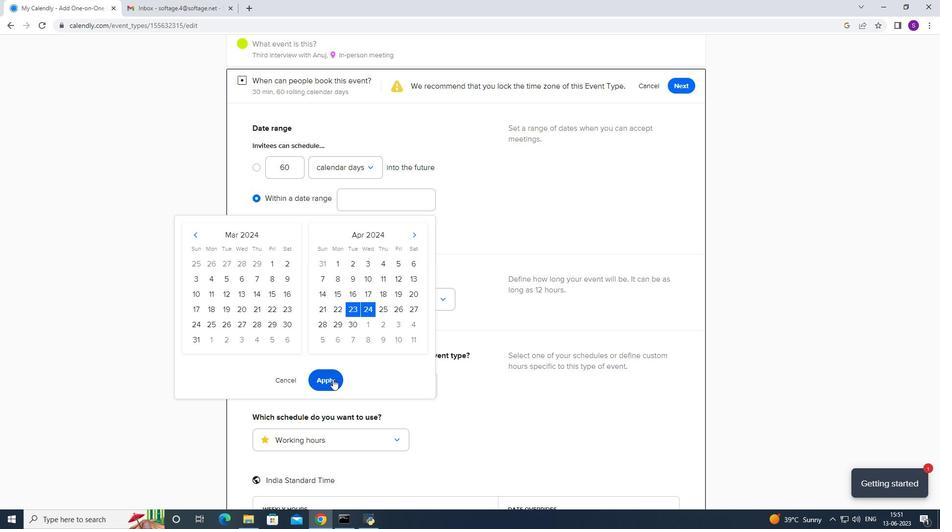 
Action: Mouse moved to (360, 335)
Screenshot: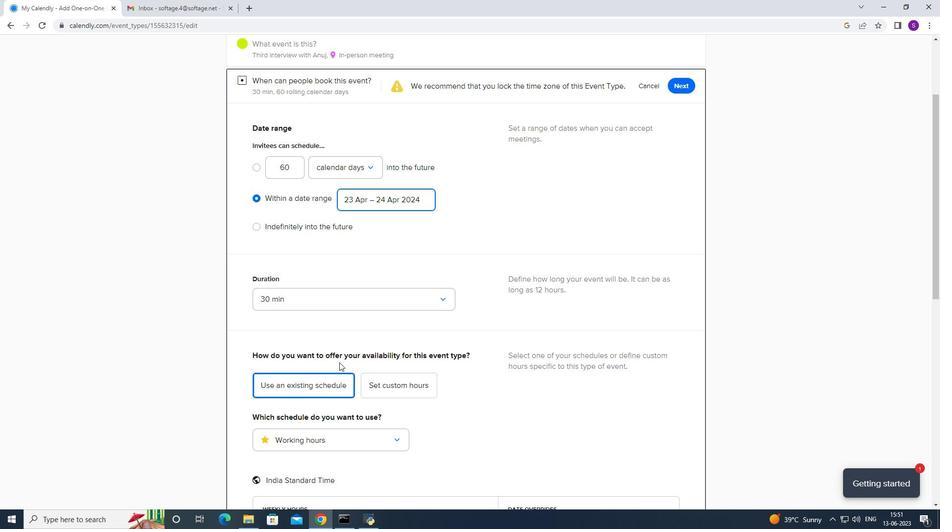 
Action: Mouse scrolled (360, 334) with delta (0, 0)
Screenshot: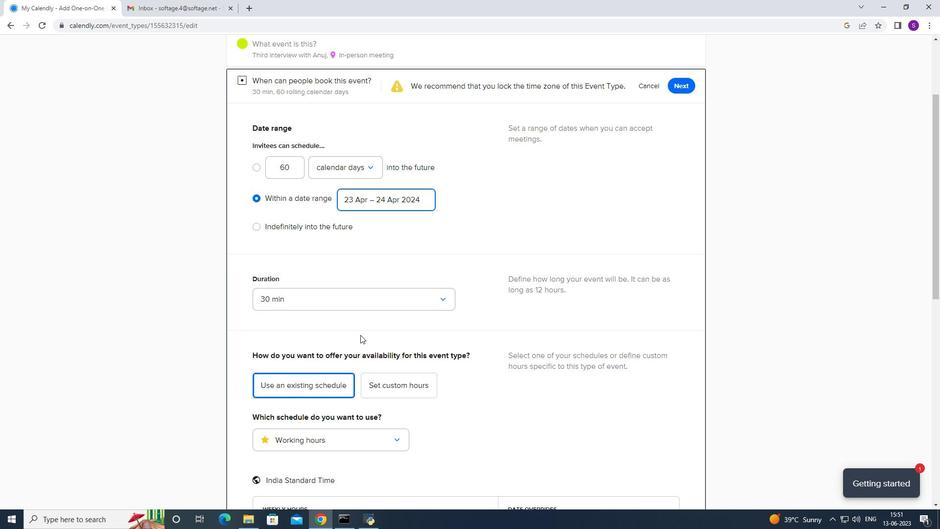
Action: Mouse scrolled (360, 334) with delta (0, 0)
Screenshot: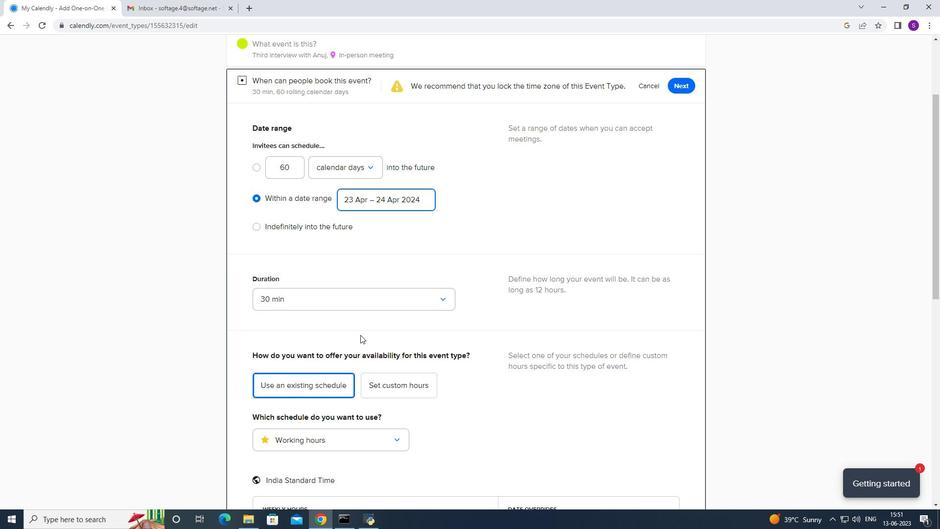 
Action: Mouse scrolled (360, 334) with delta (0, 0)
Screenshot: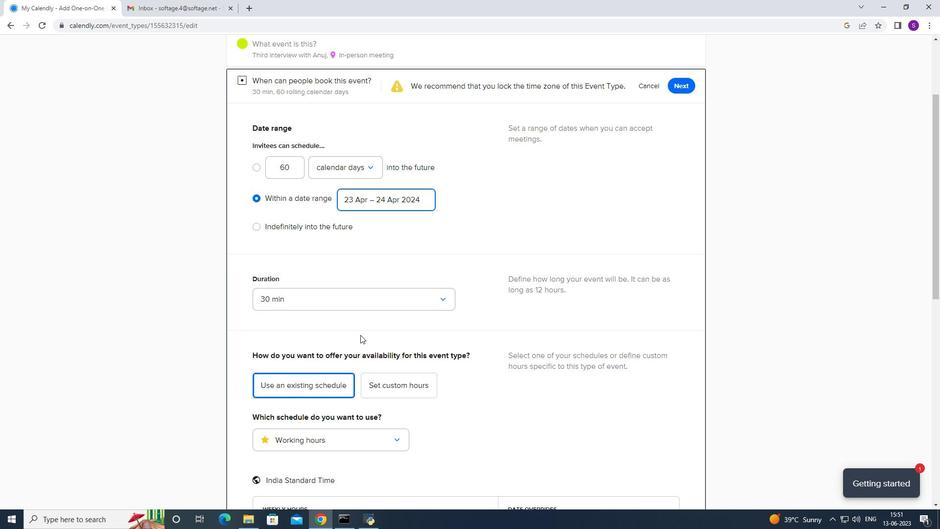 
Action: Mouse scrolled (360, 334) with delta (0, 0)
Screenshot: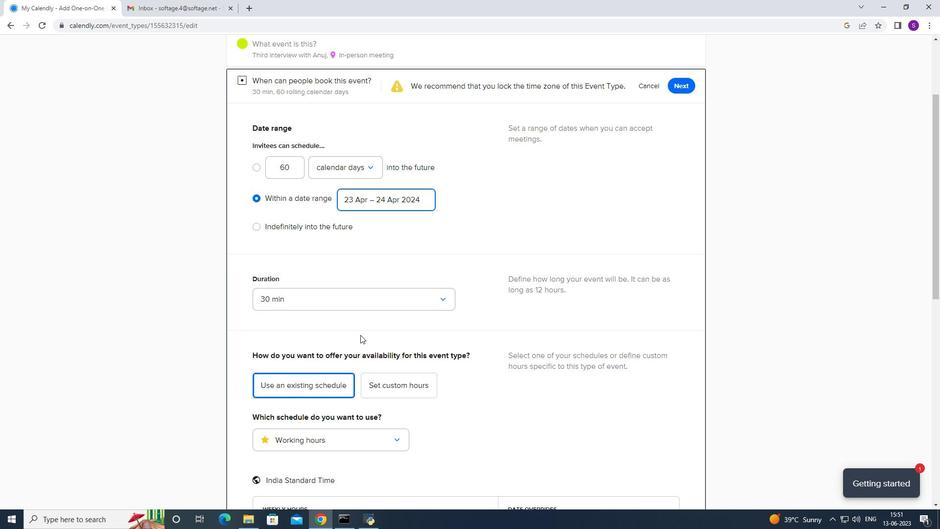 
Action: Mouse scrolled (360, 334) with delta (0, 0)
Screenshot: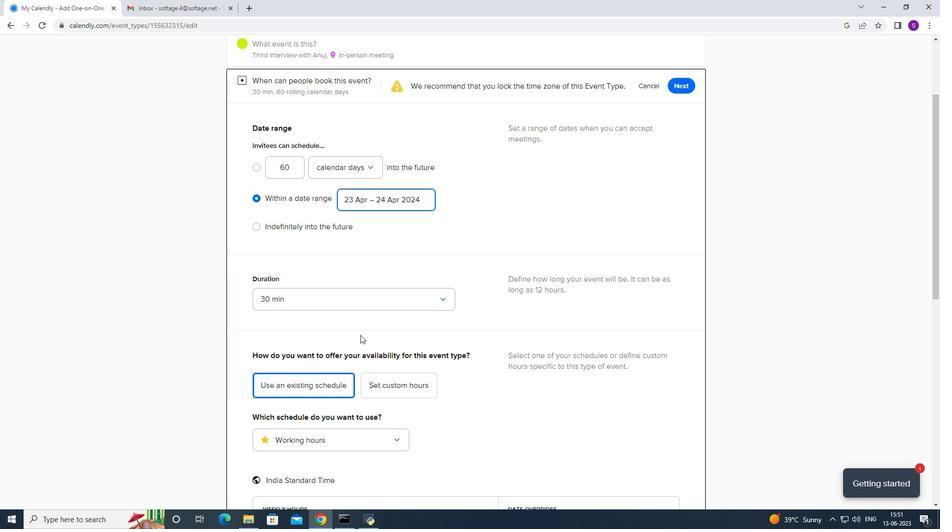 
Action: Mouse scrolled (360, 334) with delta (0, 0)
Screenshot: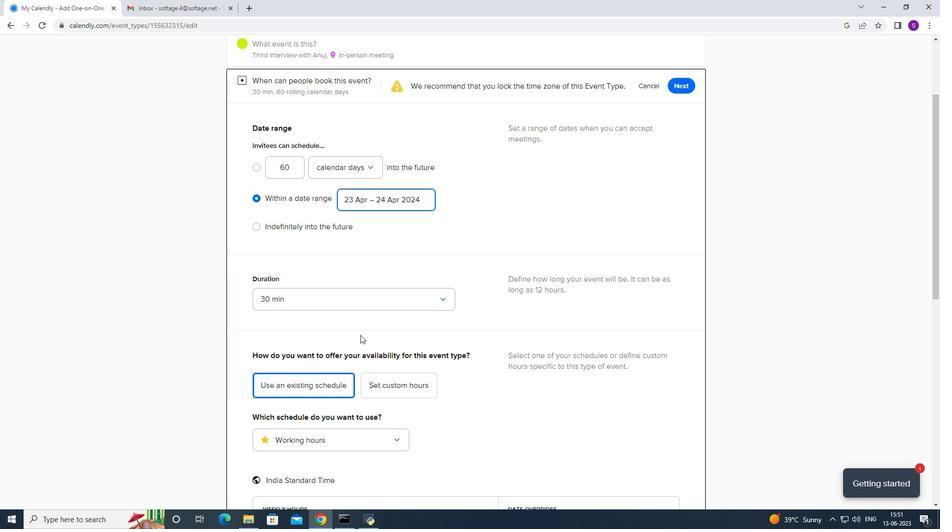 
Action: Mouse scrolled (360, 334) with delta (0, 0)
Screenshot: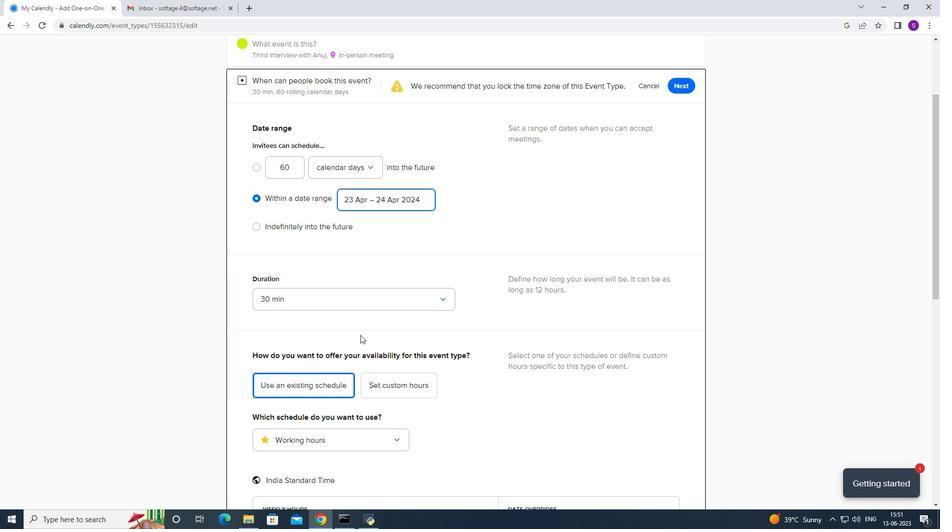 
Action: Mouse scrolled (360, 334) with delta (0, 0)
Screenshot: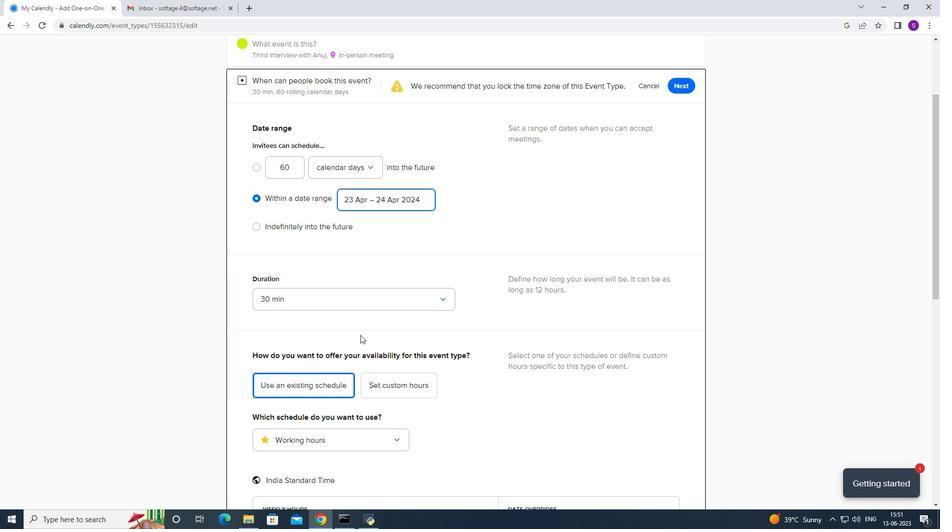 
Action: Mouse moved to (542, 360)
Screenshot: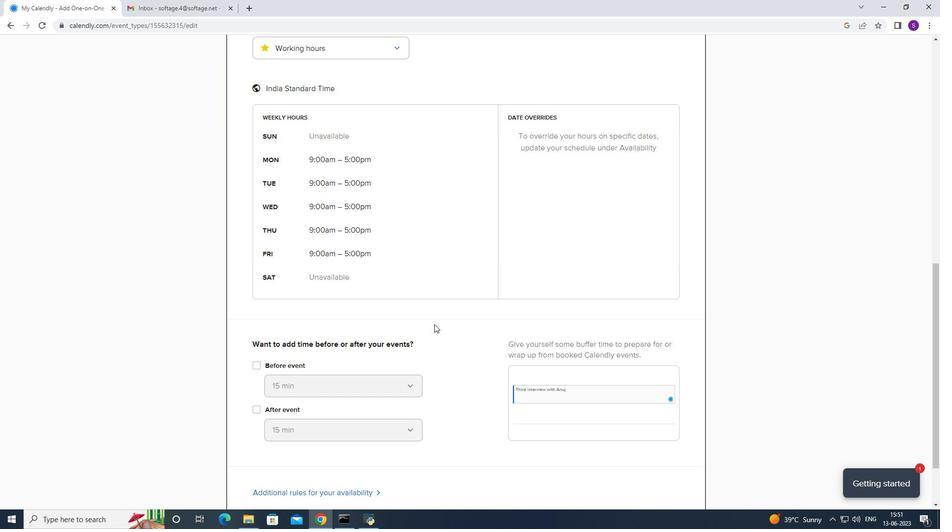 
Action: Mouse scrolled (542, 360) with delta (0, 0)
Screenshot: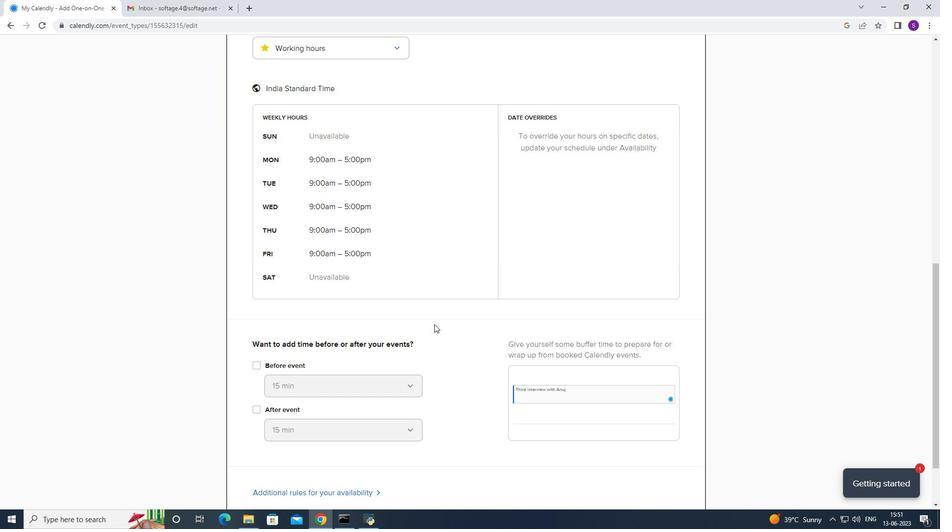 
Action: Mouse moved to (541, 365)
Screenshot: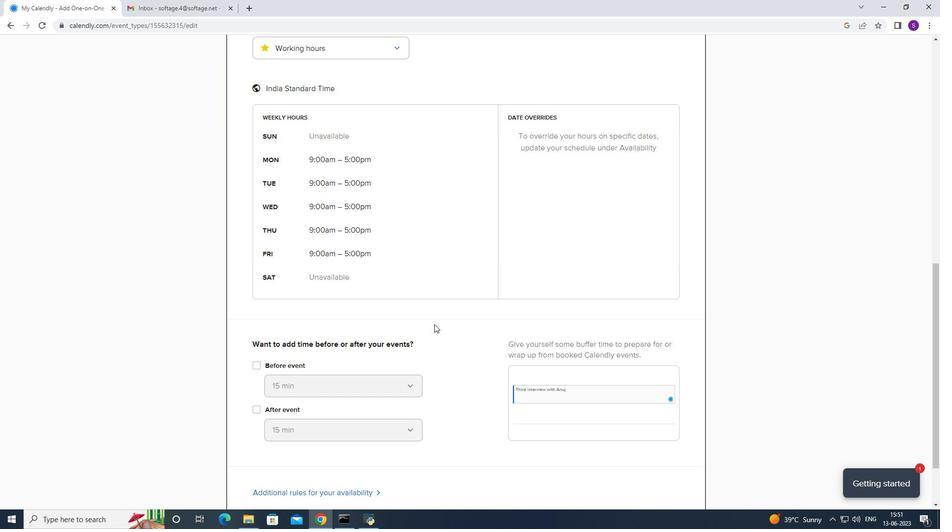 
Action: Mouse scrolled (541, 364) with delta (0, 0)
Screenshot: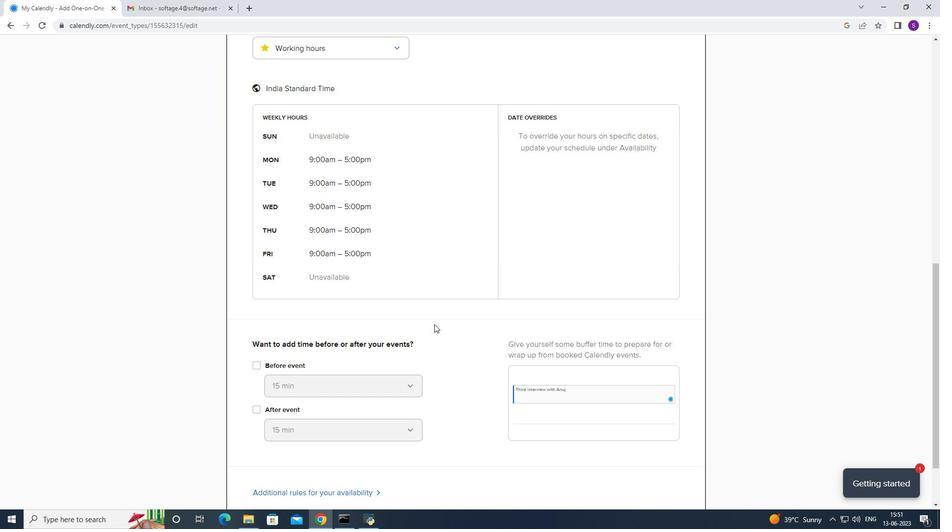 
Action: Mouse moved to (538, 368)
Screenshot: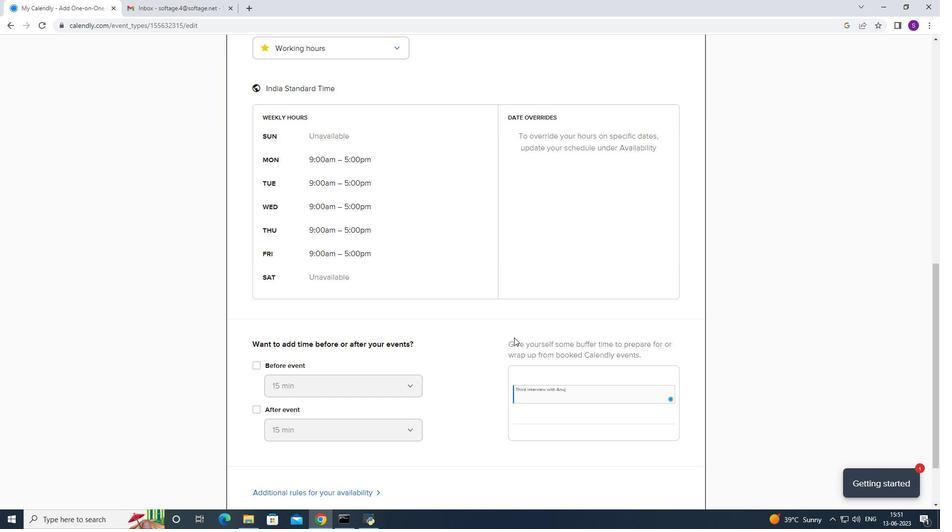 
Action: Mouse scrolled (539, 368) with delta (0, 0)
Screenshot: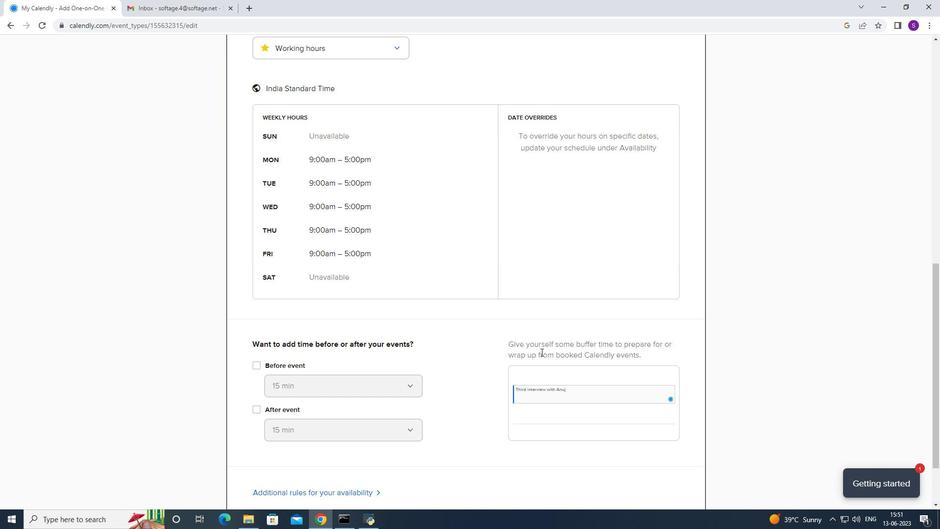 
Action: Mouse moved to (538, 368)
Screenshot: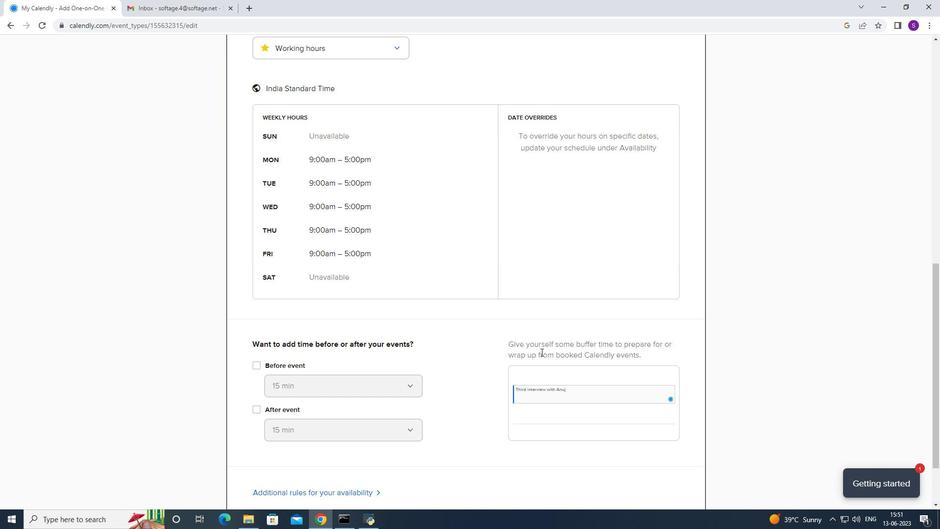 
Action: Mouse scrolled (538, 368) with delta (0, 0)
Screenshot: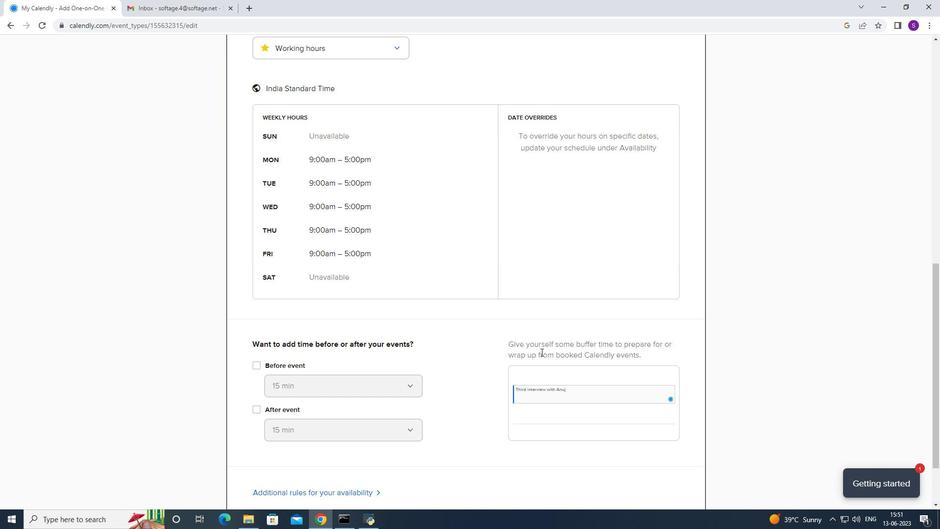 
Action: Mouse scrolled (538, 368) with delta (0, 0)
Screenshot: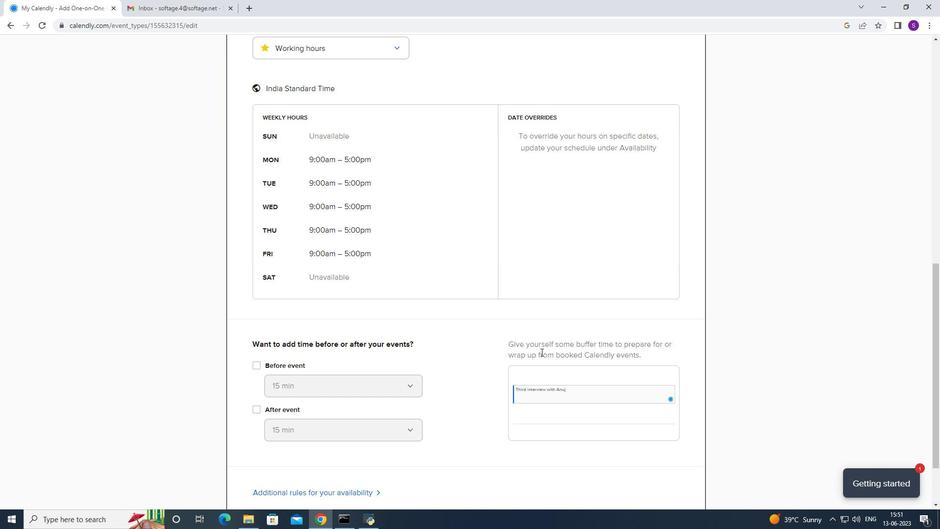 
Action: Mouse moved to (664, 456)
Screenshot: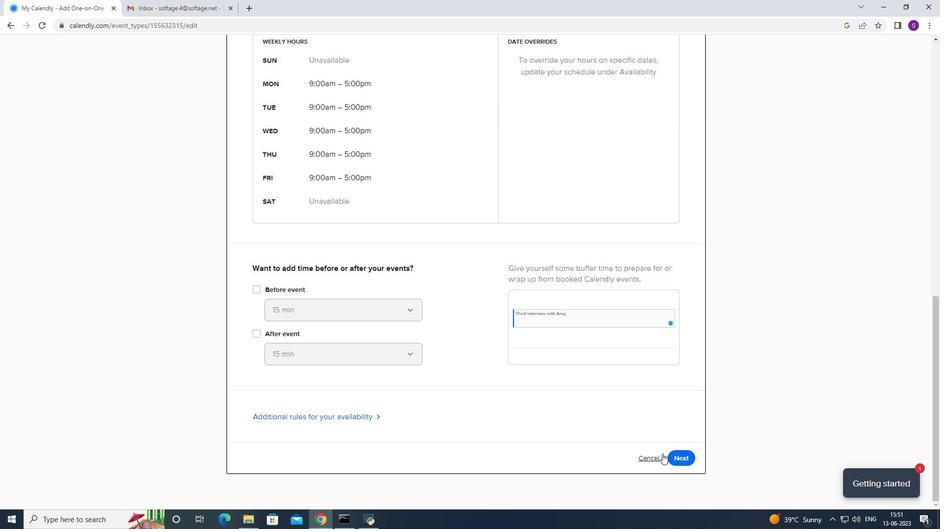 
Action: Mouse pressed left at (664, 456)
Screenshot: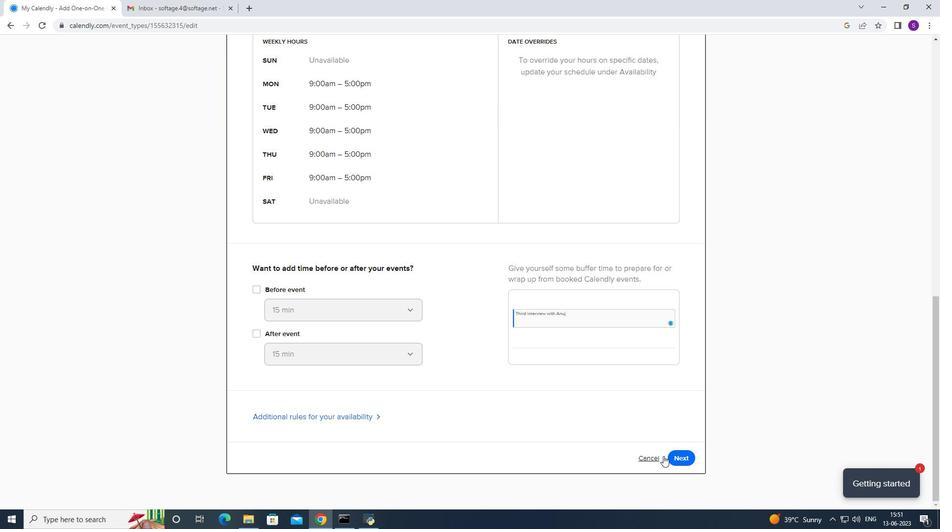 
Action: Mouse moved to (419, 172)
Screenshot: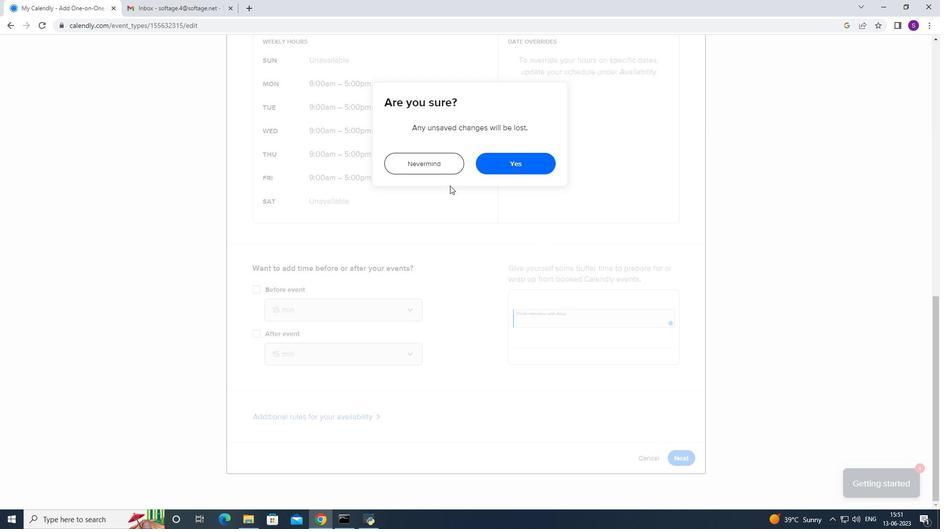 
Action: Mouse pressed left at (419, 172)
Screenshot: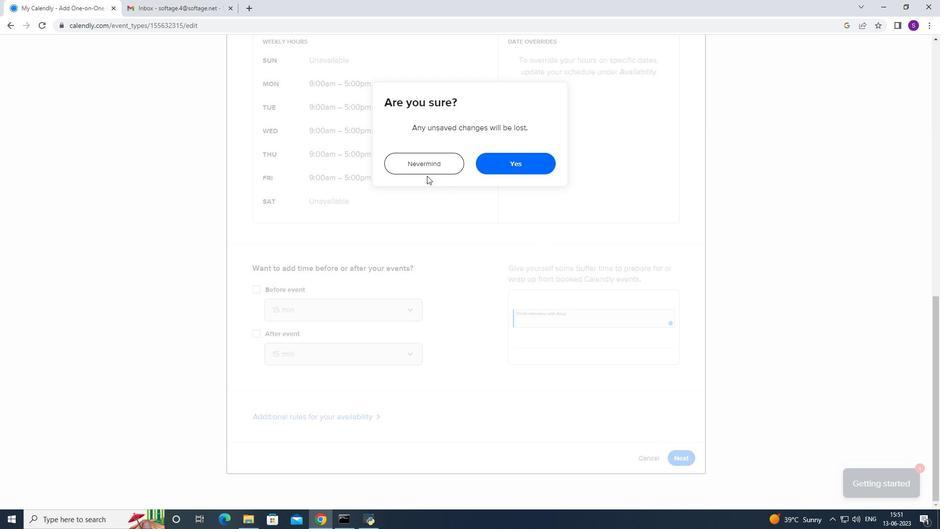 
Action: Mouse moved to (675, 460)
Screenshot: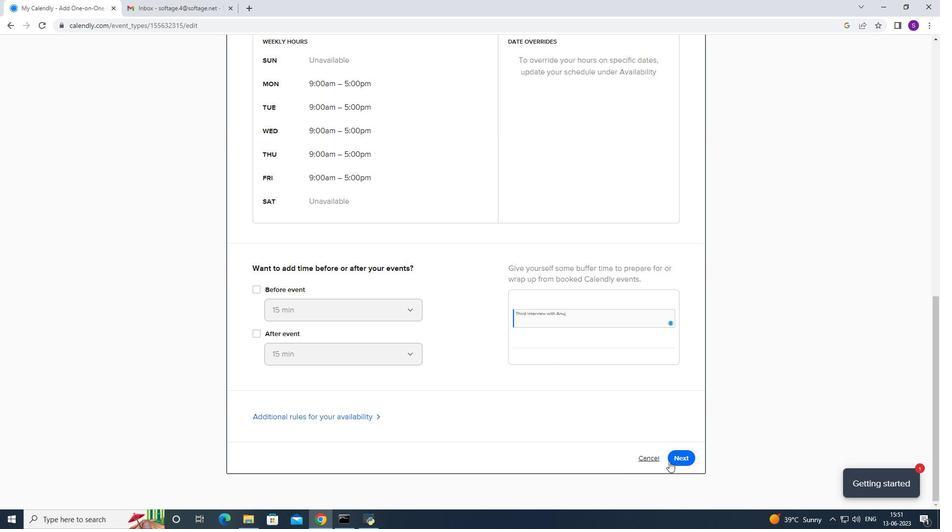 
Action: Mouse pressed left at (675, 460)
Screenshot: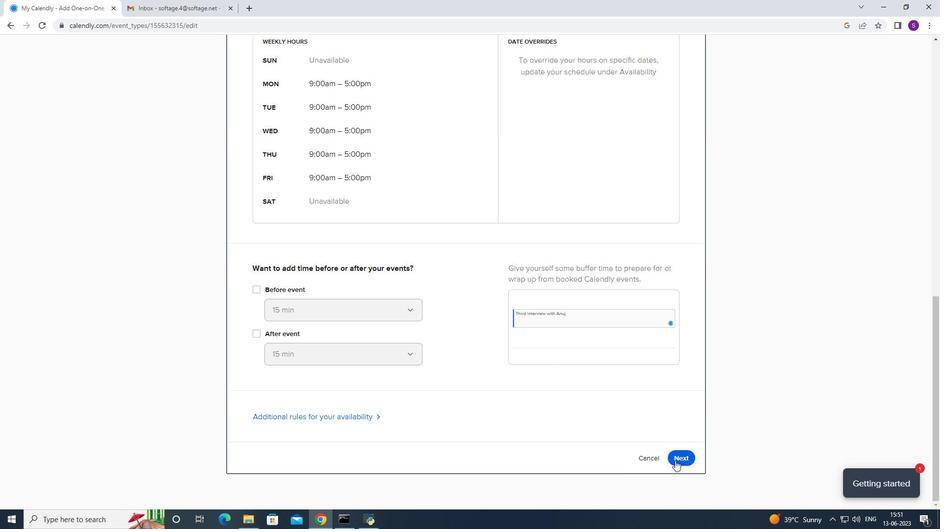 
Action: Mouse moved to (419, 346)
Screenshot: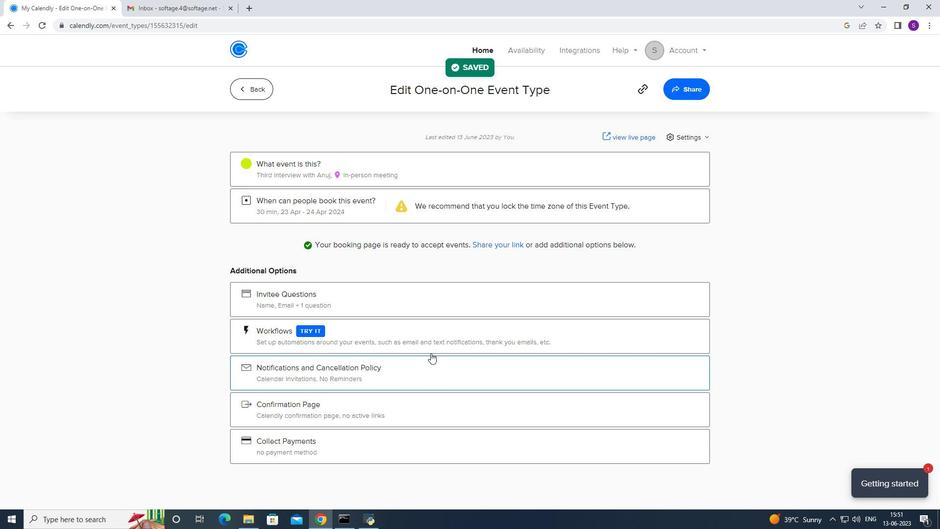 
Action: Mouse scrolled (419, 346) with delta (0, 0)
Screenshot: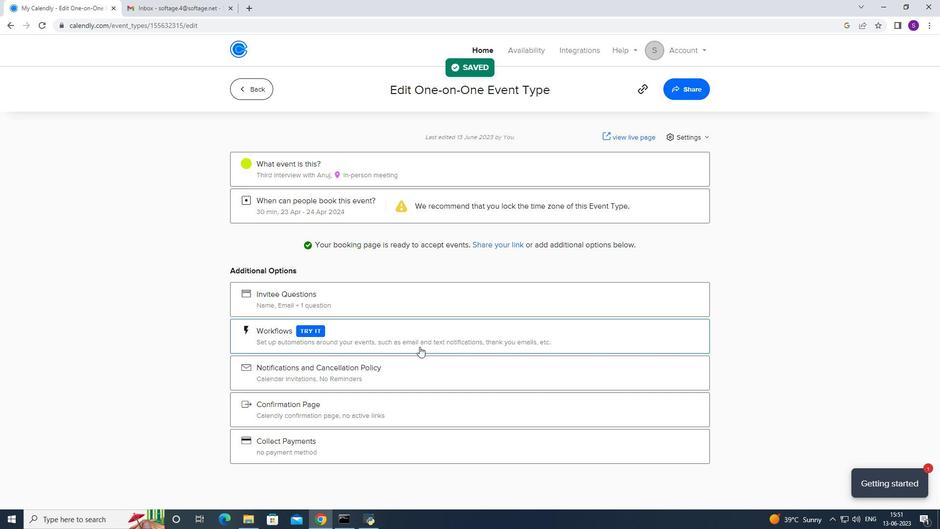 
Action: Mouse scrolled (419, 346) with delta (0, 0)
Screenshot: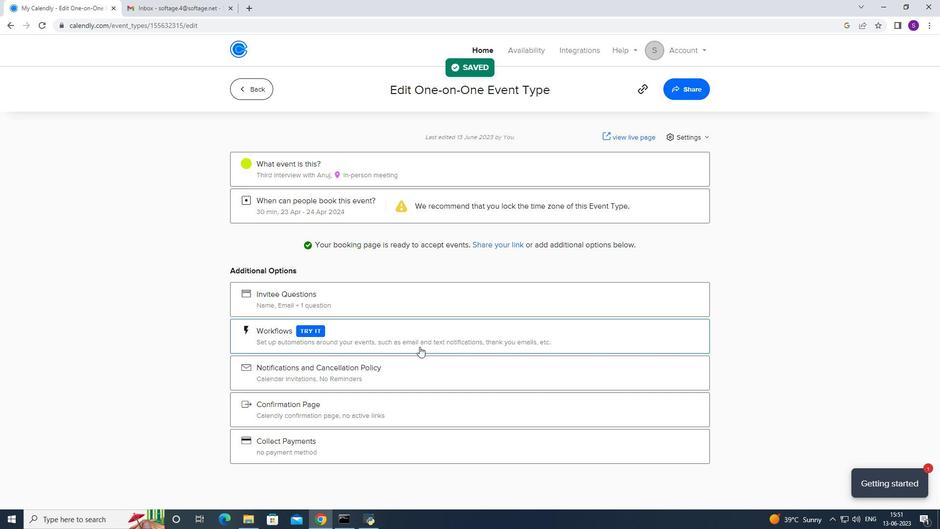 
Action: Mouse scrolled (419, 346) with delta (0, 0)
Screenshot: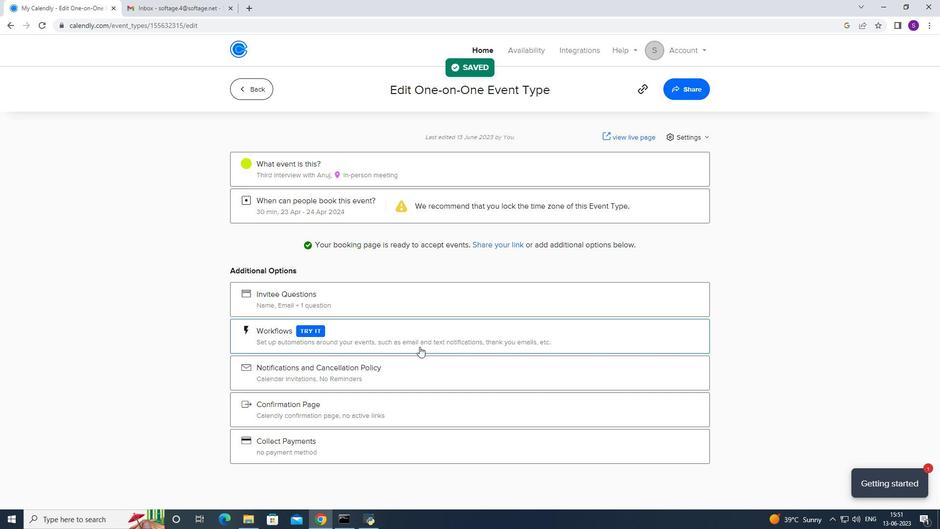 
Action: Mouse scrolled (419, 346) with delta (0, 0)
Screenshot: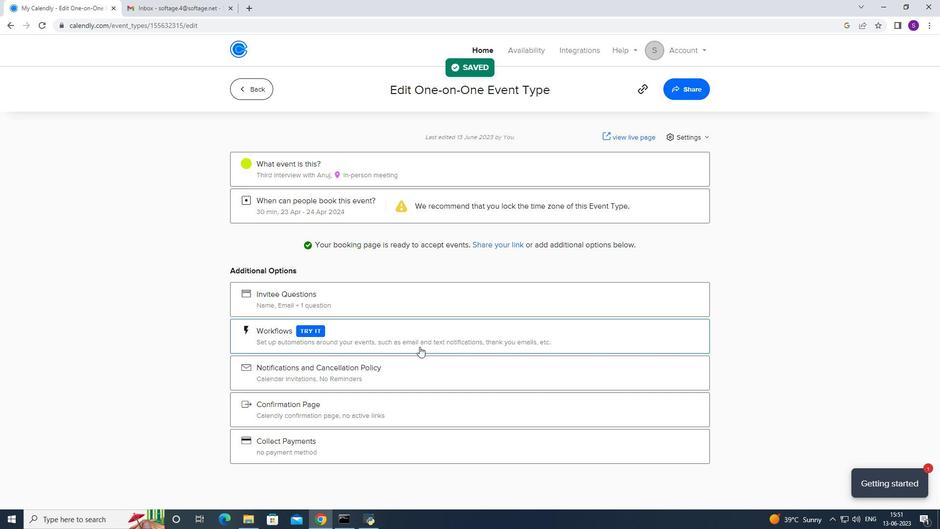 
Action: Mouse moved to (419, 346)
Screenshot: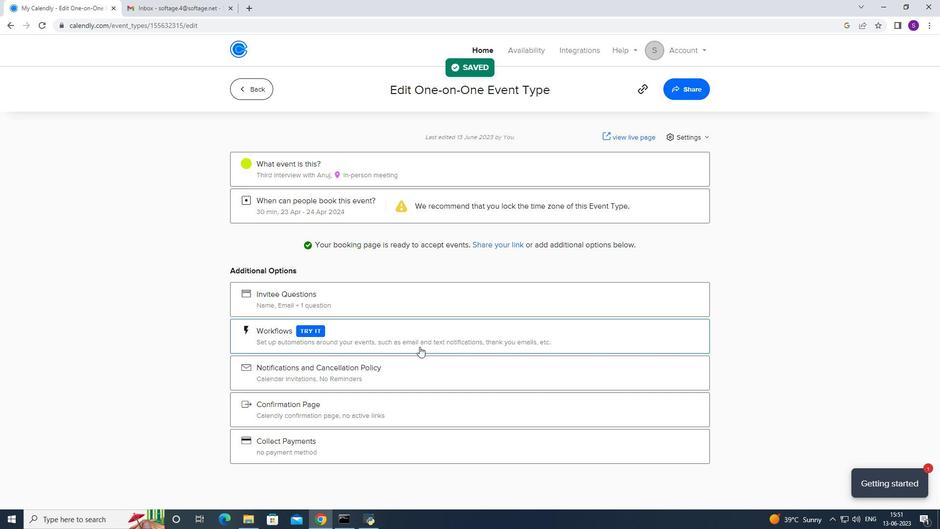 
Action: Mouse scrolled (419, 345) with delta (0, 0)
Screenshot: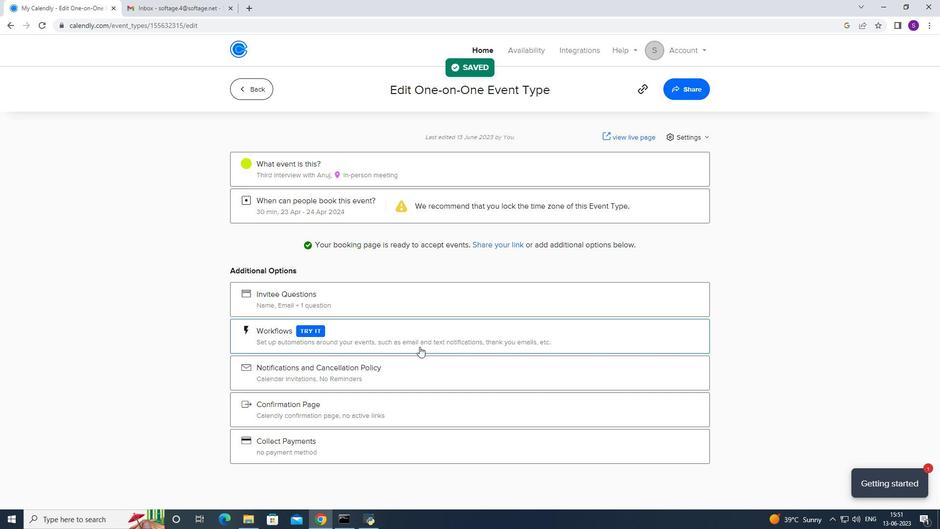 
Action: Mouse moved to (396, 341)
Screenshot: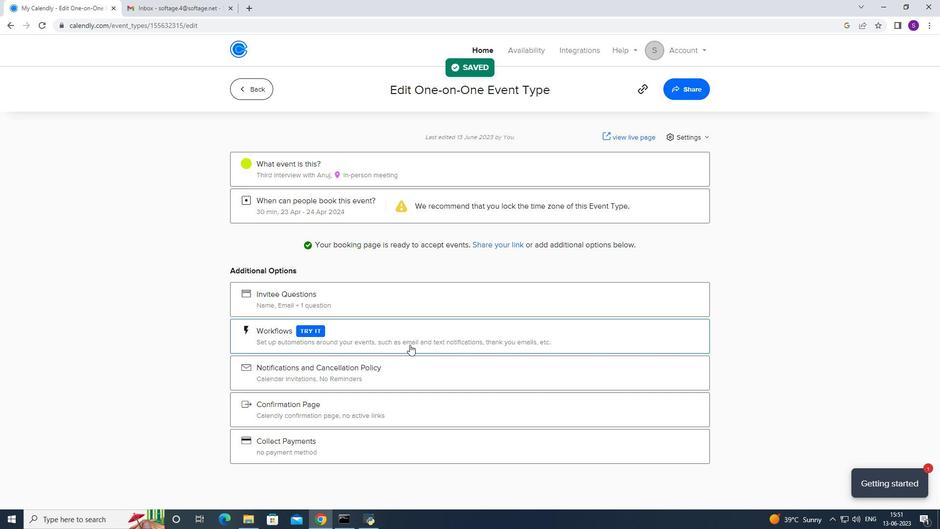 
Action: Mouse scrolled (396, 341) with delta (0, 0)
Screenshot: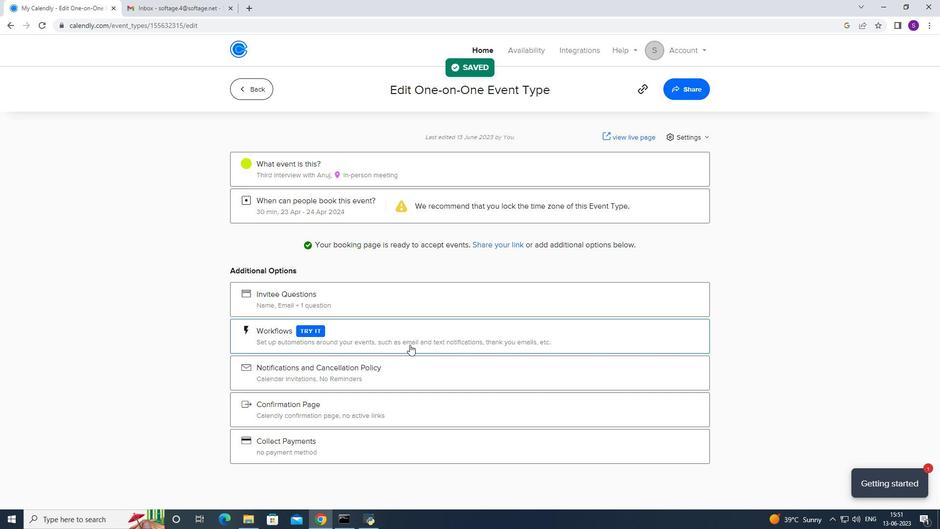 
Action: Mouse moved to (367, 336)
Screenshot: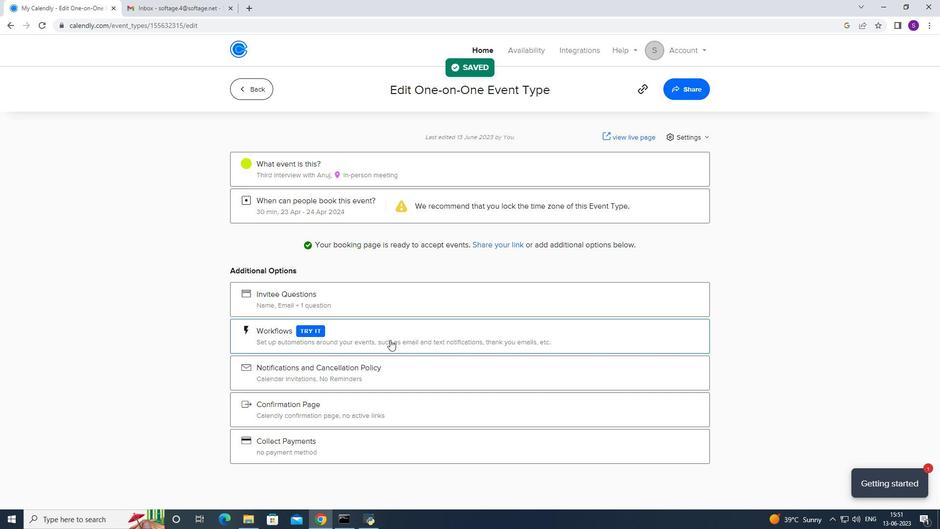 
Action: Mouse scrolled (367, 337) with delta (0, 0)
Screenshot: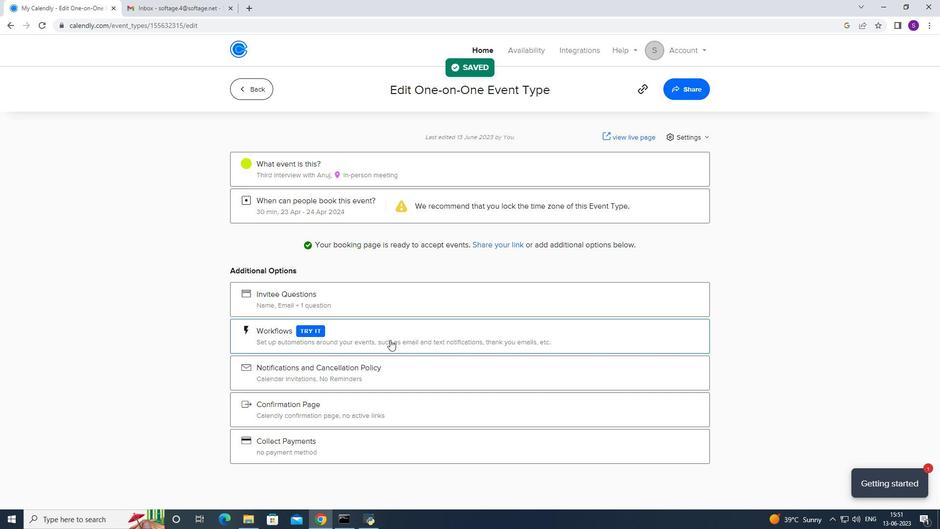 
Action: Mouse moved to (702, 76)
Screenshot: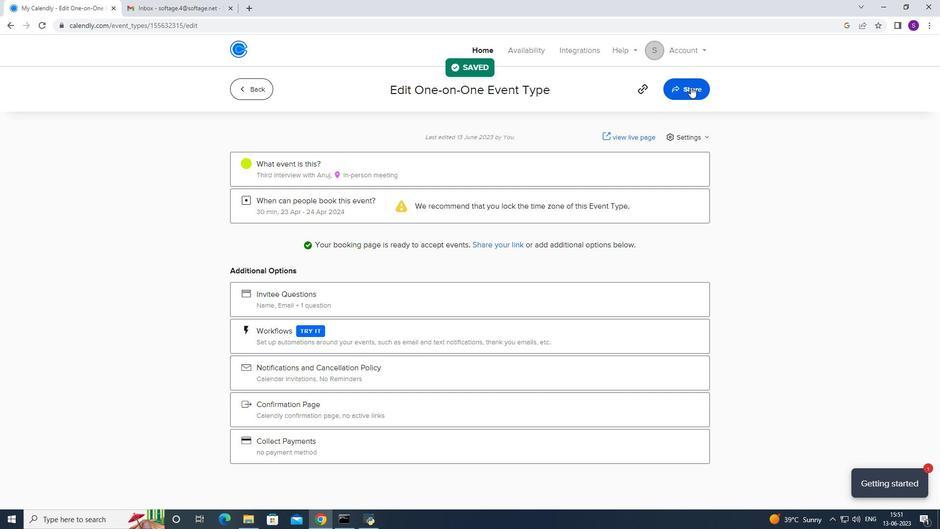 
Action: Mouse pressed left at (702, 76)
Screenshot: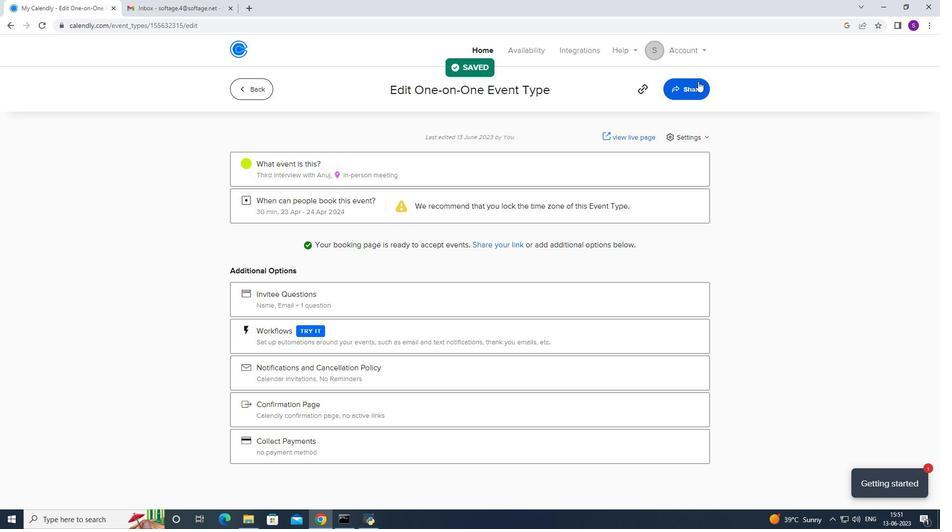 
Action: Mouse moved to (697, 81)
Screenshot: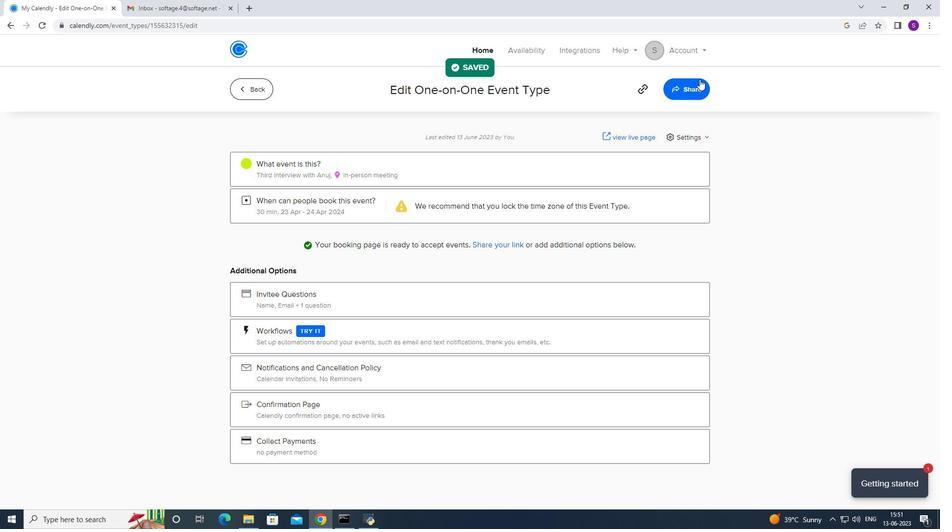 
Action: Mouse pressed left at (697, 81)
Screenshot: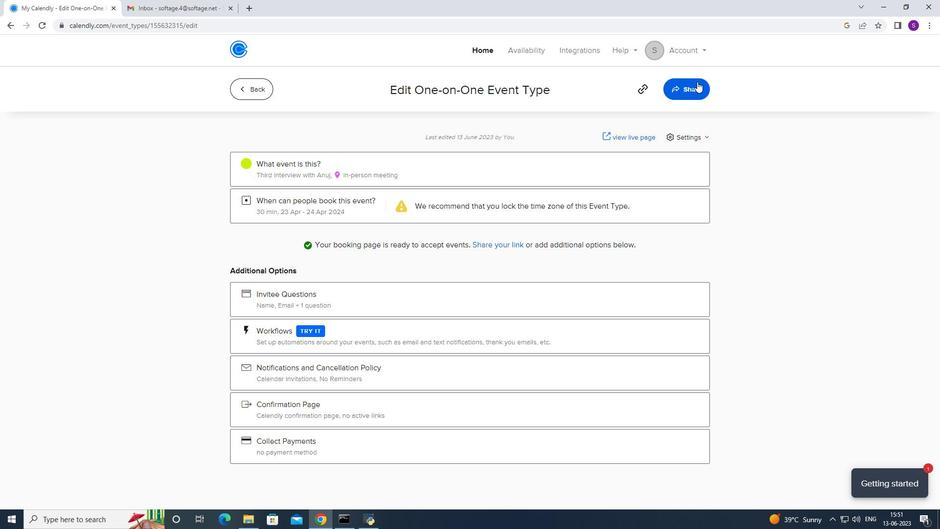 
Action: Mouse moved to (589, 181)
Screenshot: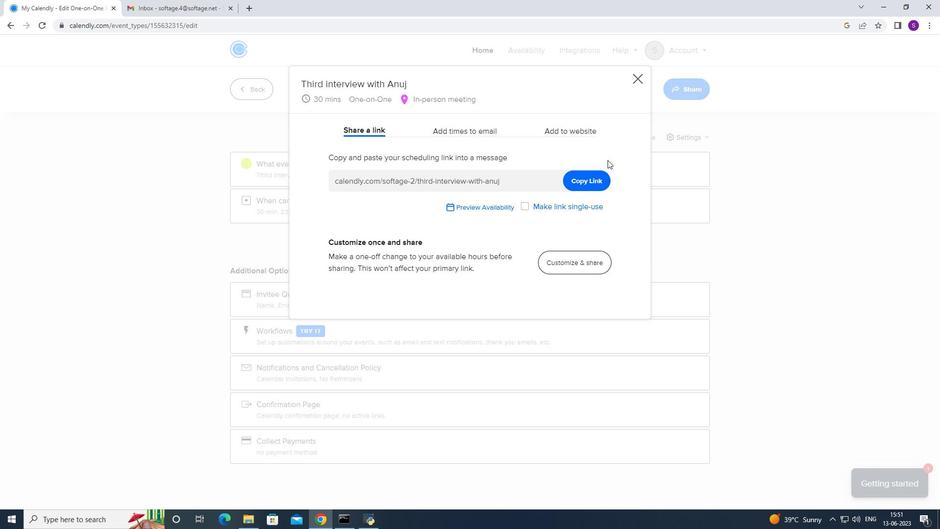 
Action: Mouse pressed left at (589, 181)
Screenshot: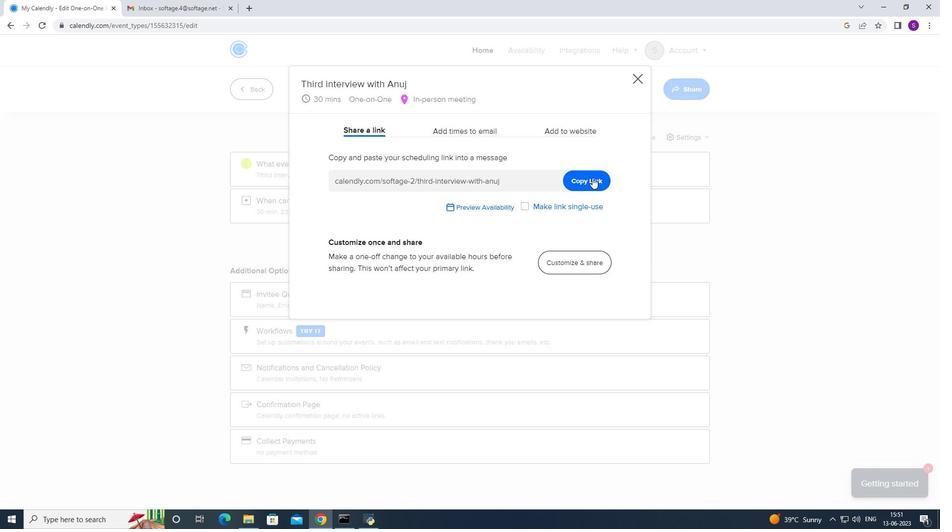 
Action: Mouse moved to (192, 6)
Screenshot: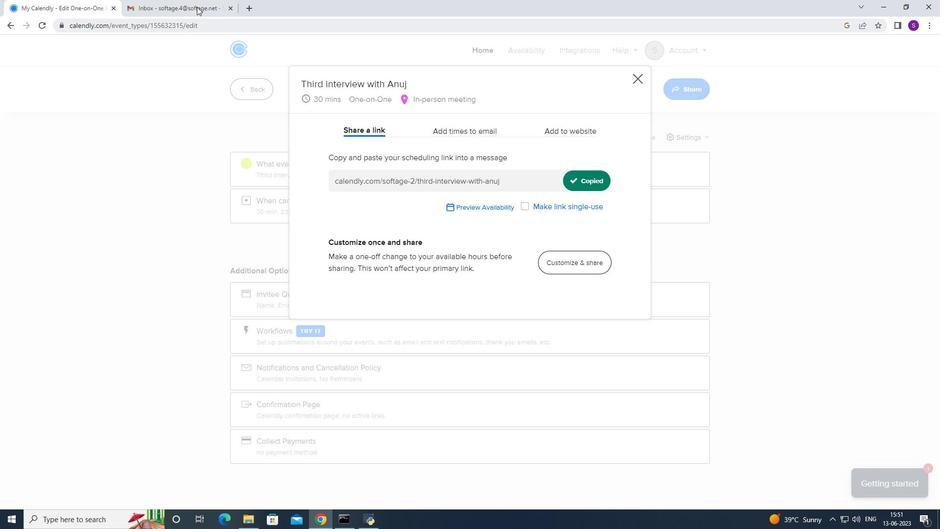 
Action: Mouse pressed left at (192, 6)
Screenshot: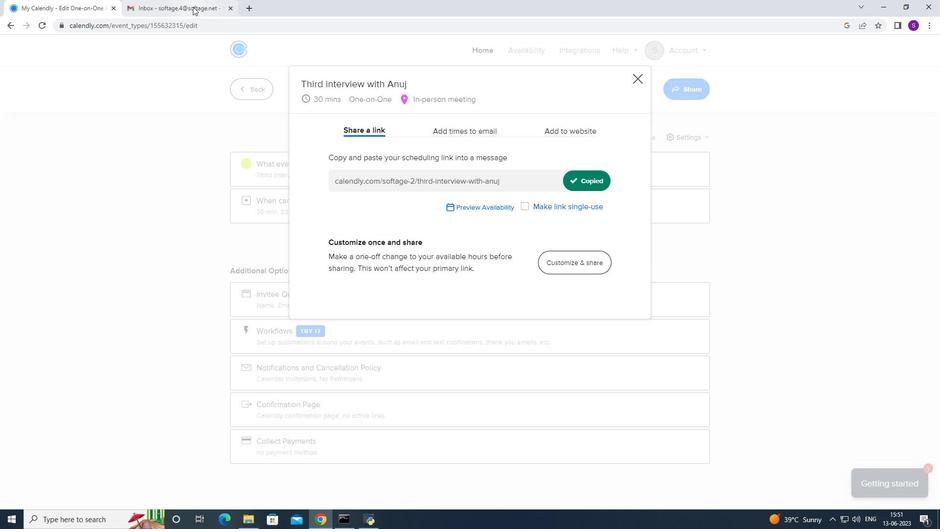 
Action: Mouse moved to (98, 88)
Screenshot: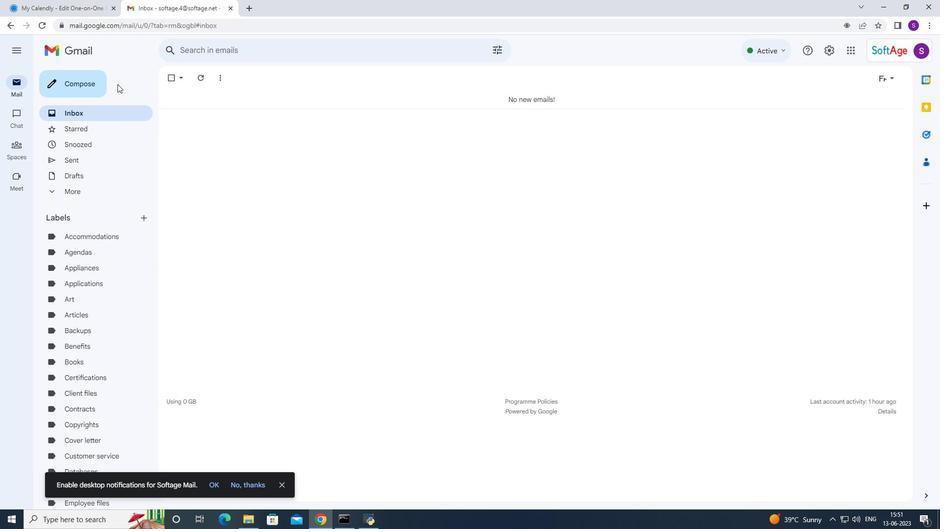 
Action: Mouse pressed left at (98, 88)
Screenshot: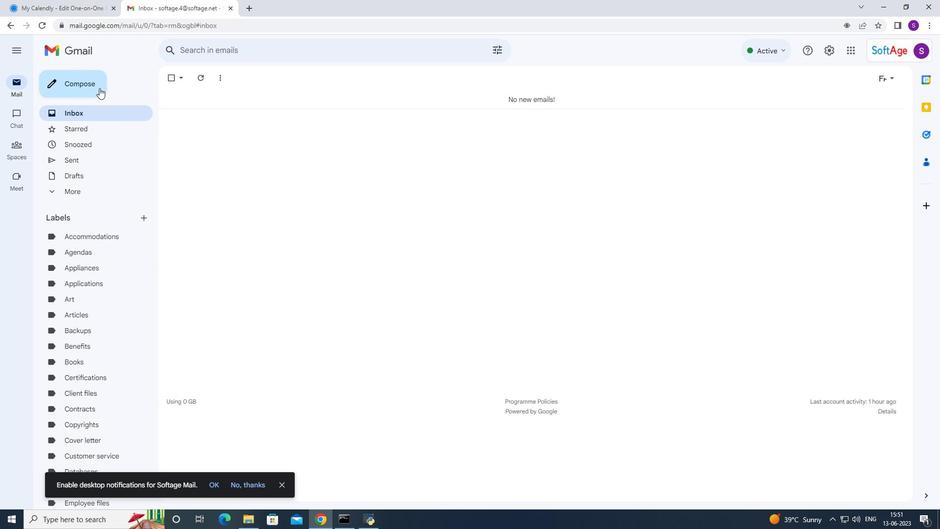 
Action: Mouse moved to (634, 336)
Screenshot: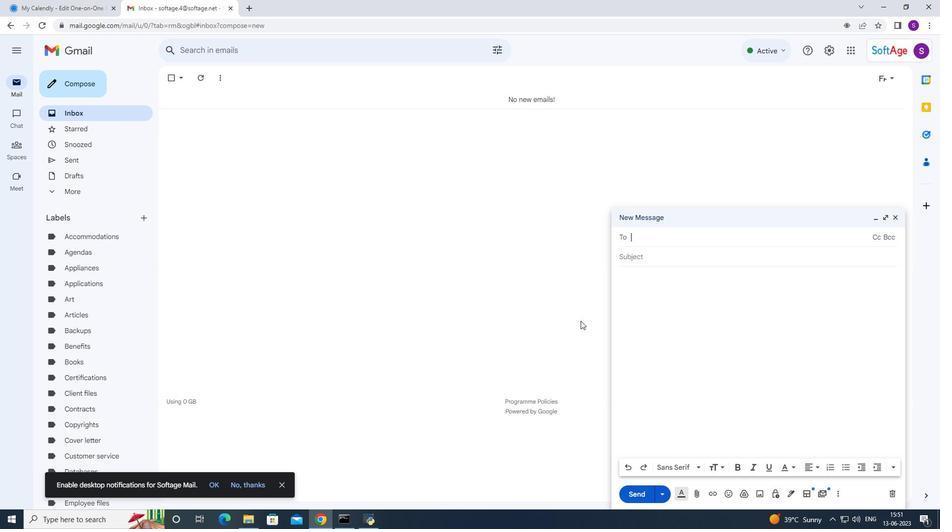 
Action: Mouse pressed right at (634, 336)
Screenshot: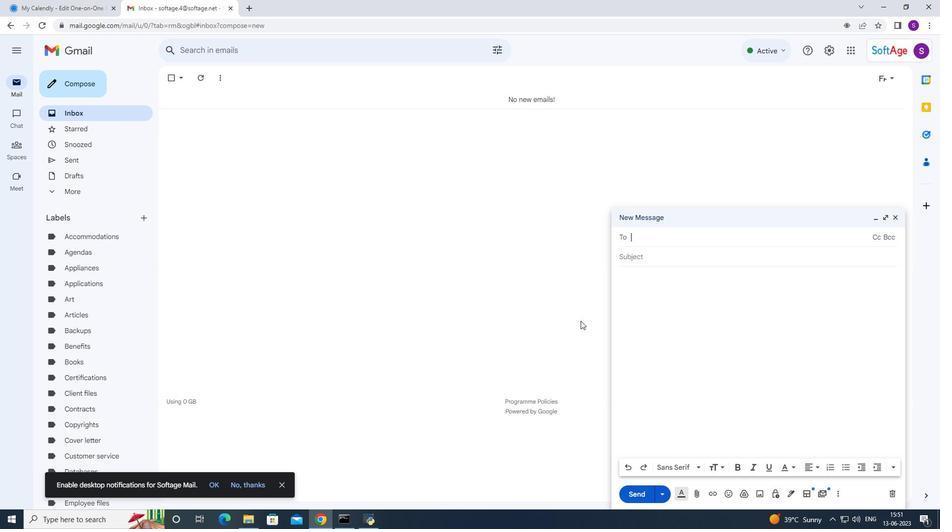
Action: Mouse moved to (663, 412)
Screenshot: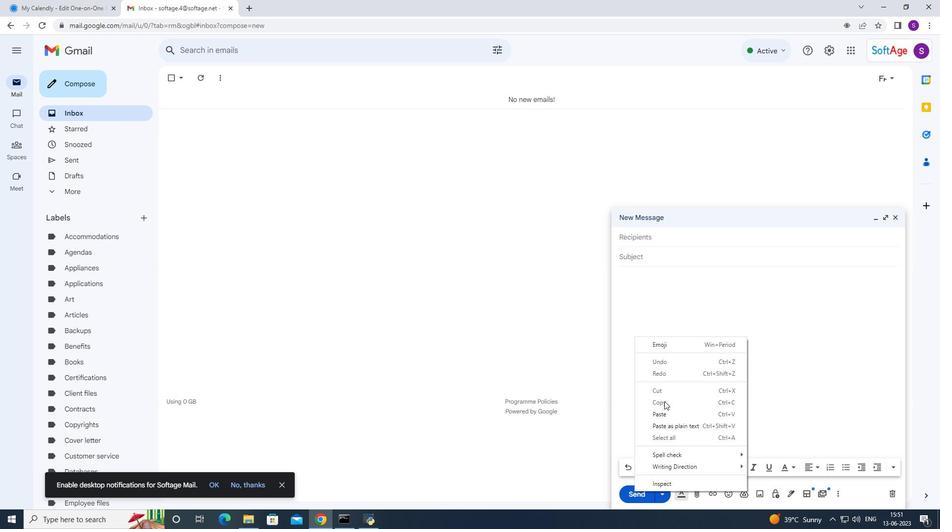 
Action: Mouse pressed left at (663, 412)
Screenshot: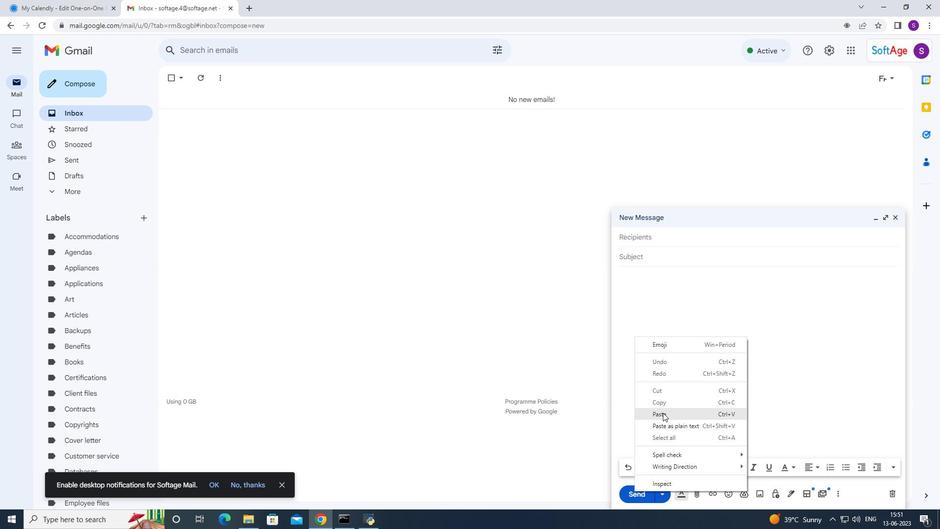 
Action: Mouse moved to (646, 255)
Screenshot: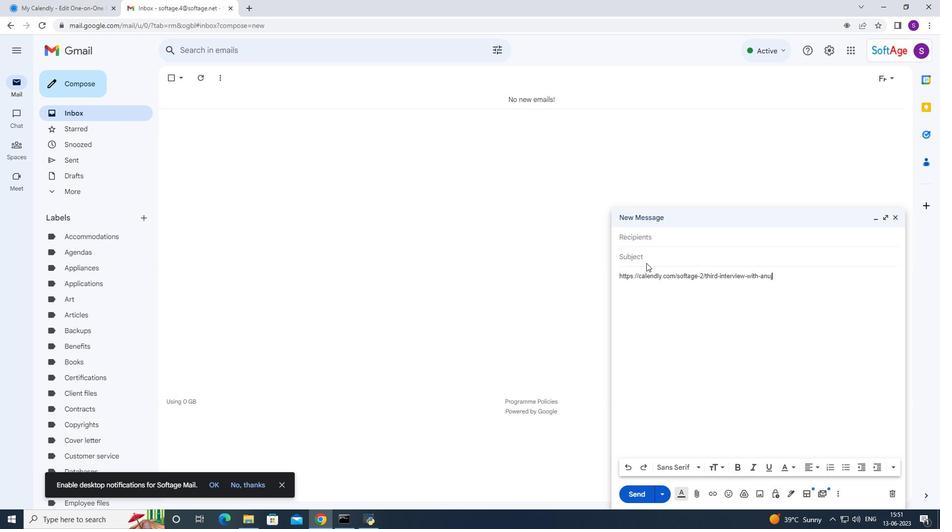 
Action: Mouse pressed left at (646, 255)
Screenshot: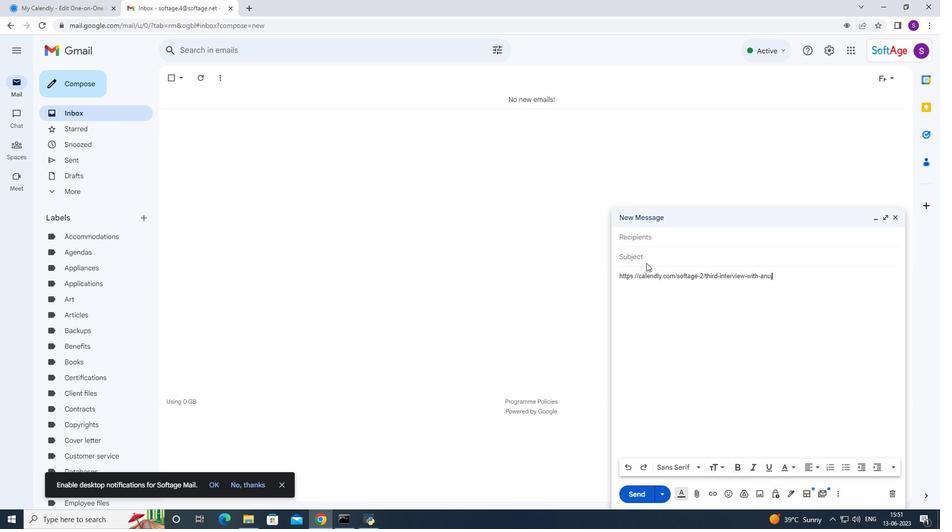 
Action: Mouse moved to (651, 244)
Screenshot: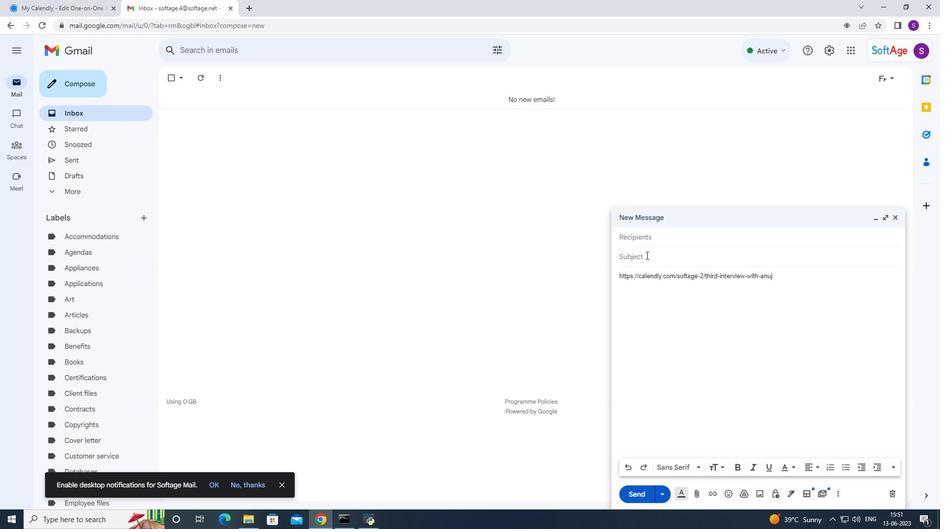 
Action: Mouse pressed left at (651, 244)
Screenshot: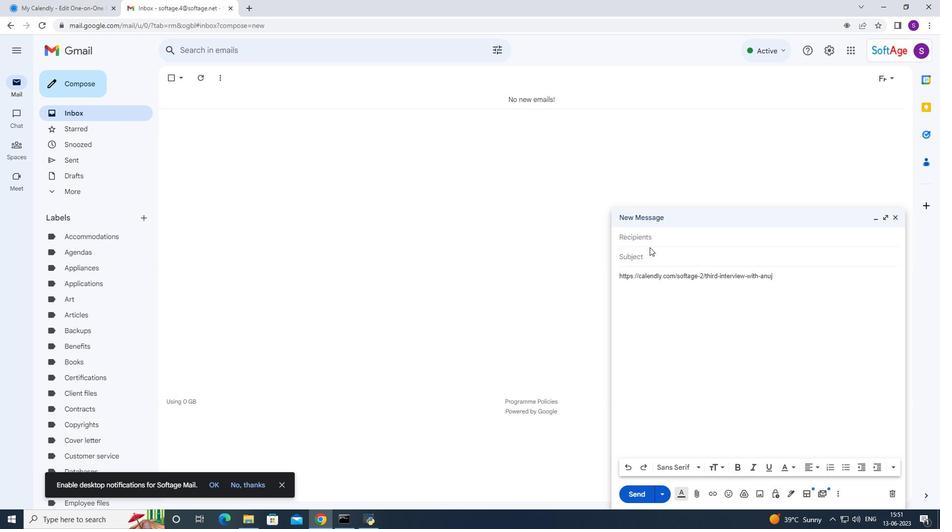 
Action: Mouse moved to (651, 244)
Screenshot: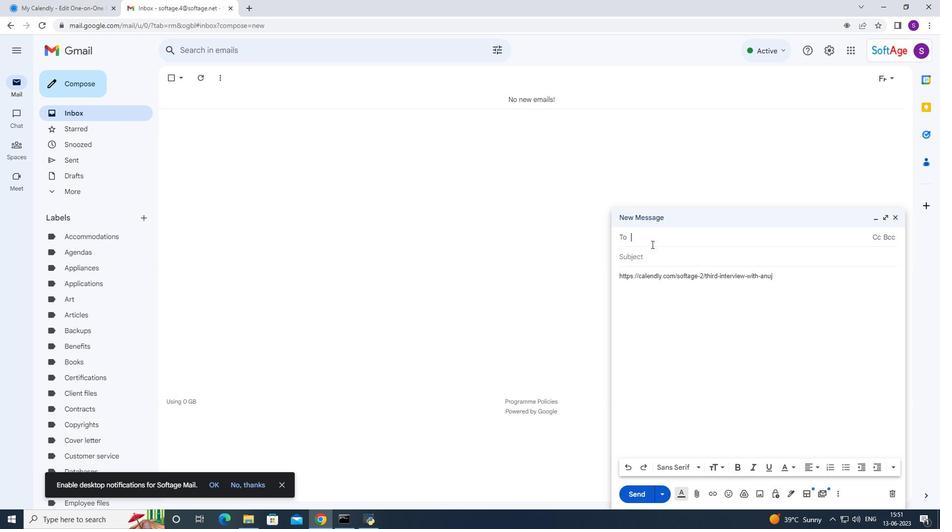 
Action: Key pressed 10
Screenshot: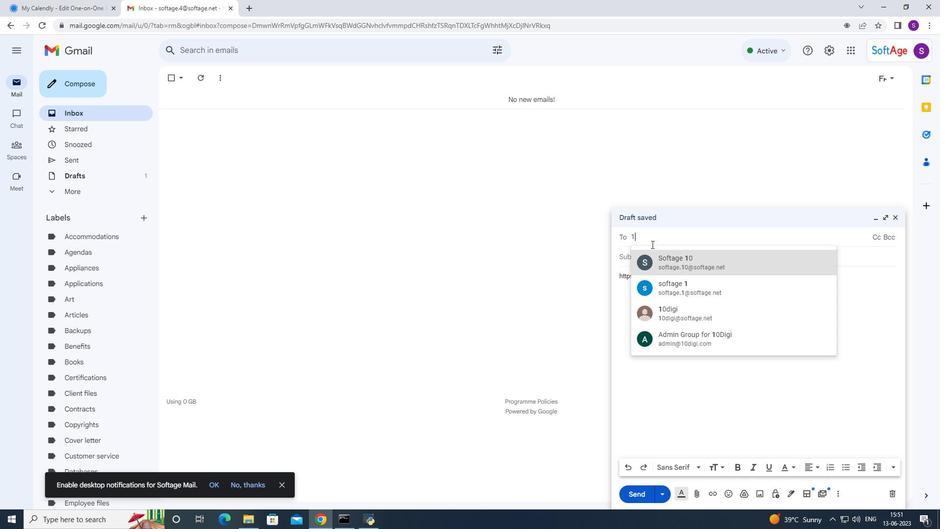 
Action: Mouse moved to (653, 263)
Screenshot: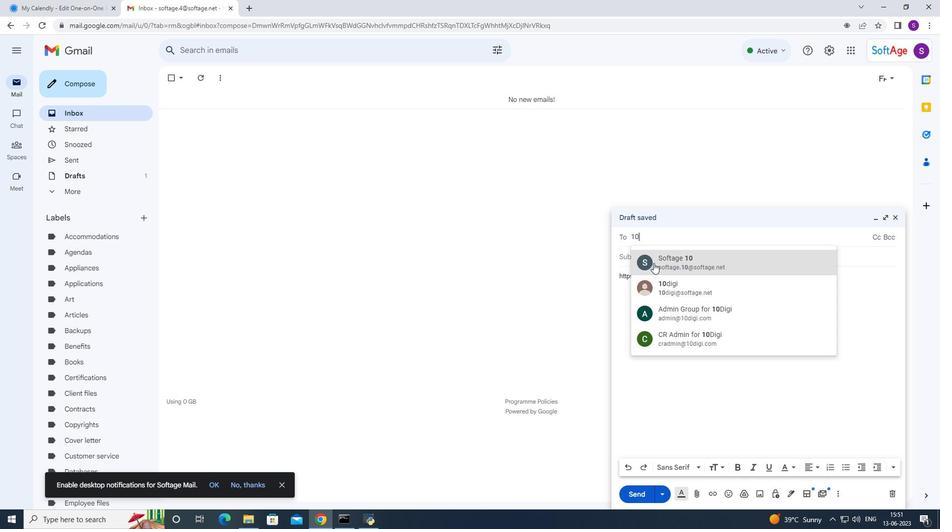 
Action: Mouse pressed left at (653, 263)
Screenshot: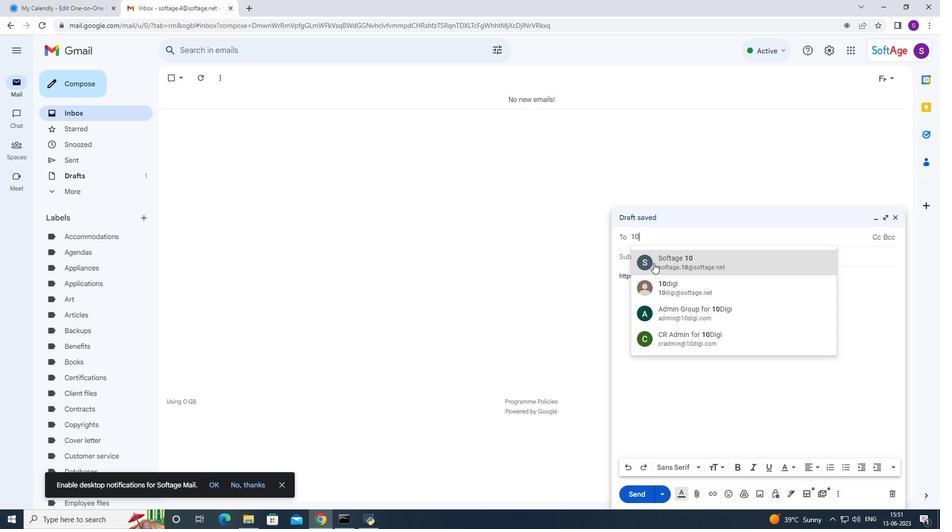 
Action: Key pressed 1
Screenshot: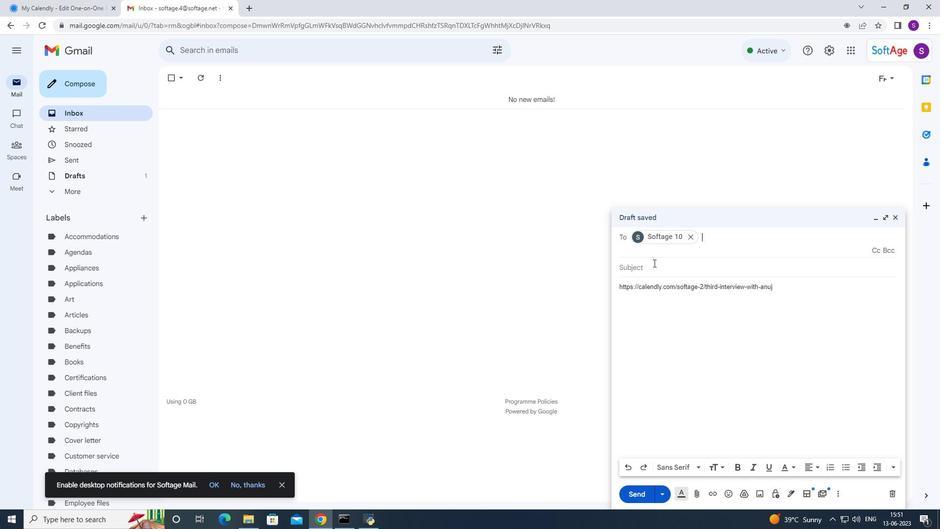 
Action: Mouse moved to (733, 293)
Screenshot: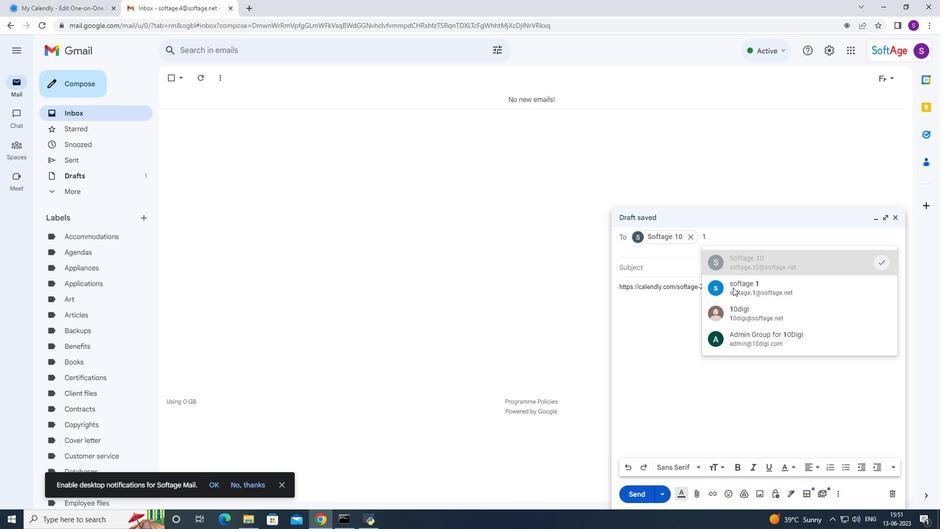
Action: Mouse pressed left at (733, 293)
Screenshot: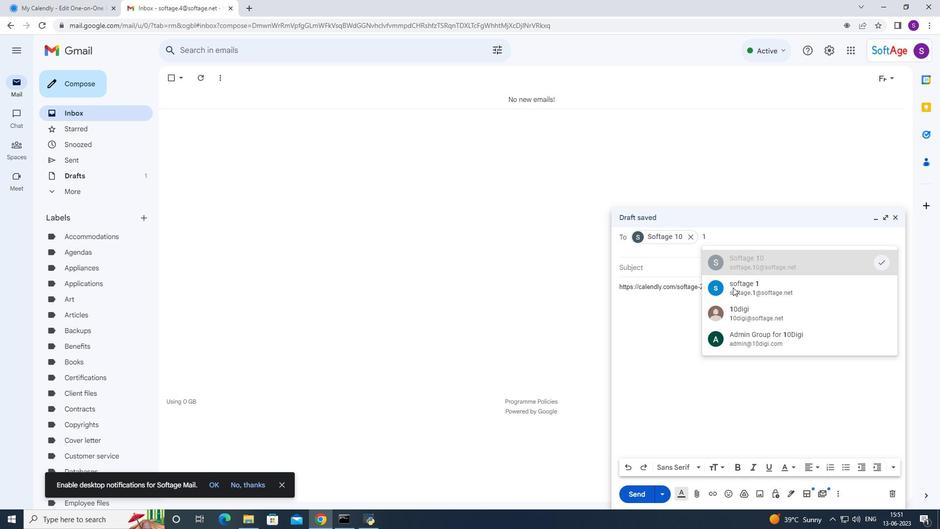 
Action: Mouse moved to (687, 303)
Screenshot: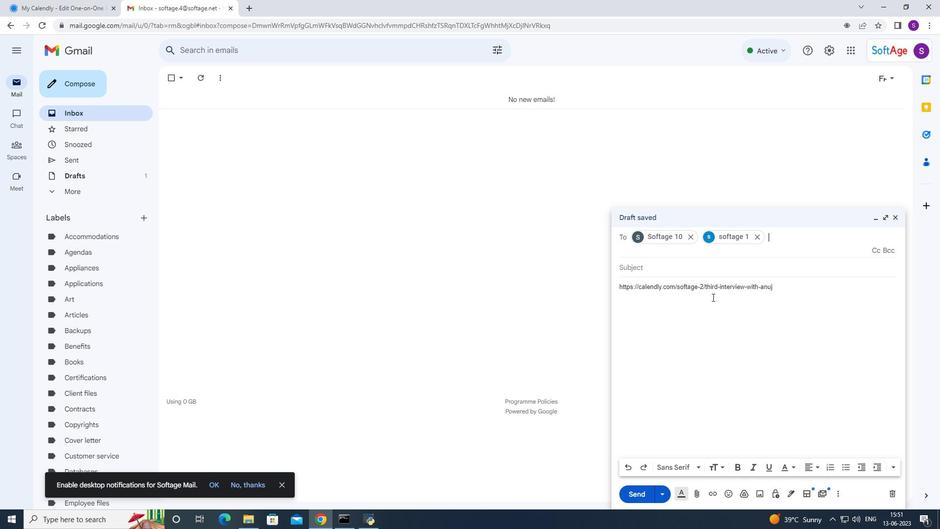 
Action: Mouse pressed left at (687, 303)
Screenshot: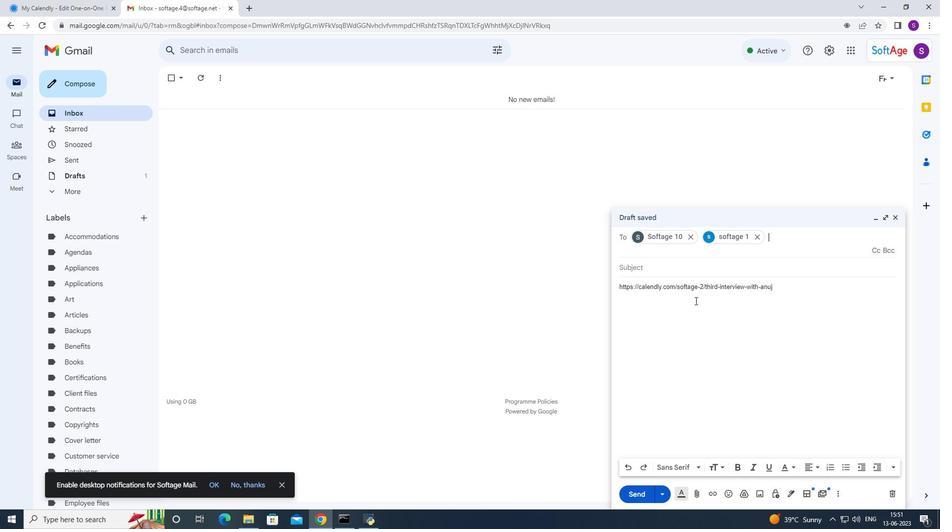 
Action: Mouse moved to (642, 487)
Screenshot: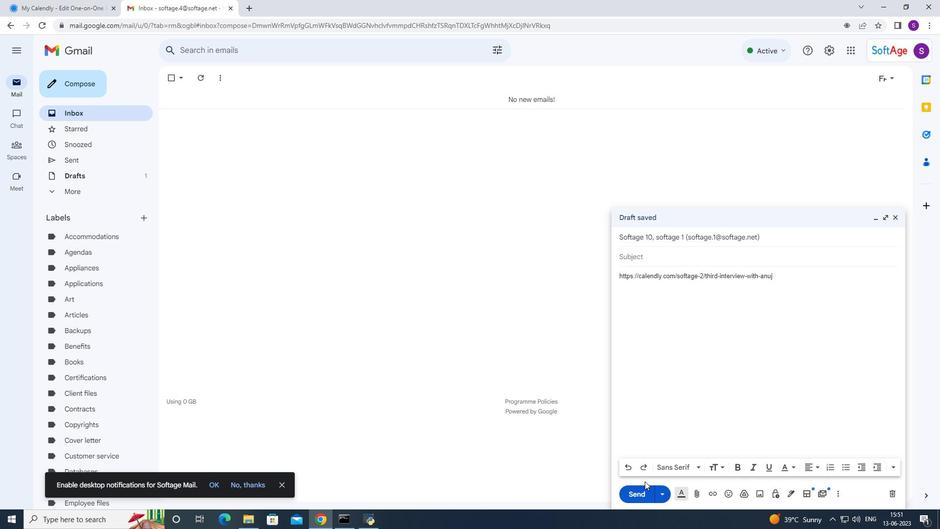 
Action: Mouse pressed left at (642, 487)
Screenshot: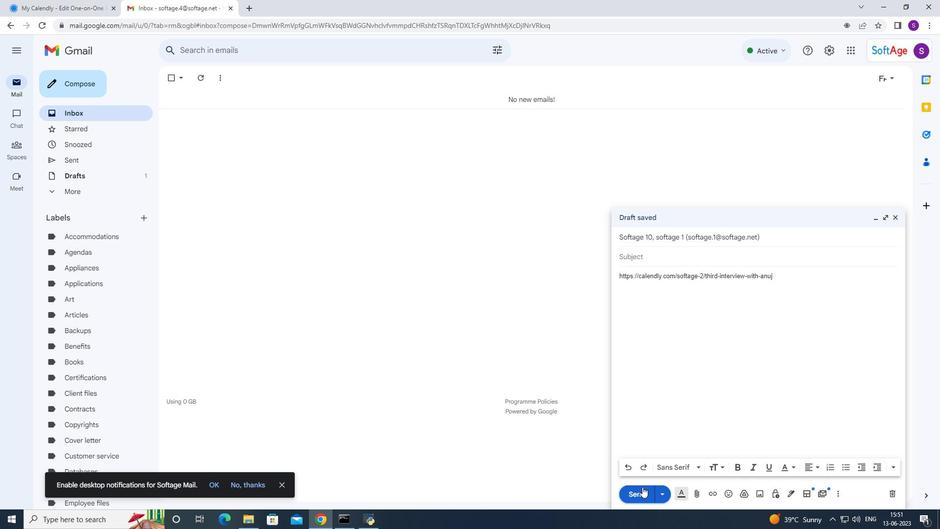 
Action: Mouse moved to (638, 481)
Screenshot: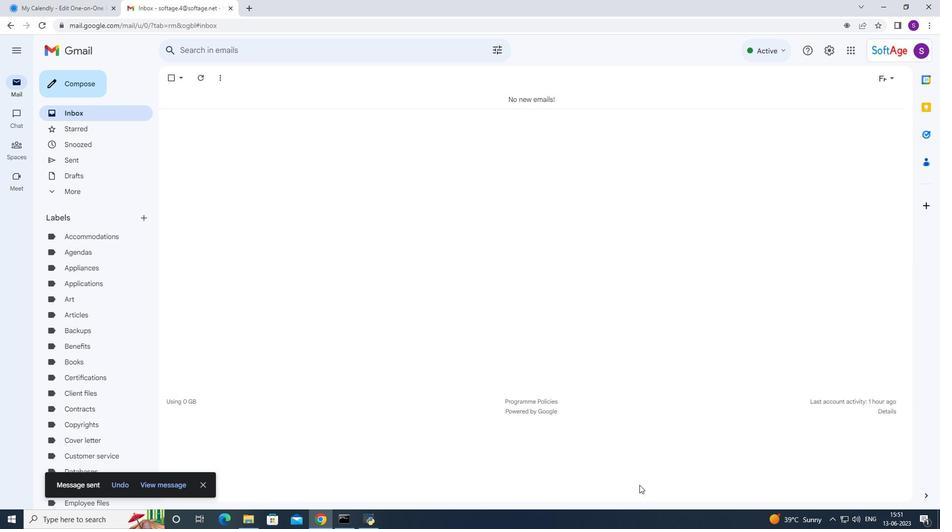 
